 Task: Find connections with filter location Pingshan with filter topic #linkedintrainer with filter profile language Spanish with filter current company GyanSys Inc. with filter school State Board of Technical Education and Training with filter industry Business Consulting and Services with filter service category Product Marketing with filter keywords title Solar Photovoltaic Installer
Action: Mouse moved to (189, 292)
Screenshot: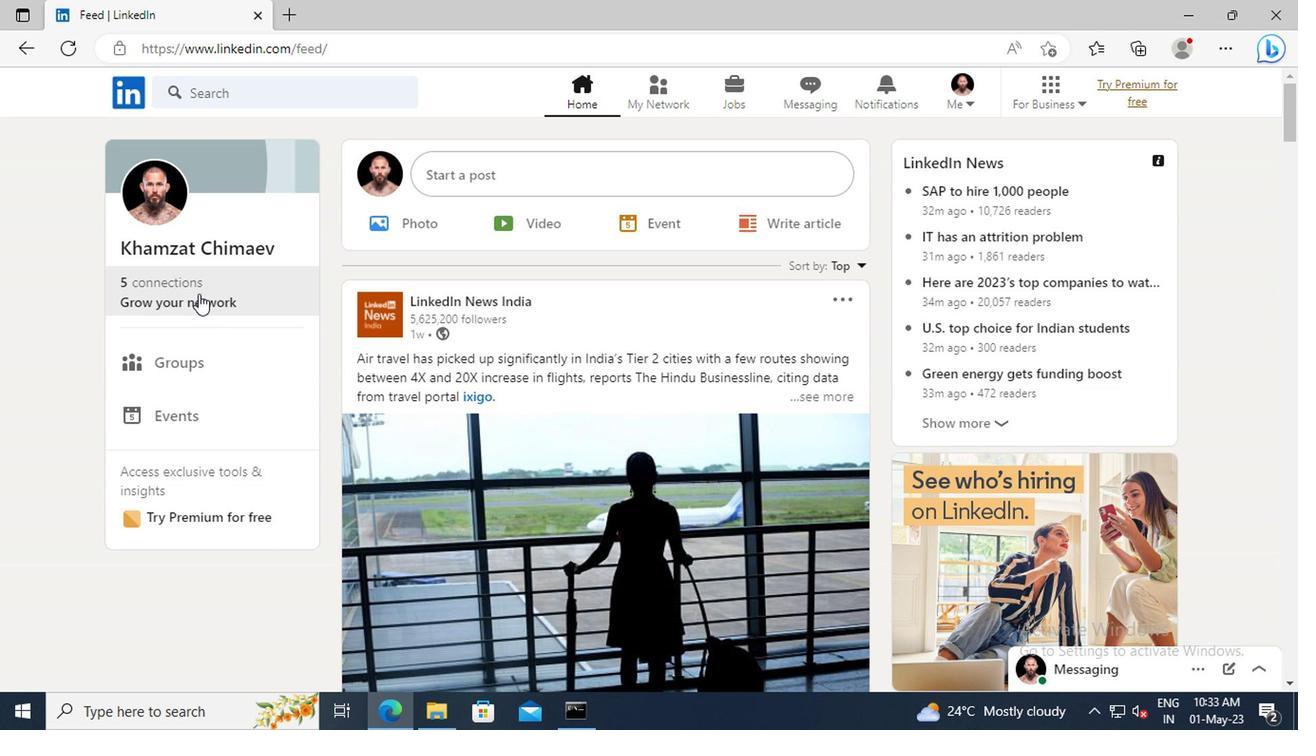 
Action: Mouse pressed left at (189, 292)
Screenshot: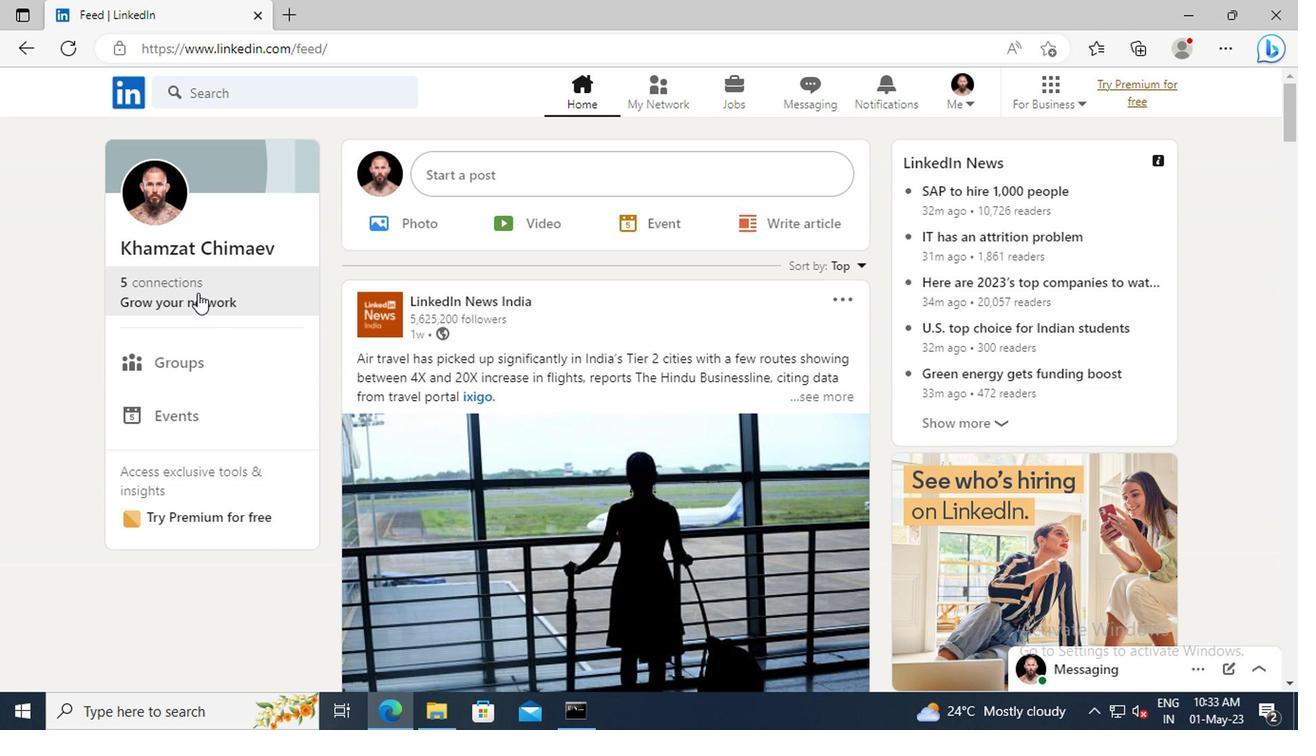 
Action: Mouse moved to (206, 200)
Screenshot: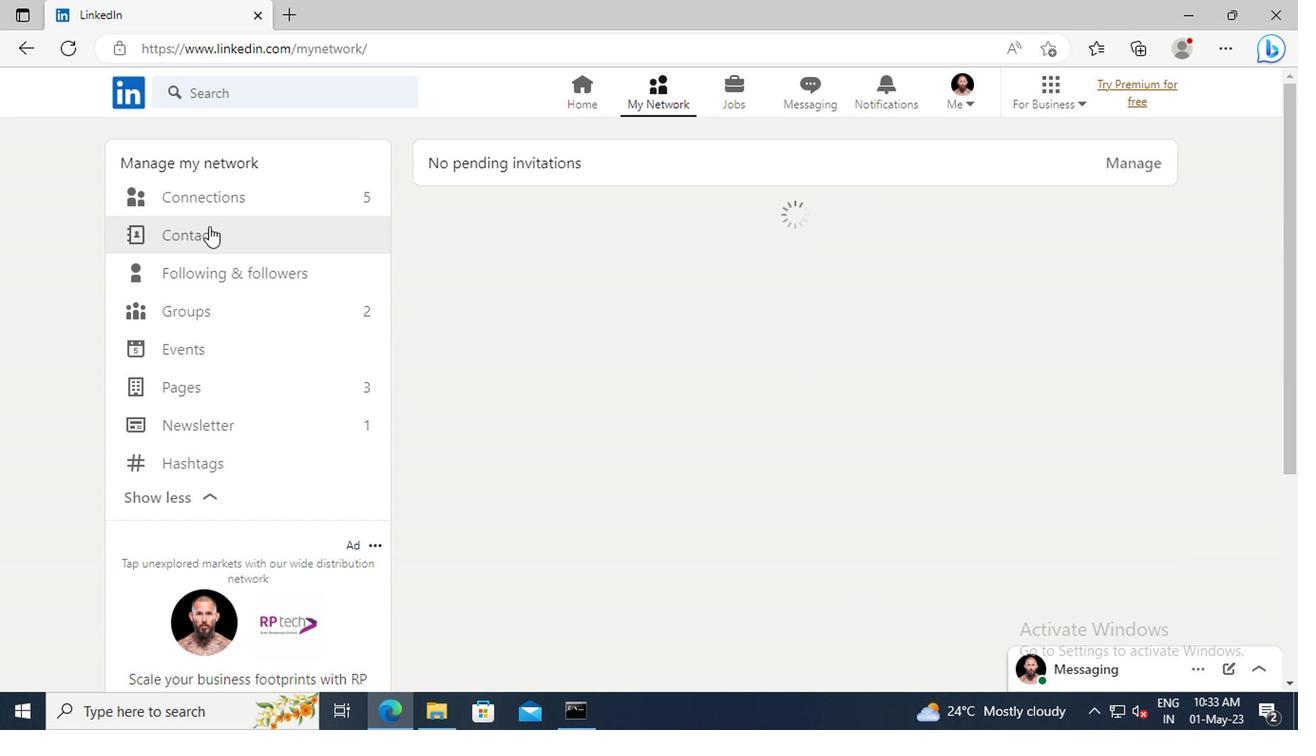 
Action: Mouse pressed left at (206, 200)
Screenshot: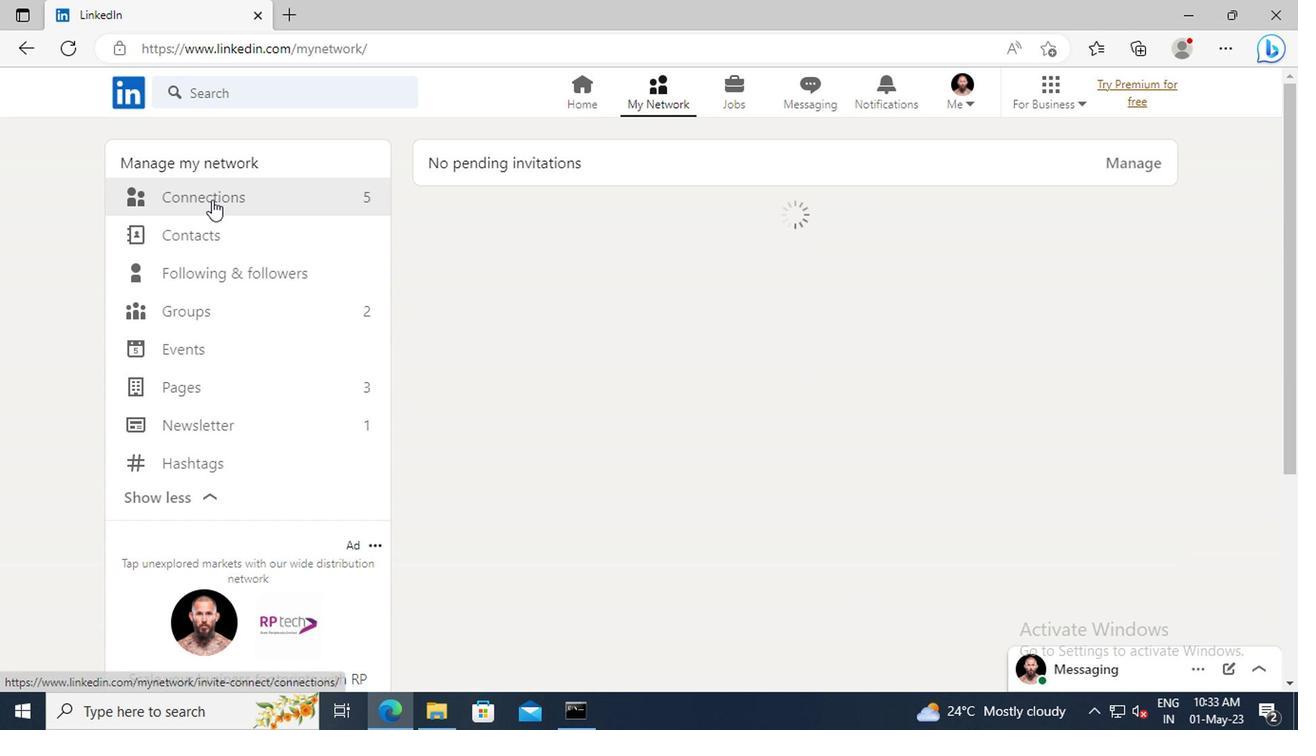 
Action: Mouse moved to (783, 200)
Screenshot: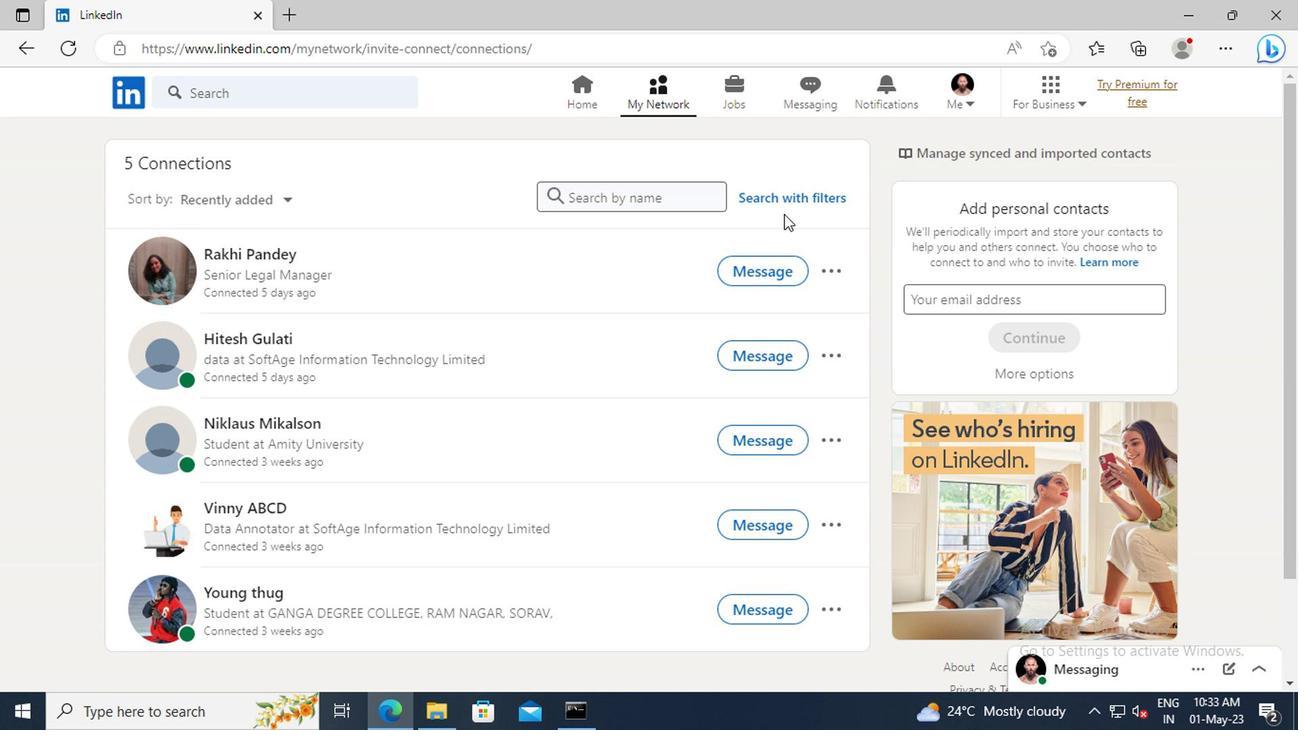 
Action: Mouse pressed left at (783, 200)
Screenshot: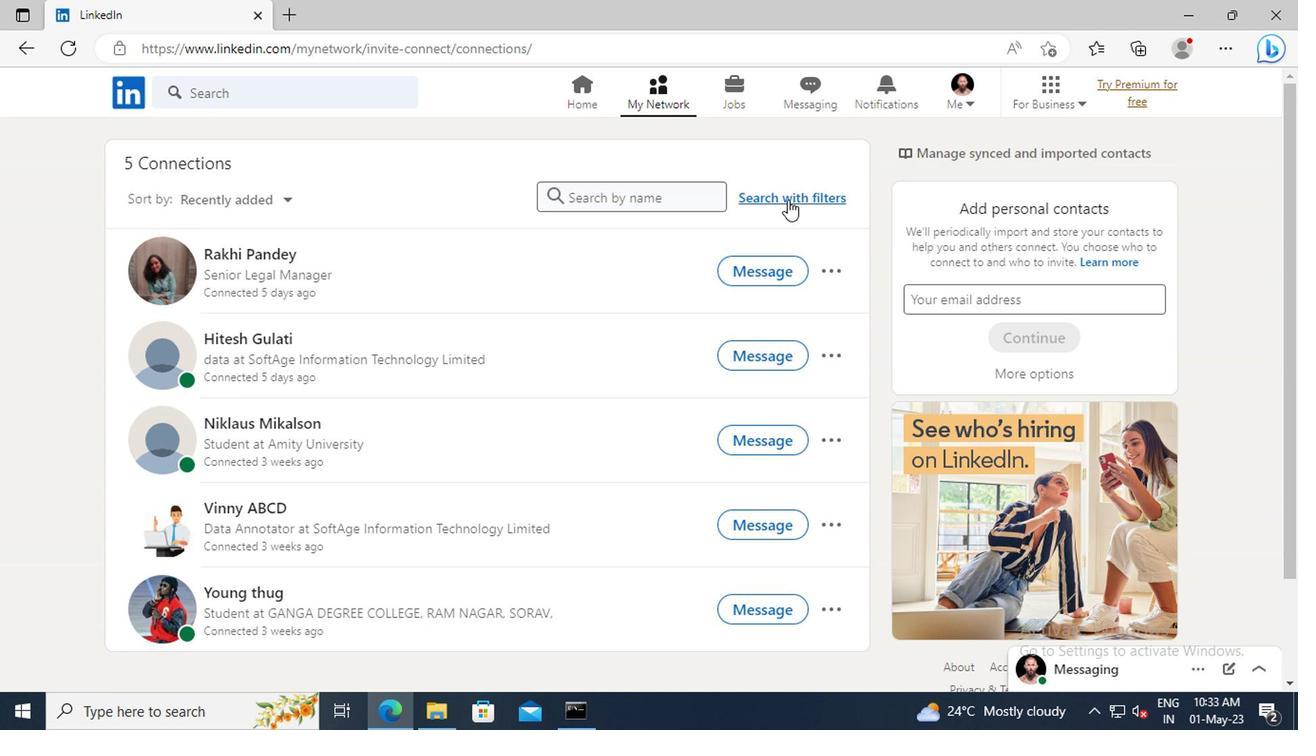 
Action: Mouse moved to (722, 146)
Screenshot: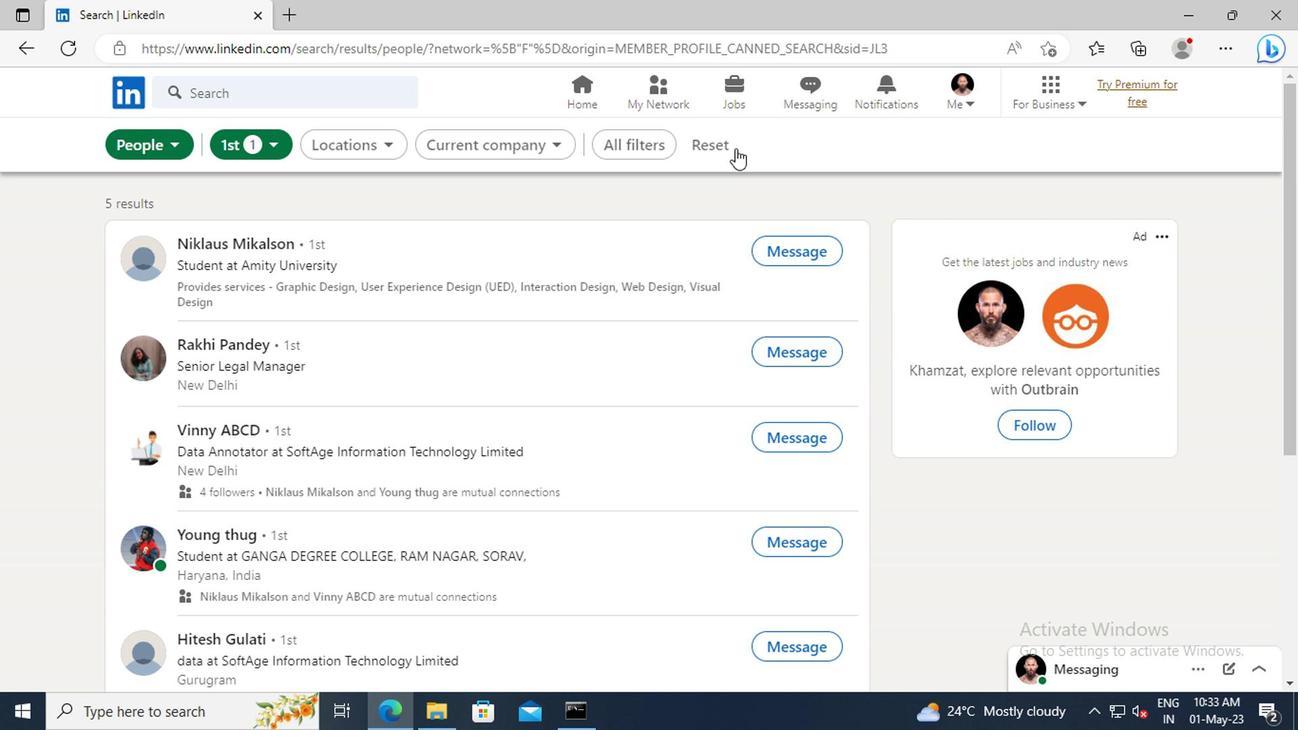
Action: Mouse pressed left at (722, 146)
Screenshot: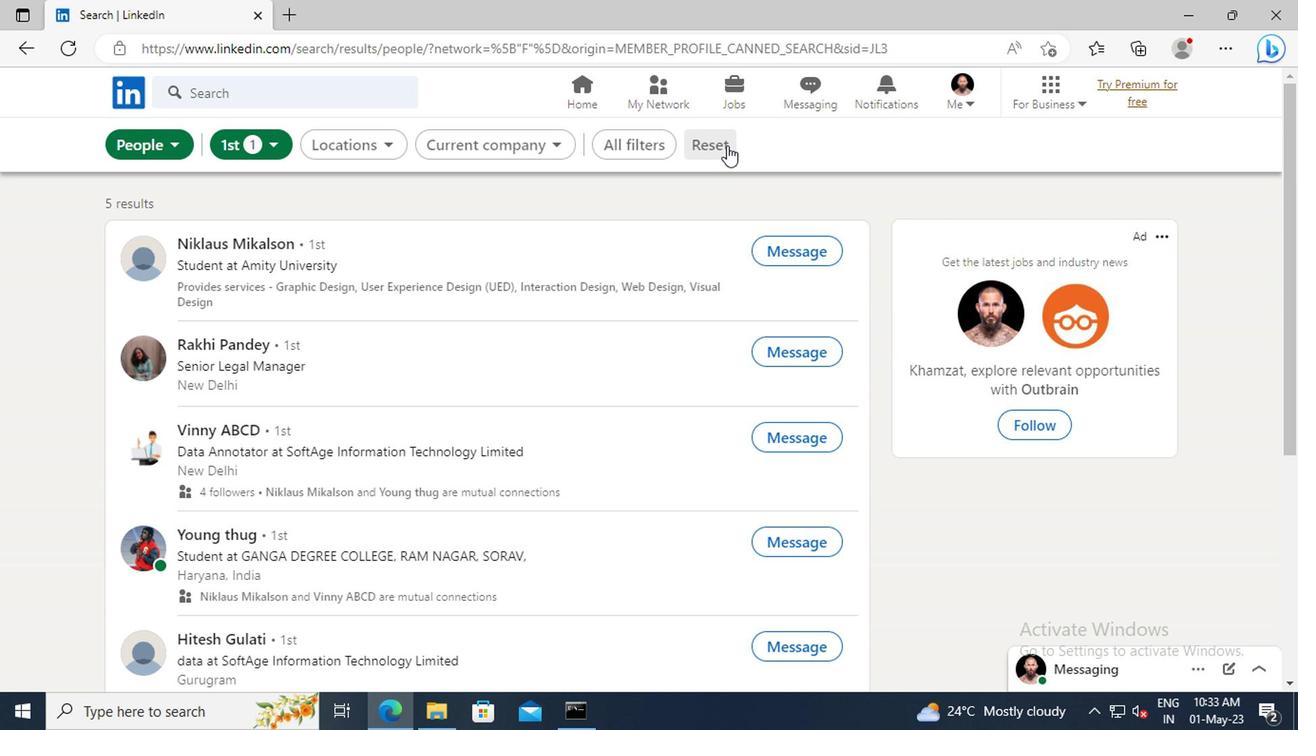 
Action: Mouse moved to (680, 146)
Screenshot: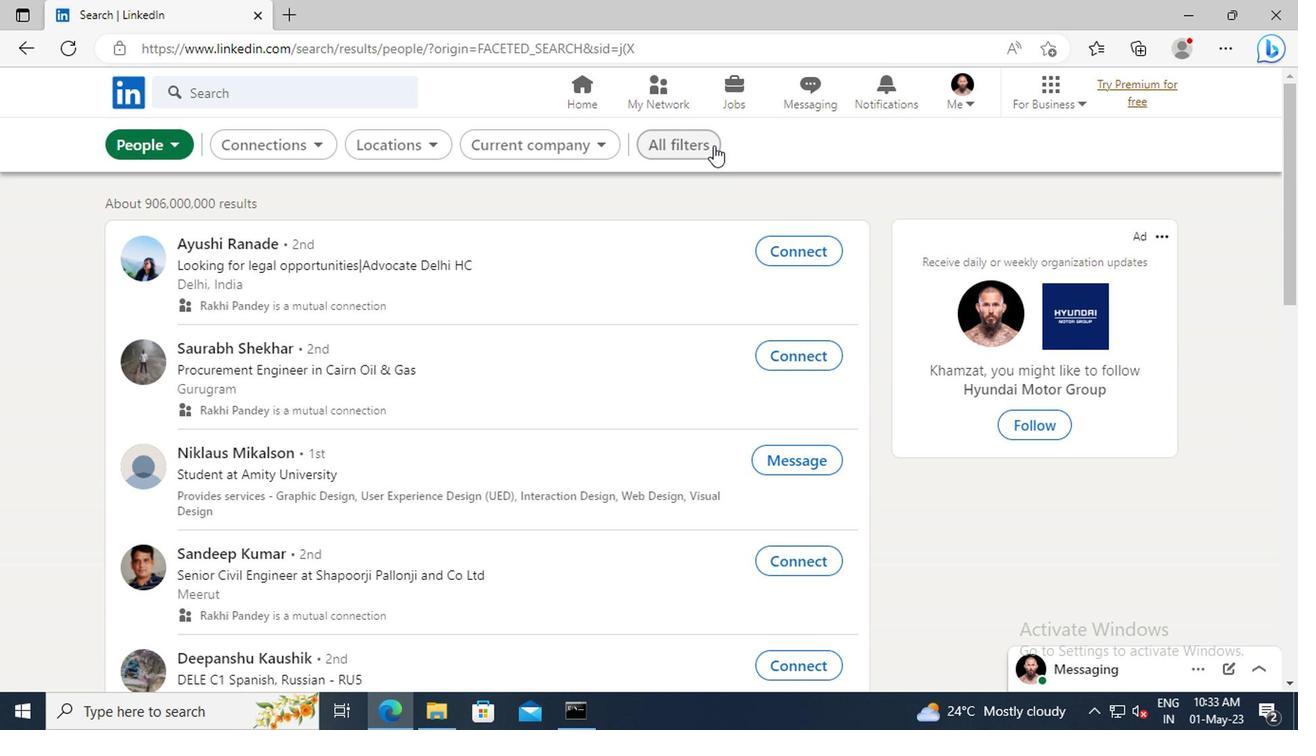 
Action: Mouse pressed left at (680, 146)
Screenshot: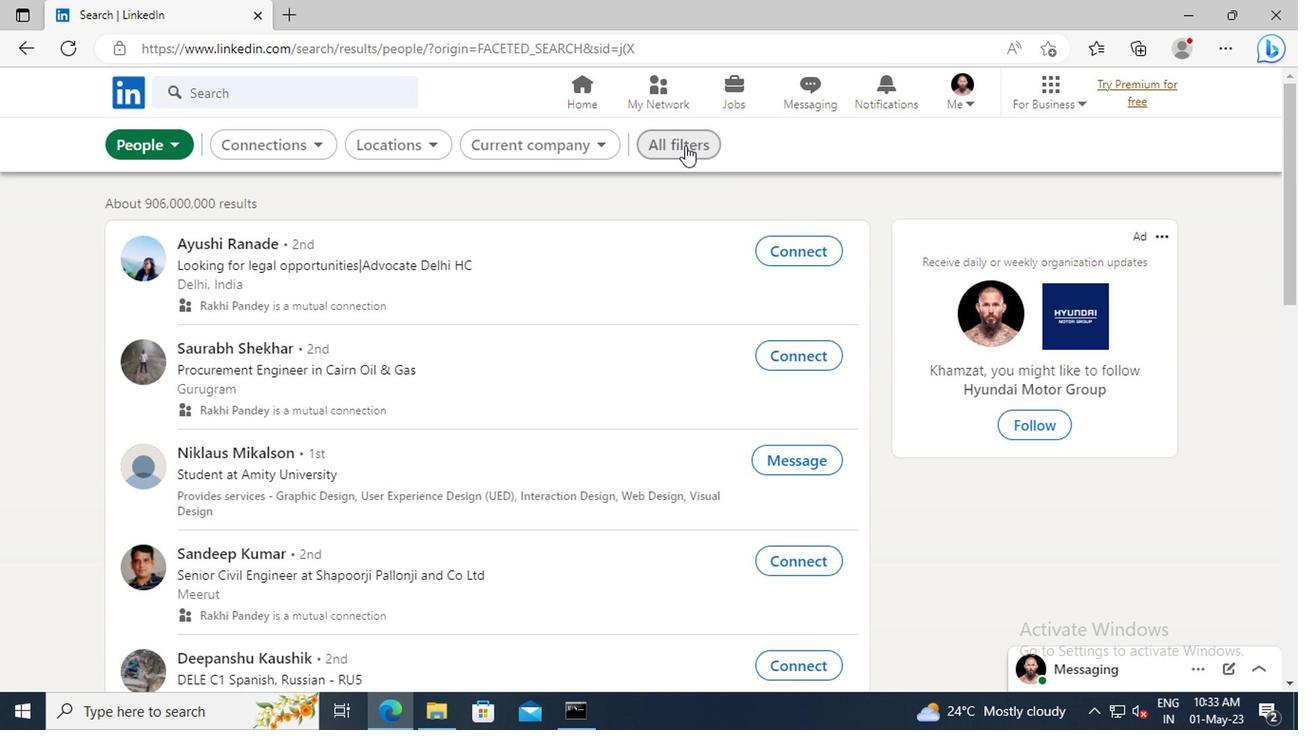 
Action: Mouse moved to (1048, 334)
Screenshot: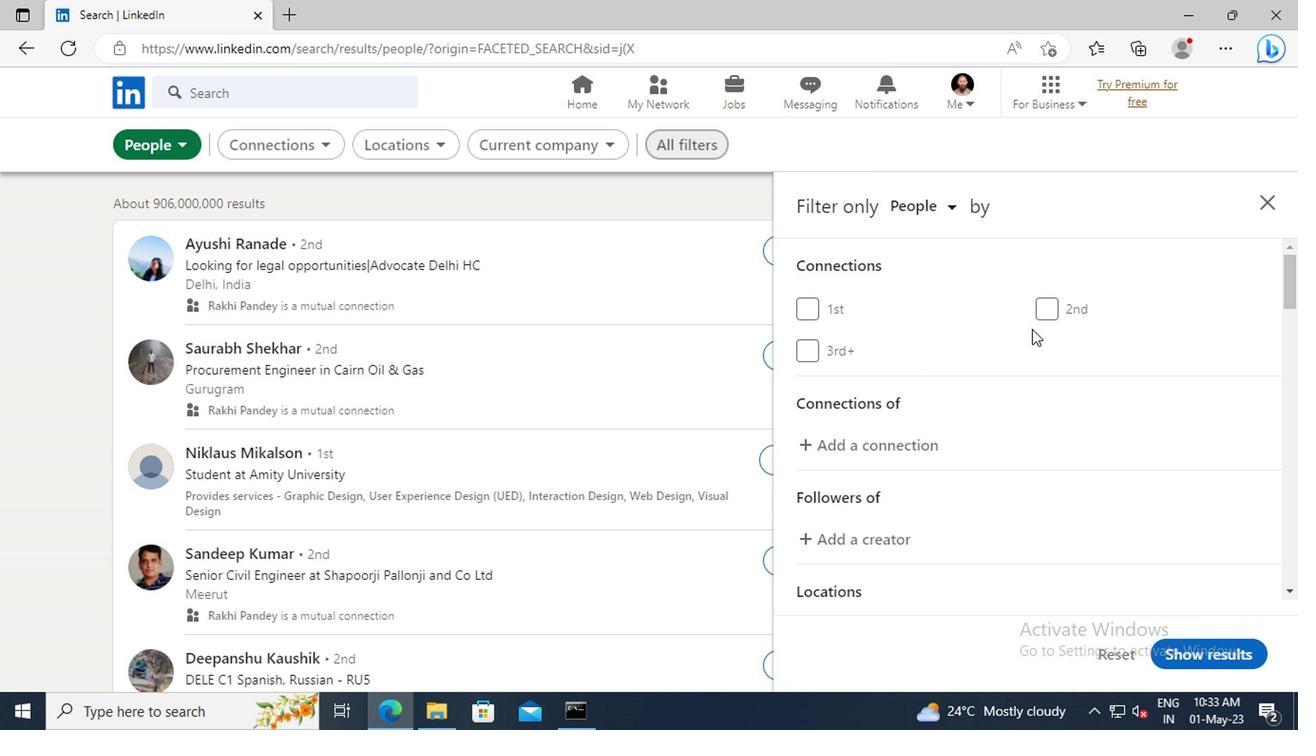 
Action: Mouse scrolled (1048, 332) with delta (0, -1)
Screenshot: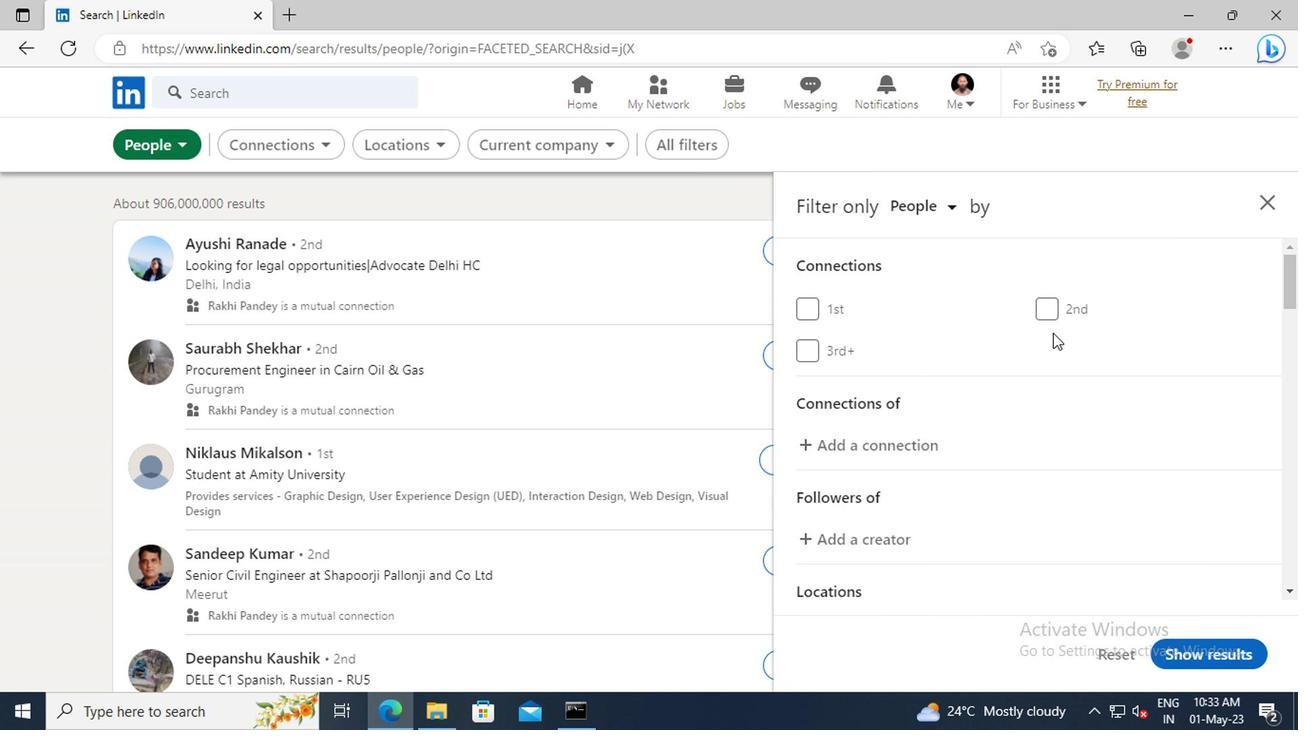 
Action: Mouse scrolled (1048, 332) with delta (0, -1)
Screenshot: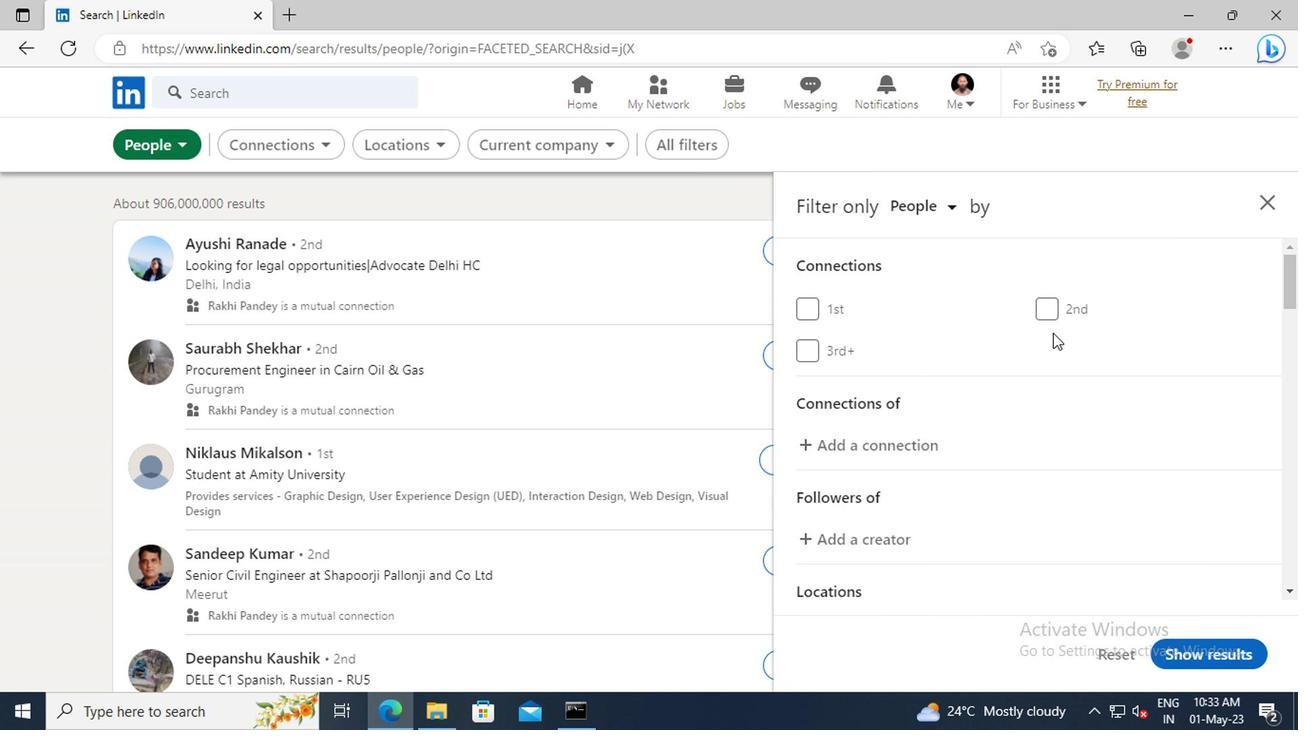 
Action: Mouse scrolled (1048, 332) with delta (0, -1)
Screenshot: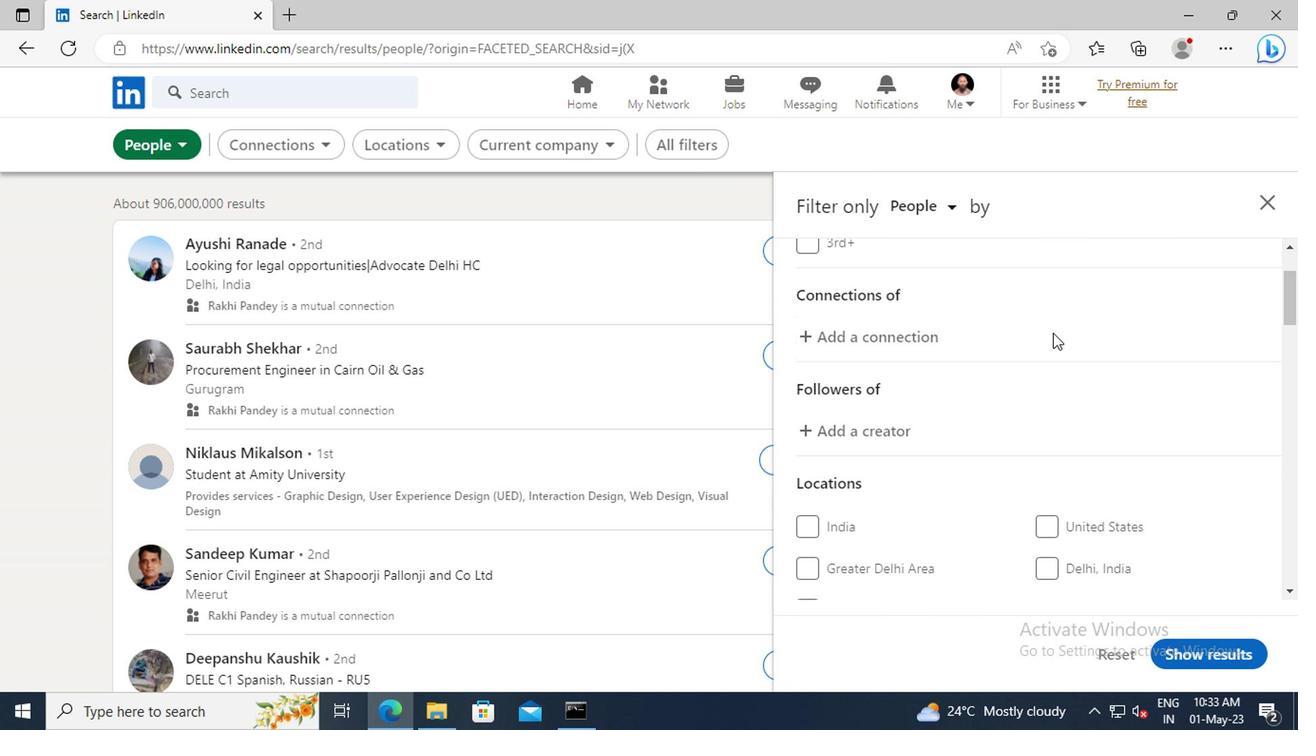 
Action: Mouse scrolled (1048, 332) with delta (0, -1)
Screenshot: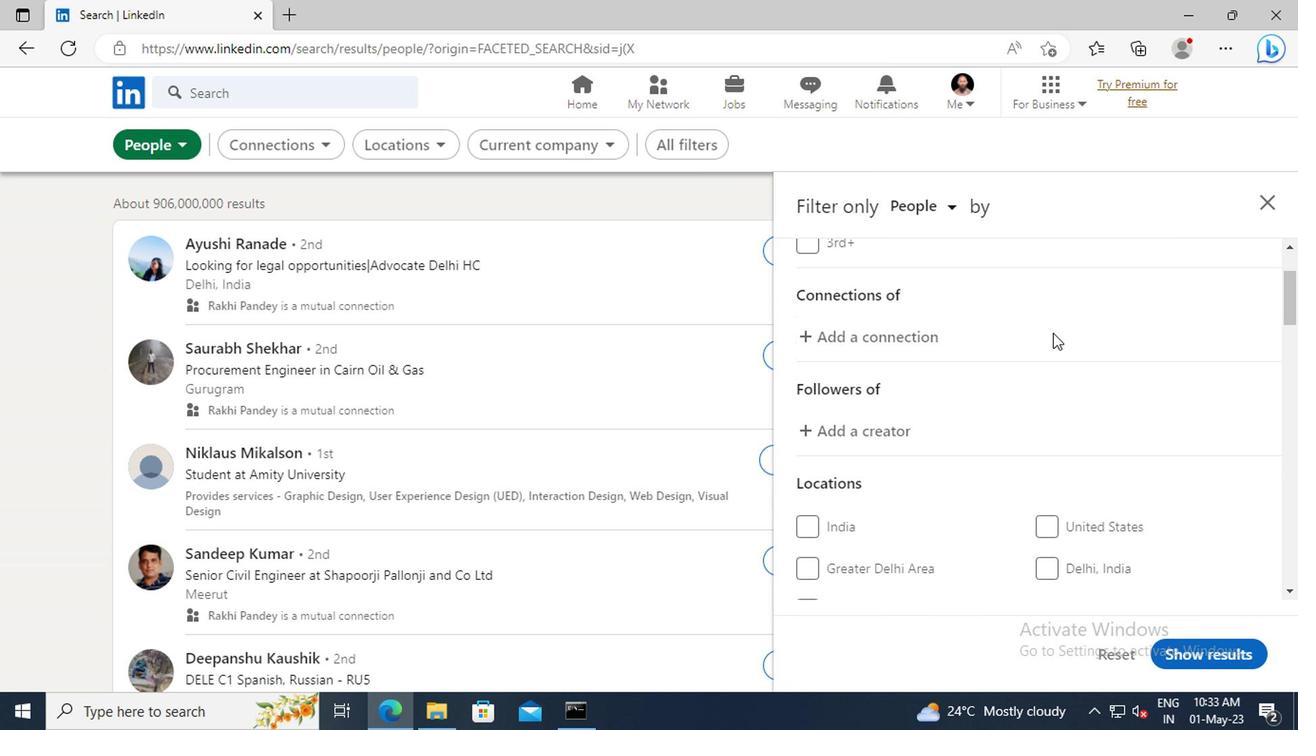 
Action: Mouse scrolled (1048, 332) with delta (0, -1)
Screenshot: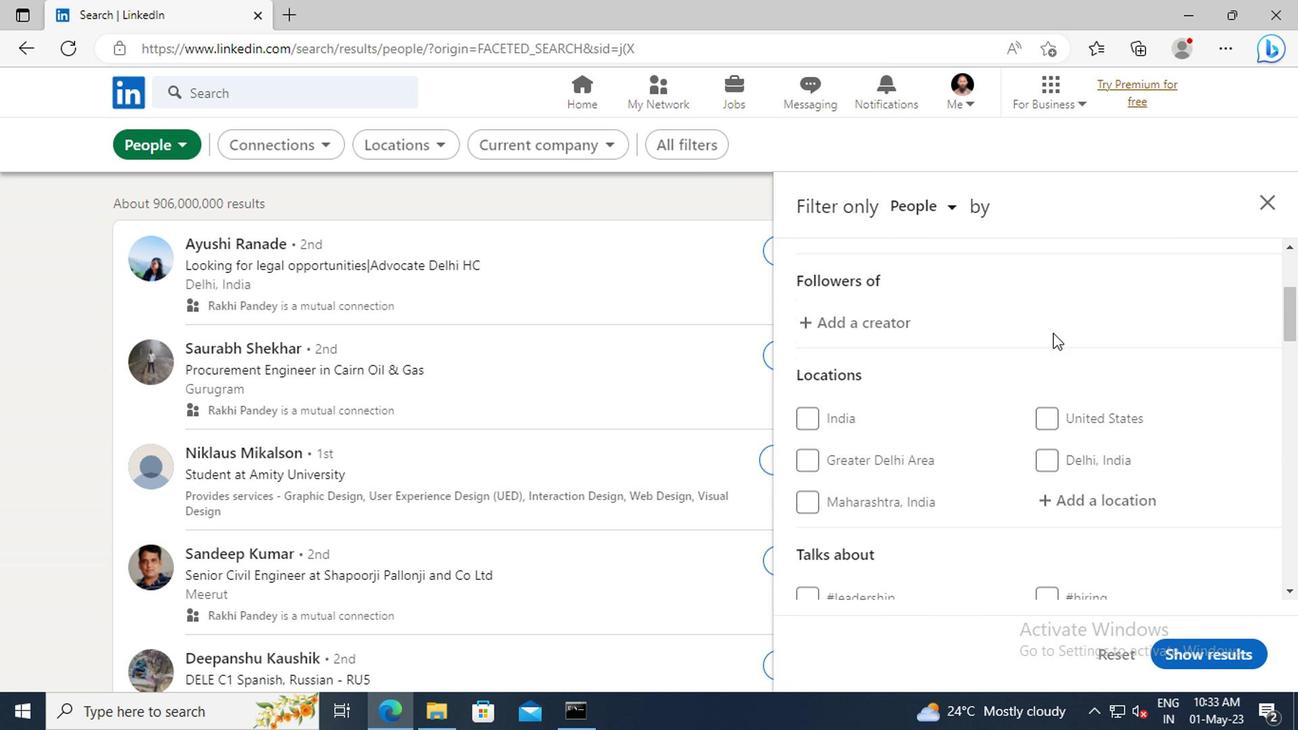 
Action: Mouse scrolled (1048, 332) with delta (0, -1)
Screenshot: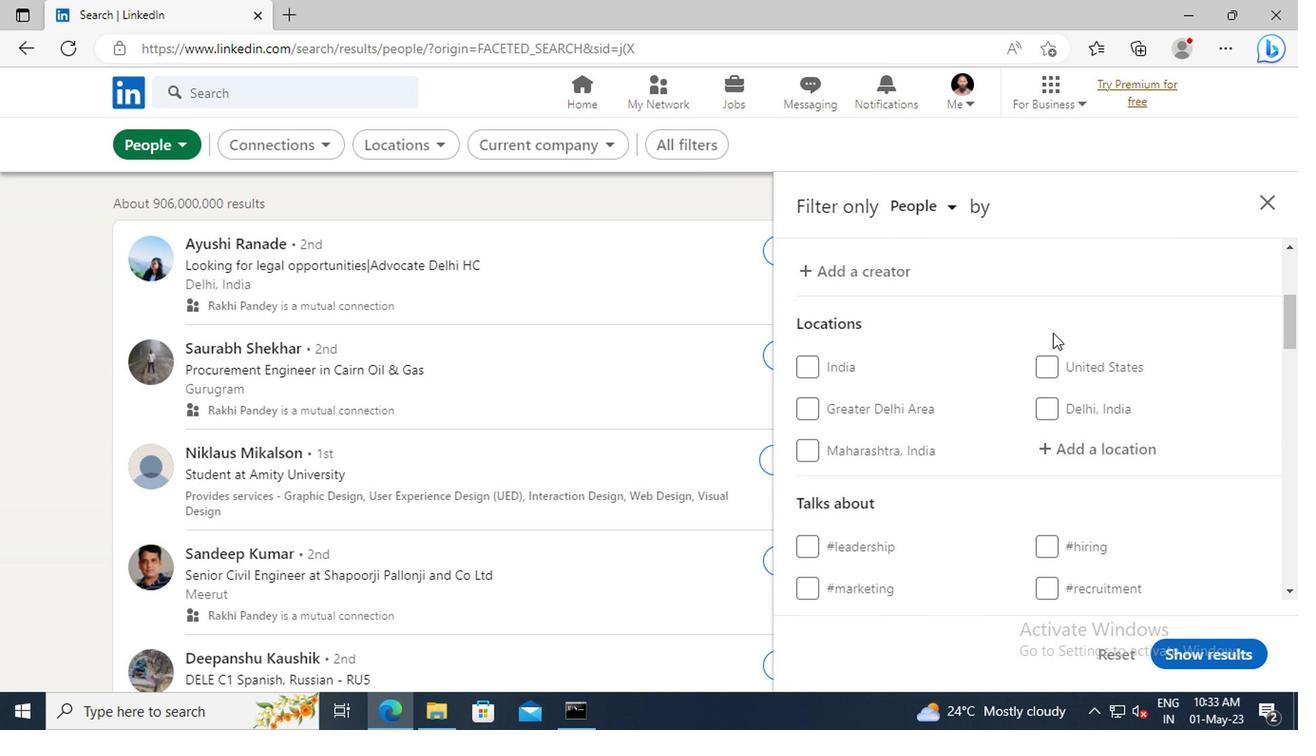 
Action: Mouse scrolled (1048, 332) with delta (0, -1)
Screenshot: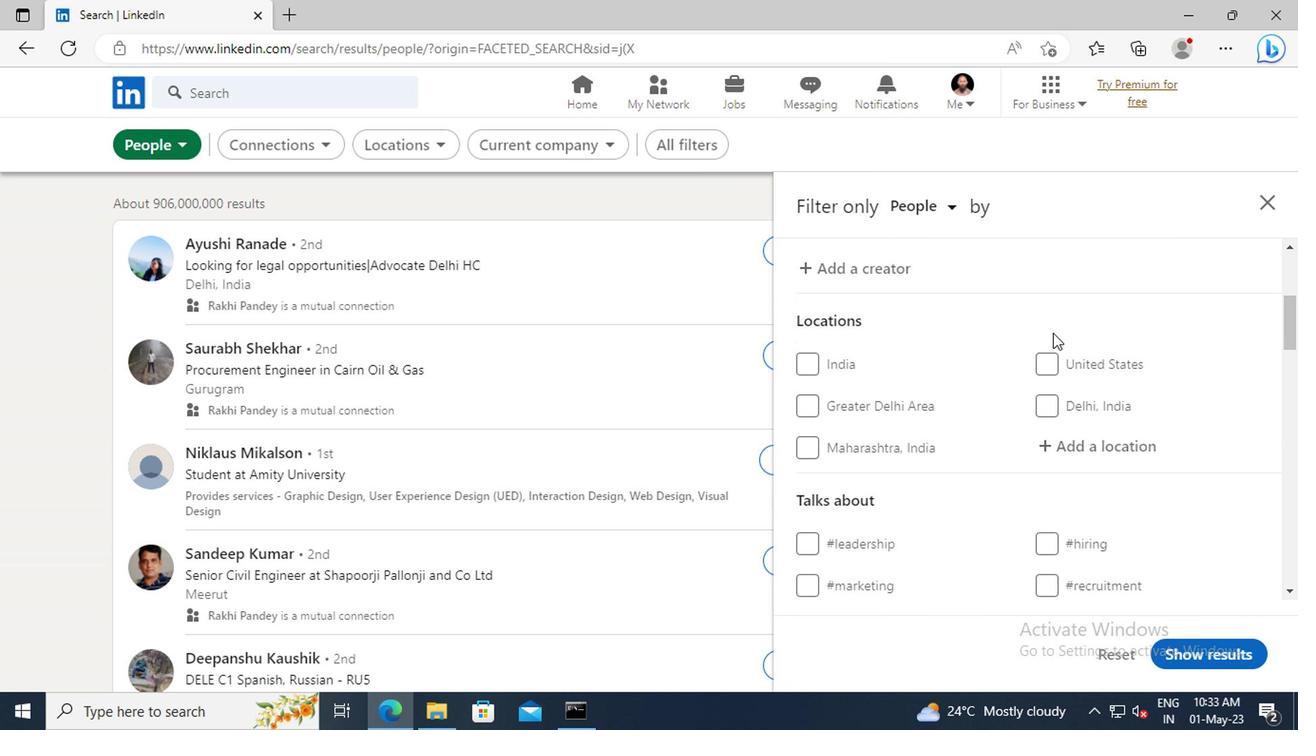 
Action: Mouse moved to (1053, 349)
Screenshot: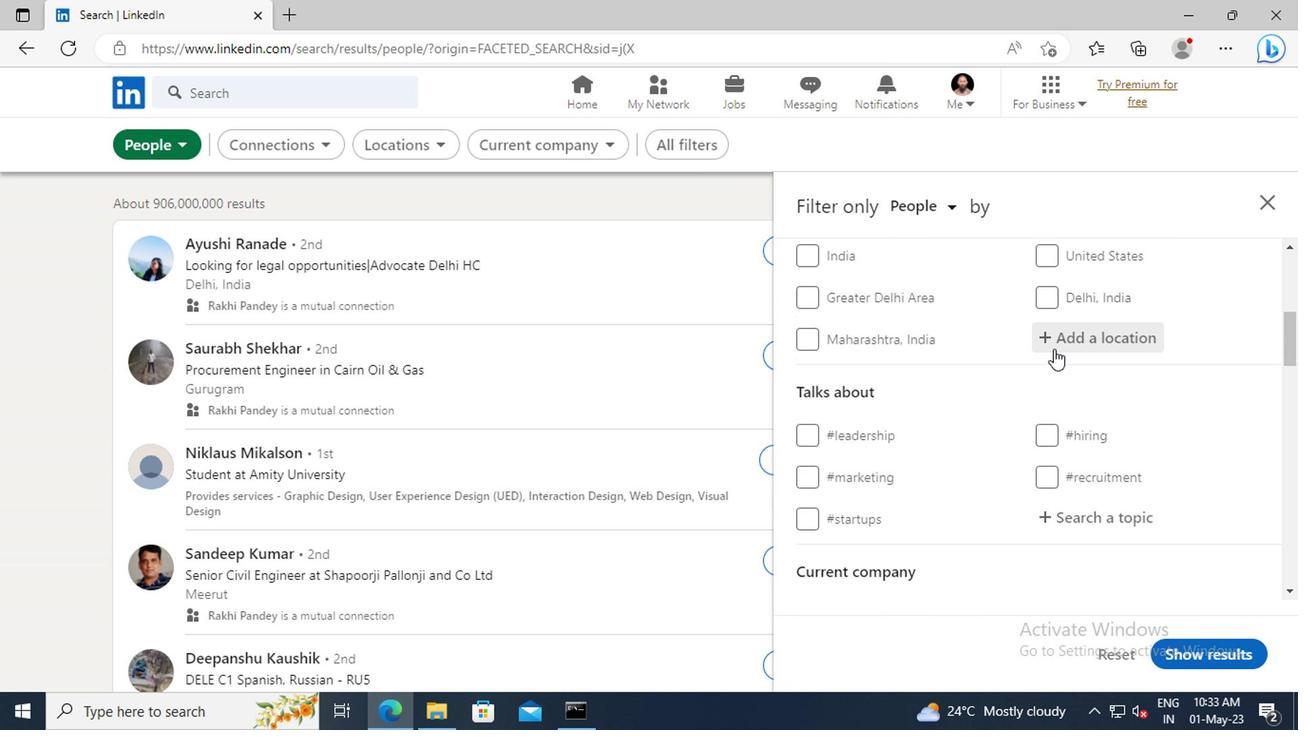 
Action: Mouse pressed left at (1053, 349)
Screenshot: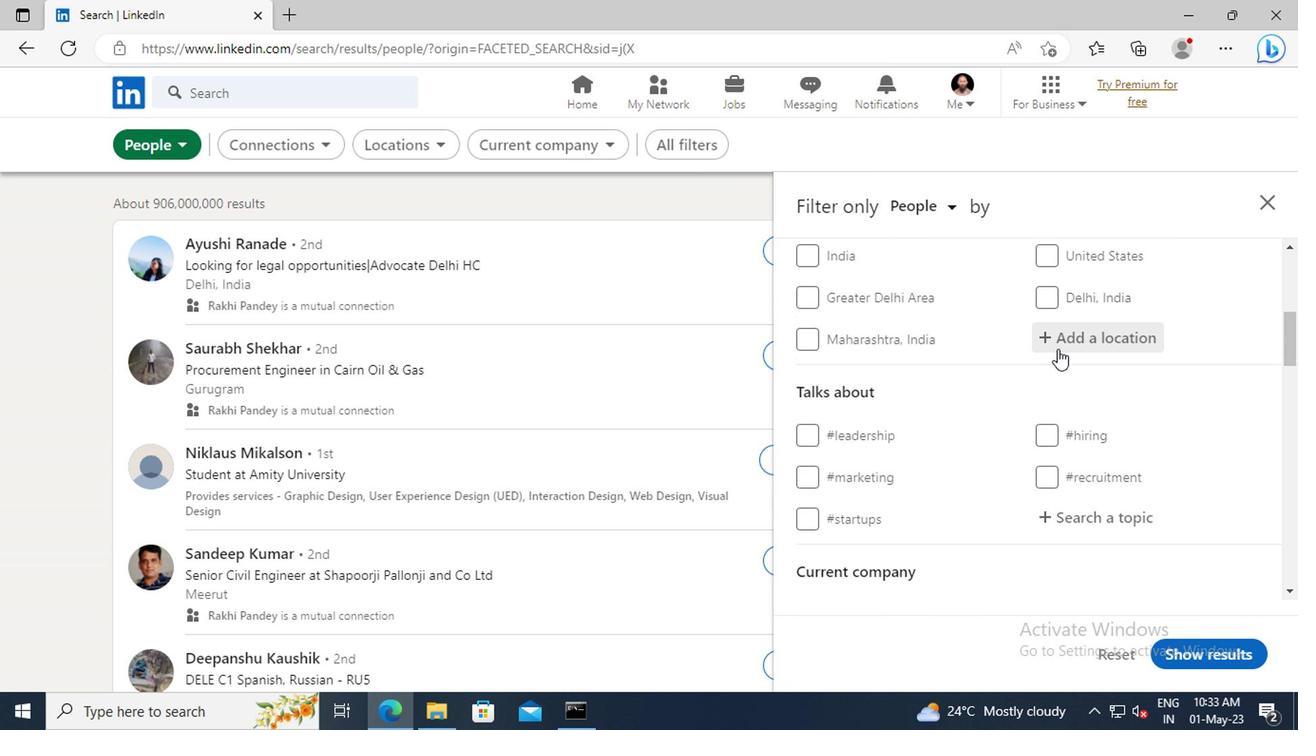 
Action: Key pressed <Key.shift>PINGSHAN<Key.enter>
Screenshot: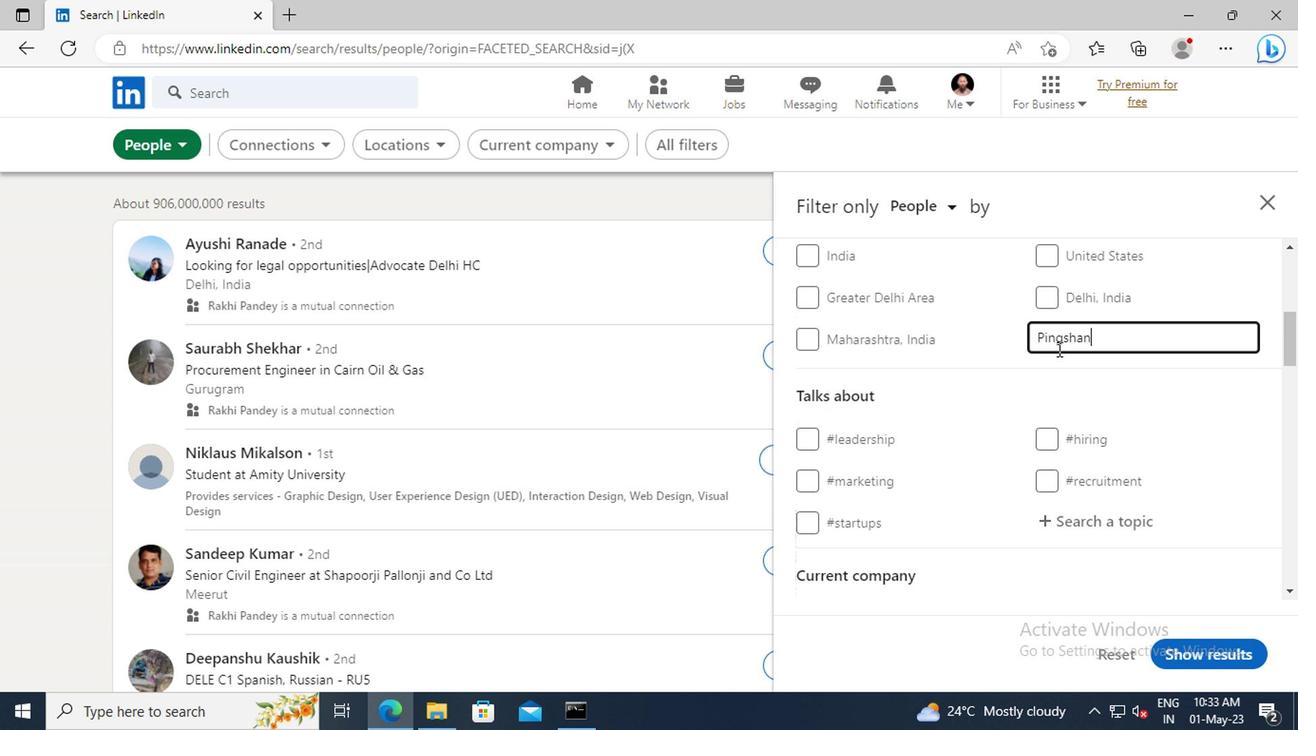 
Action: Mouse scrolled (1053, 348) with delta (0, 0)
Screenshot: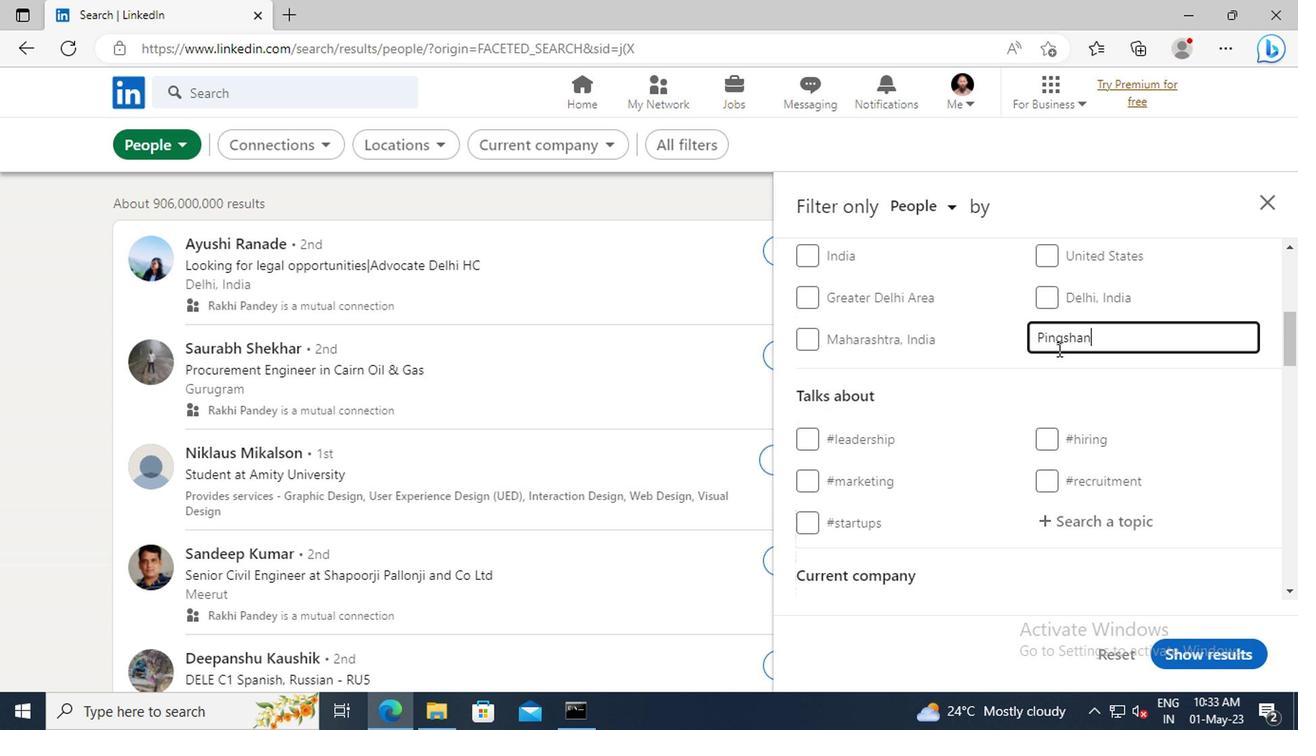 
Action: Mouse scrolled (1053, 348) with delta (0, 0)
Screenshot: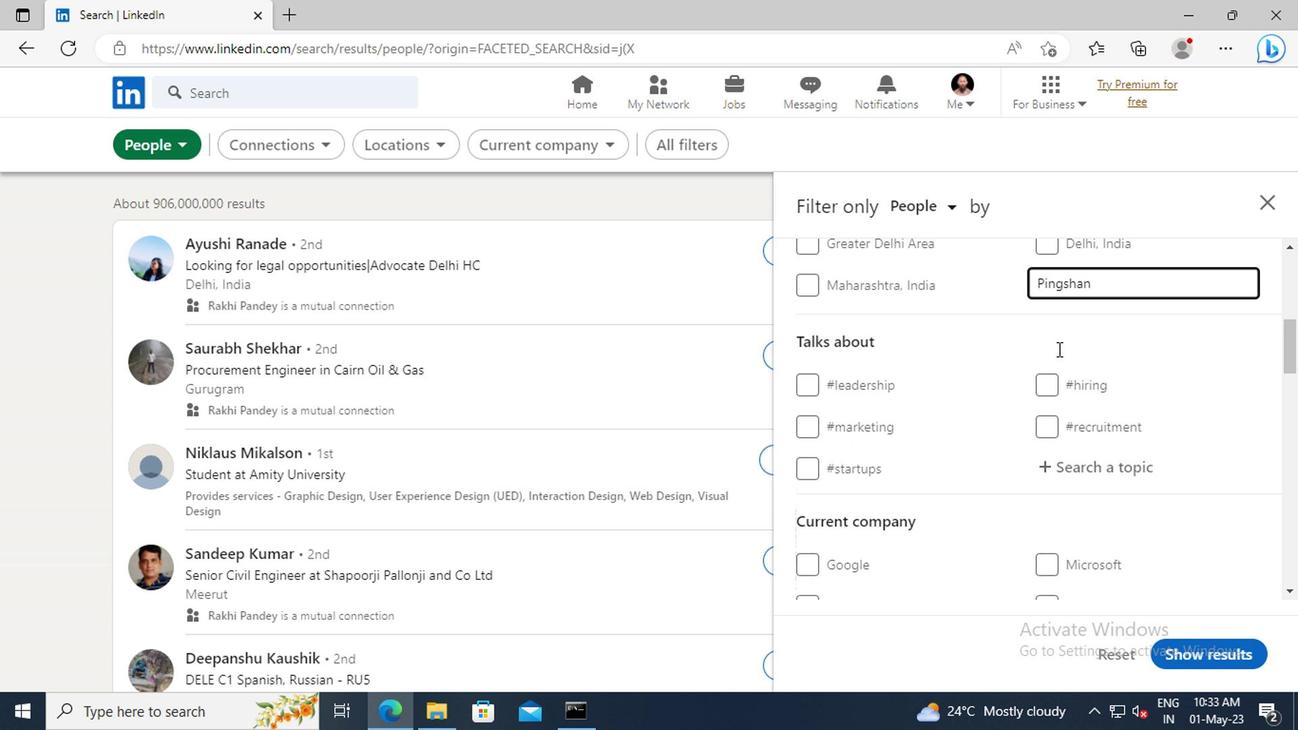 
Action: Mouse moved to (1052, 409)
Screenshot: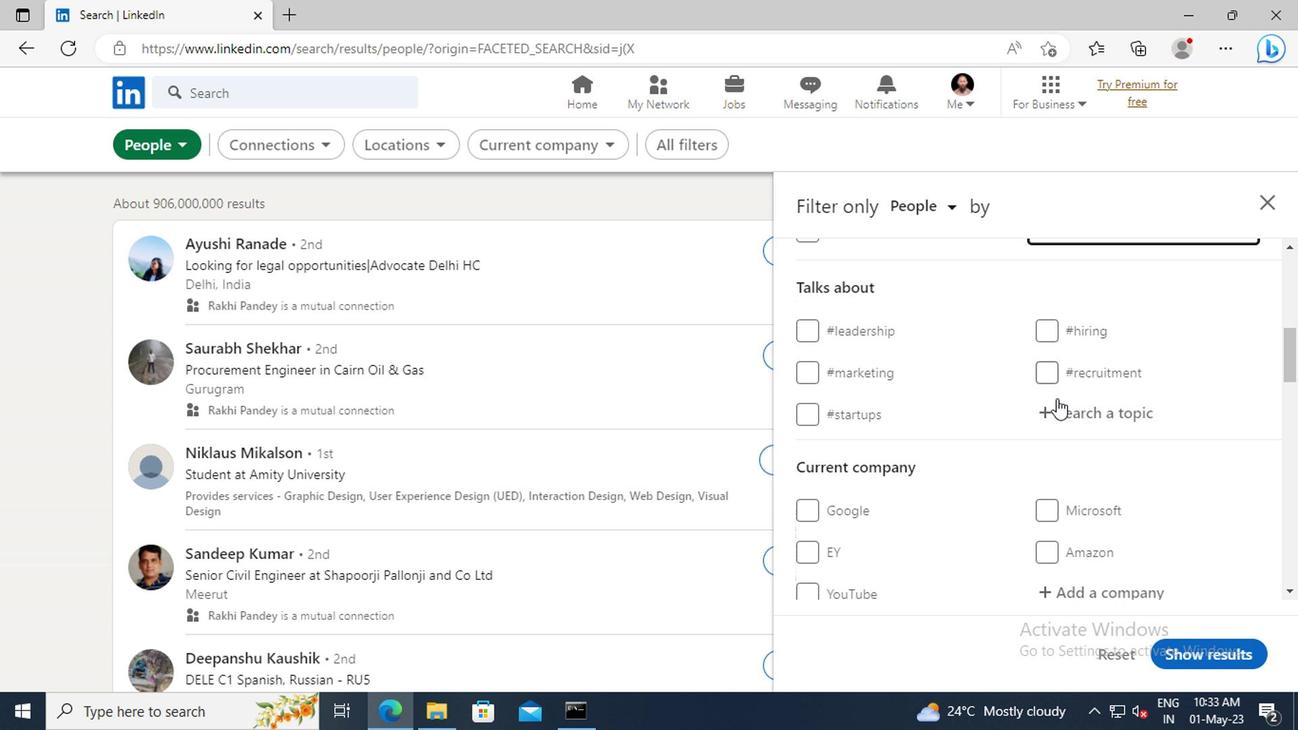 
Action: Mouse pressed left at (1052, 409)
Screenshot: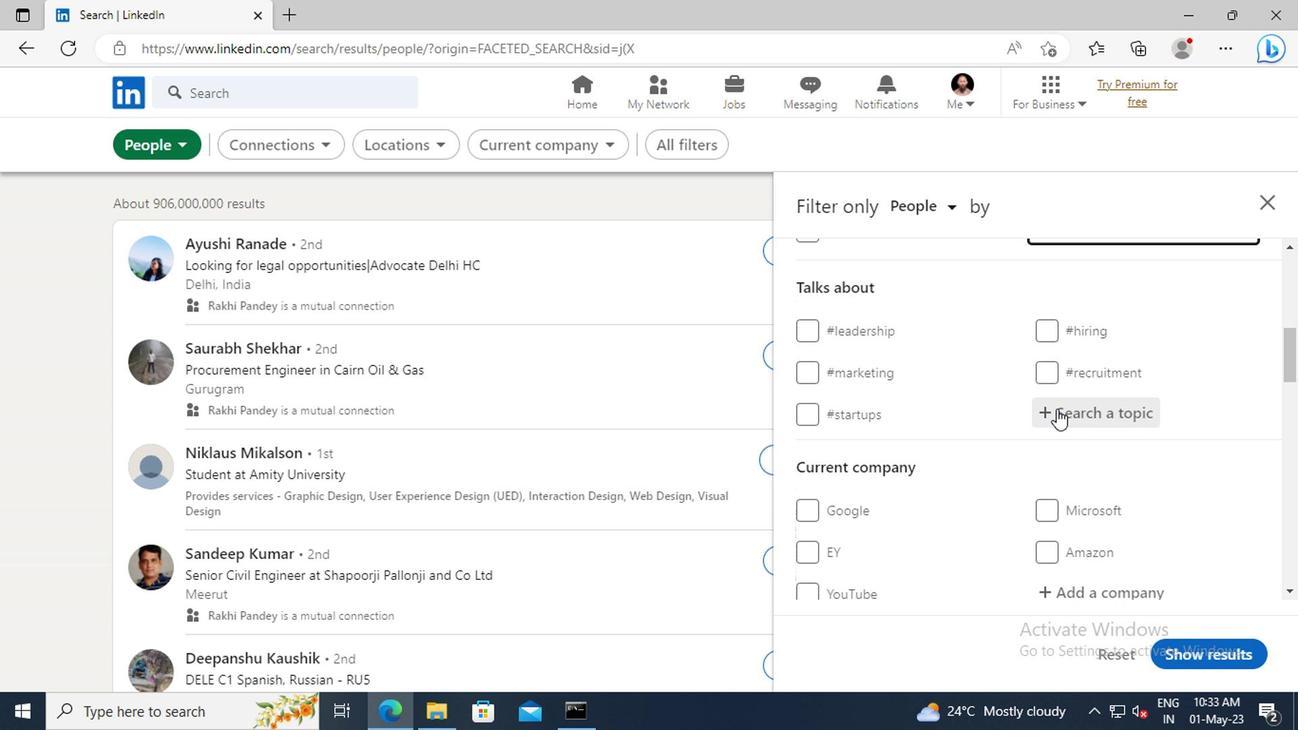 
Action: Key pressed LINKEDINTRAINER
Screenshot: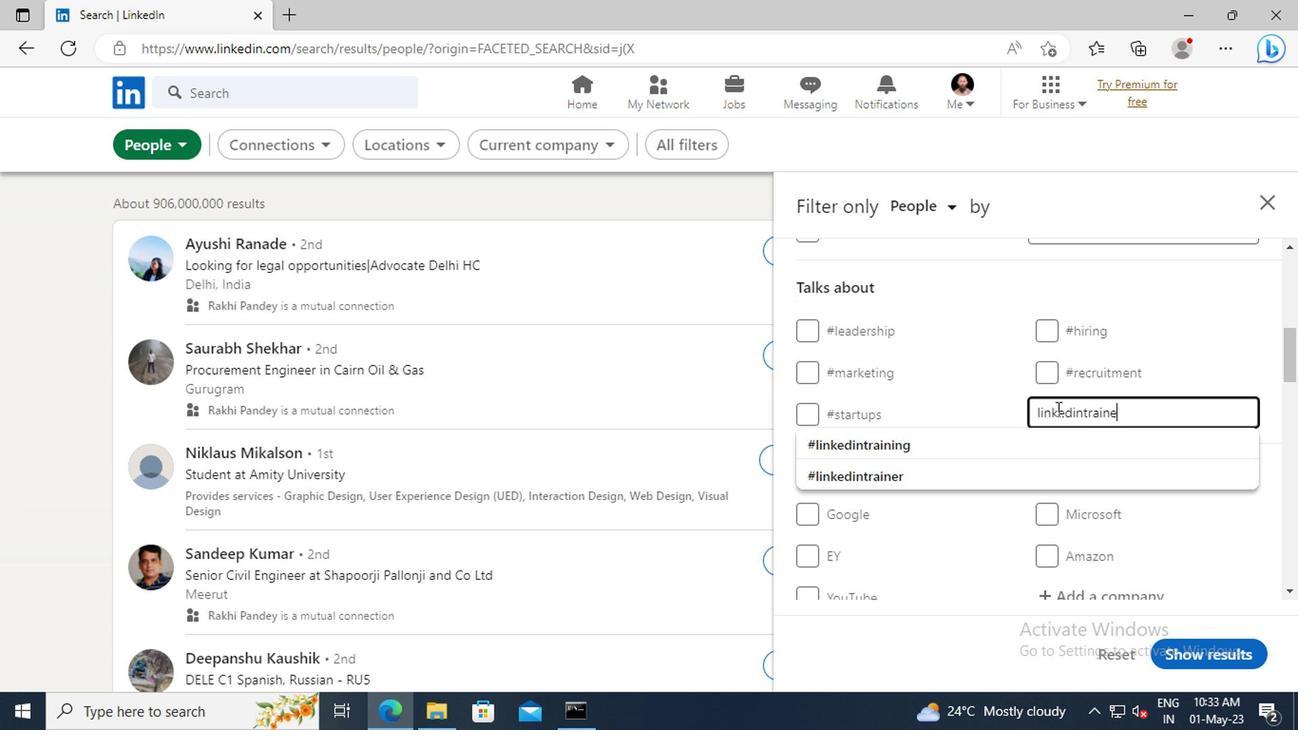 
Action: Mouse moved to (1051, 451)
Screenshot: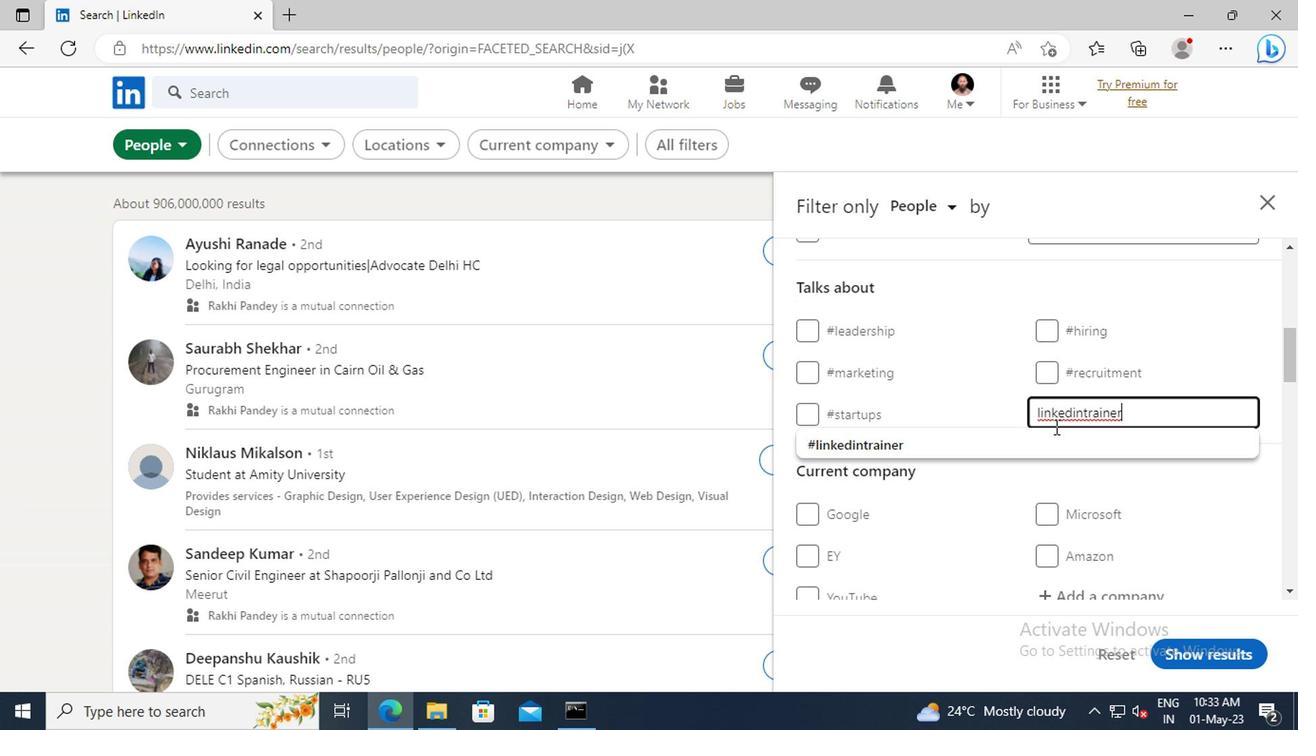 
Action: Mouse pressed left at (1051, 451)
Screenshot: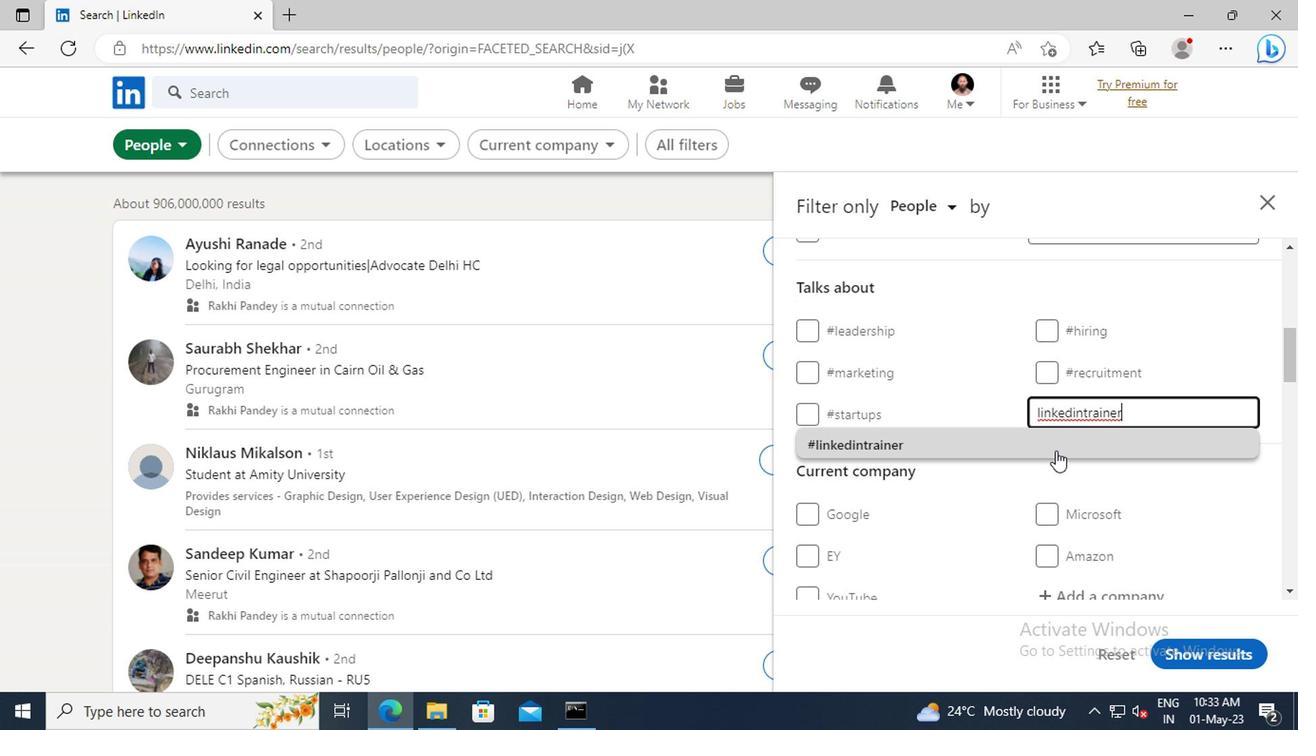 
Action: Mouse scrolled (1051, 450) with delta (0, -1)
Screenshot: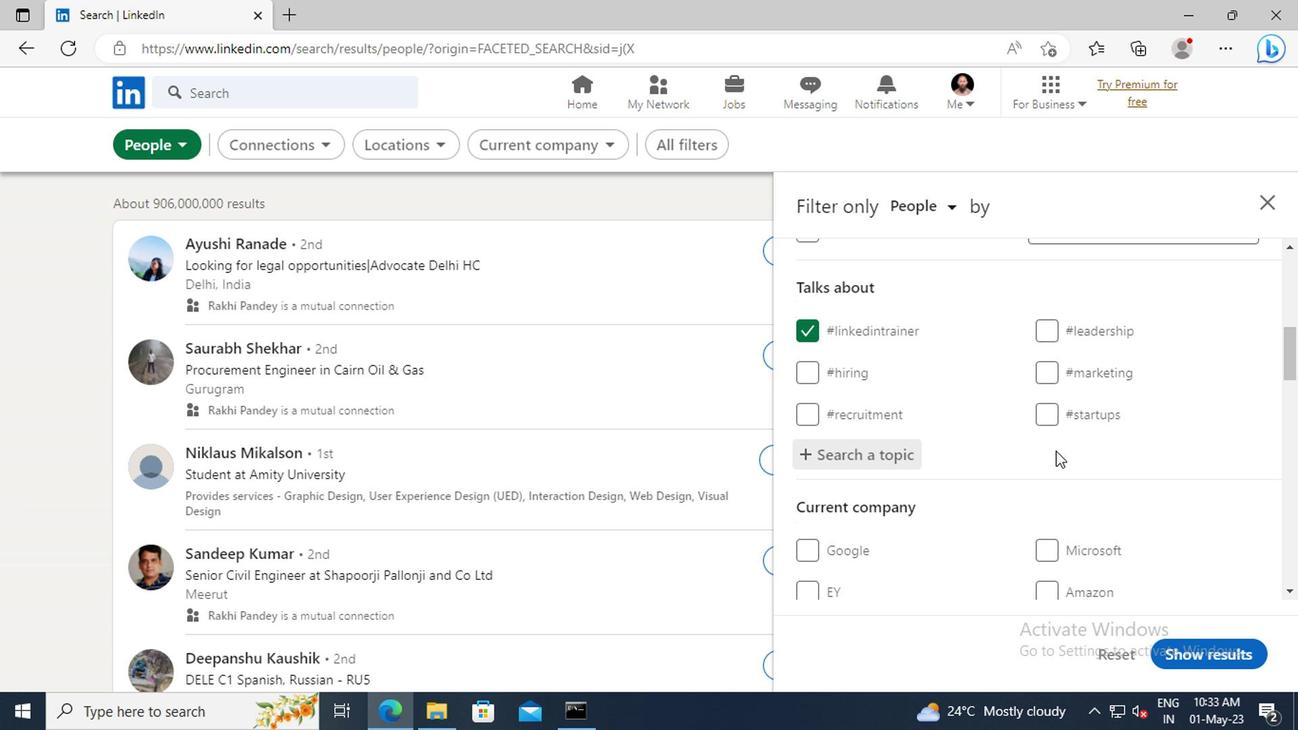 
Action: Mouse scrolled (1051, 450) with delta (0, -1)
Screenshot: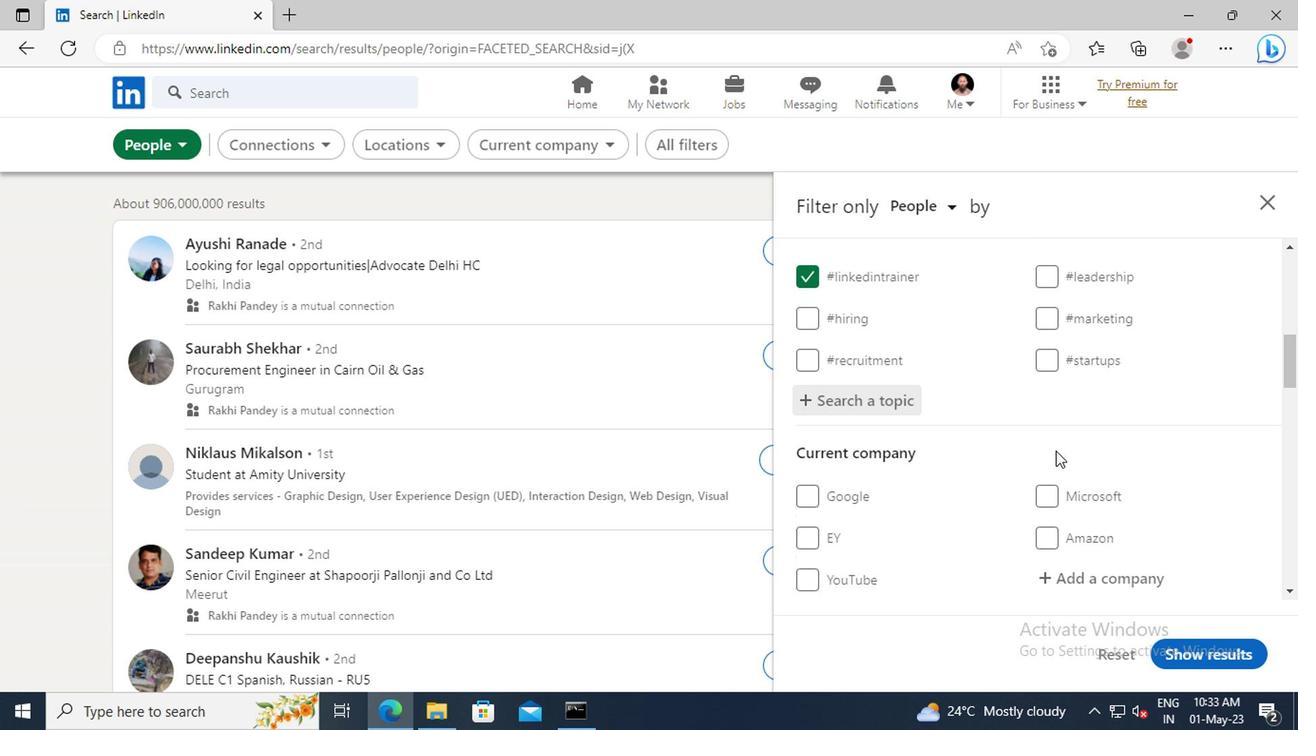 
Action: Mouse scrolled (1051, 450) with delta (0, -1)
Screenshot: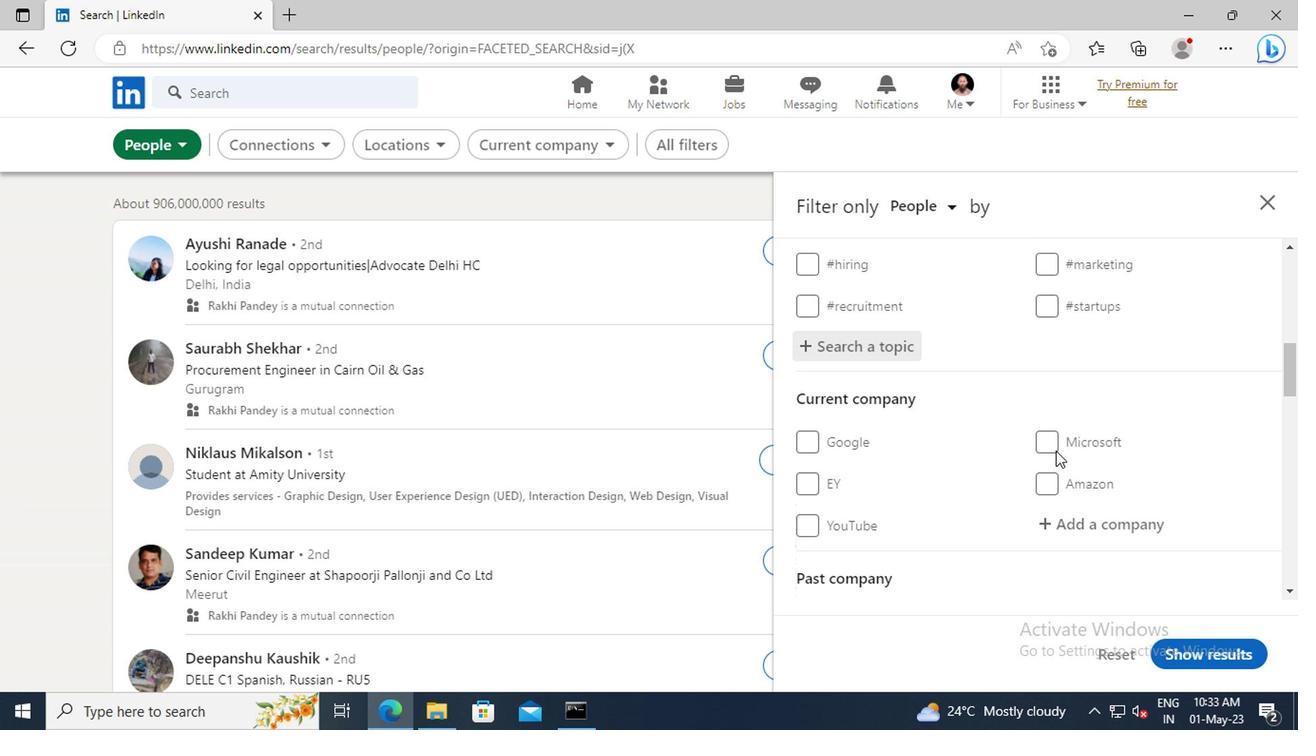 
Action: Mouse scrolled (1051, 450) with delta (0, -1)
Screenshot: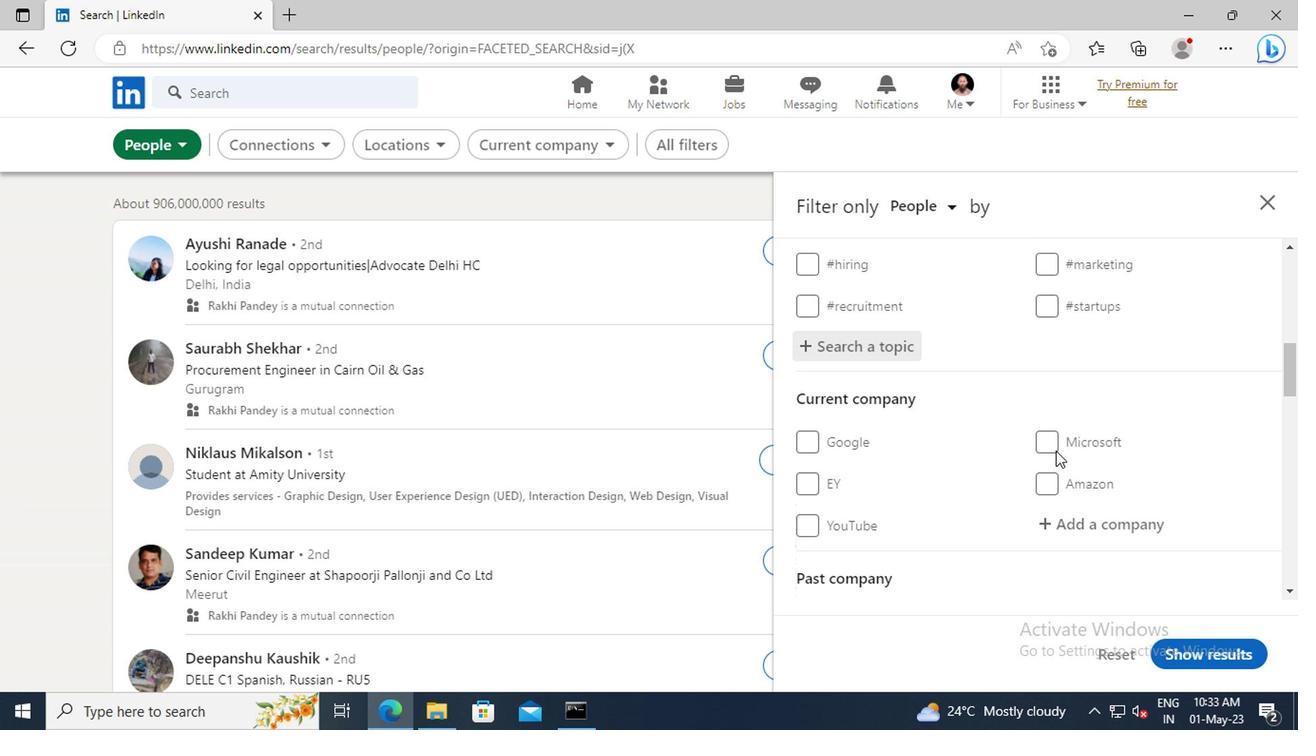 
Action: Mouse scrolled (1051, 450) with delta (0, -1)
Screenshot: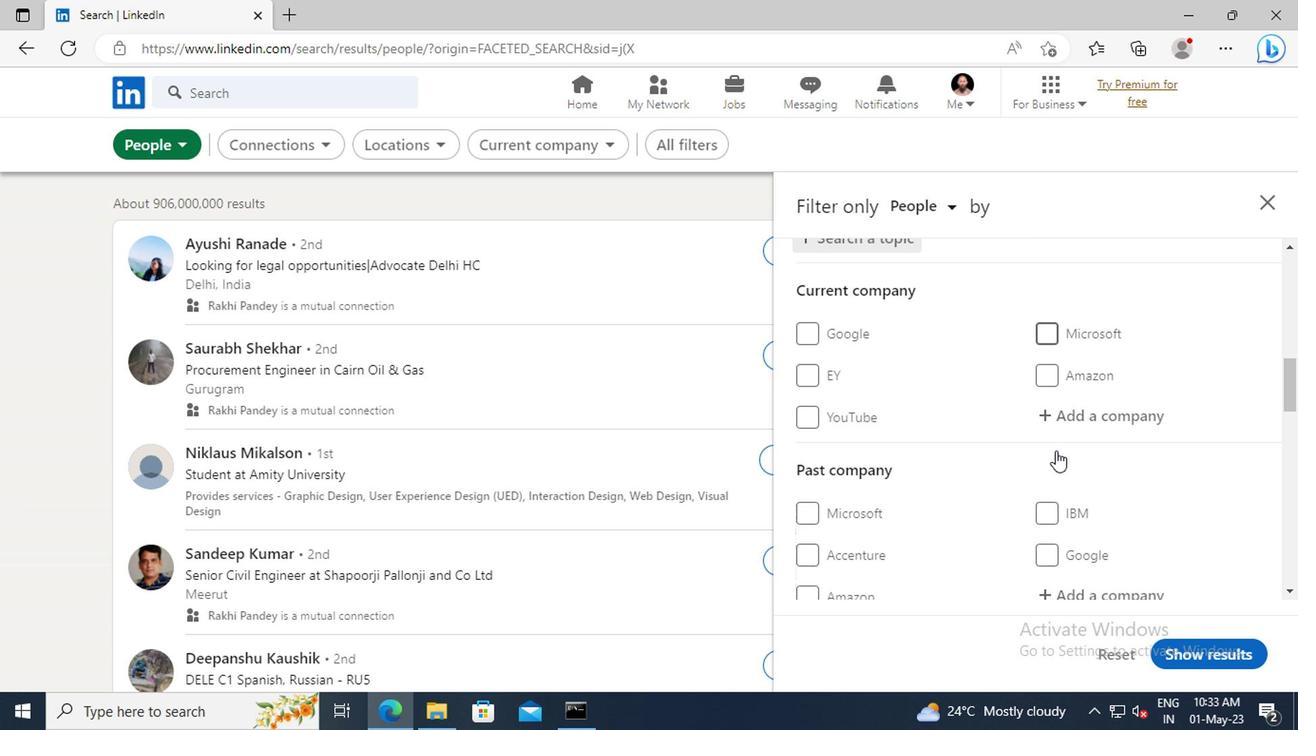 
Action: Mouse scrolled (1051, 450) with delta (0, -1)
Screenshot: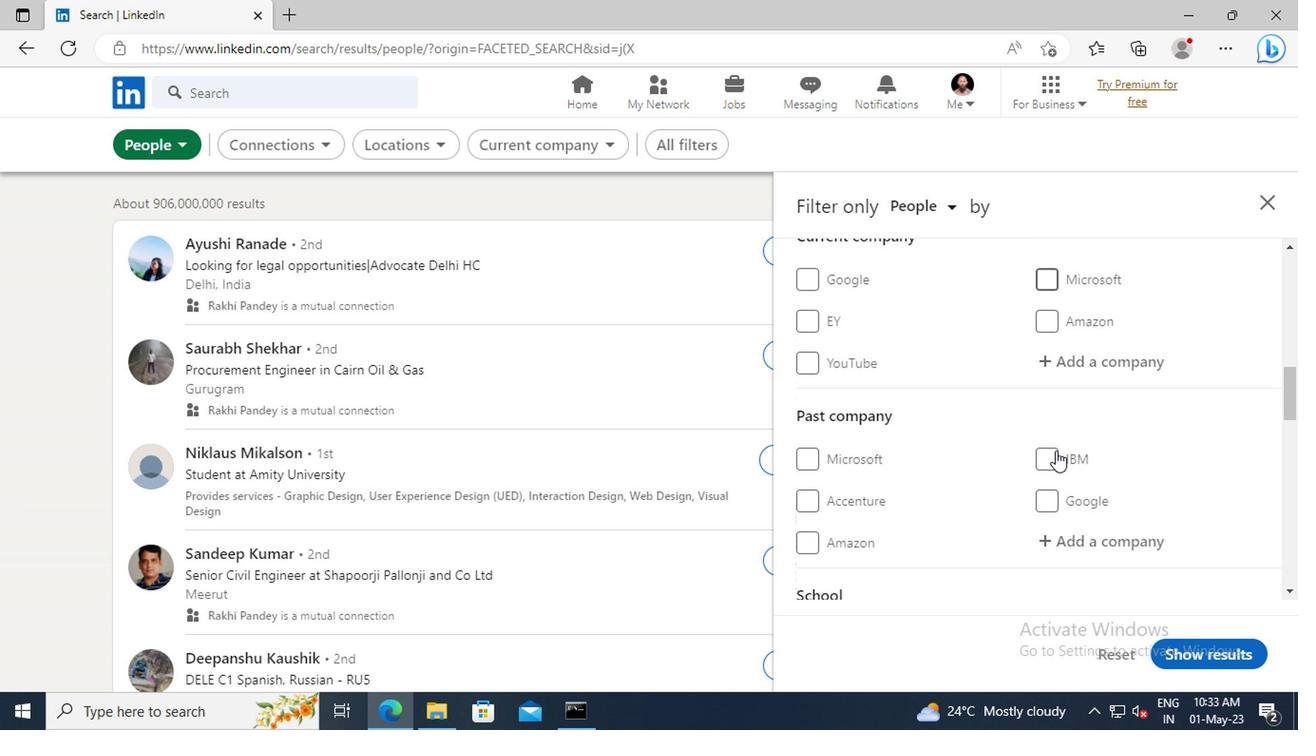 
Action: Mouse scrolled (1051, 450) with delta (0, -1)
Screenshot: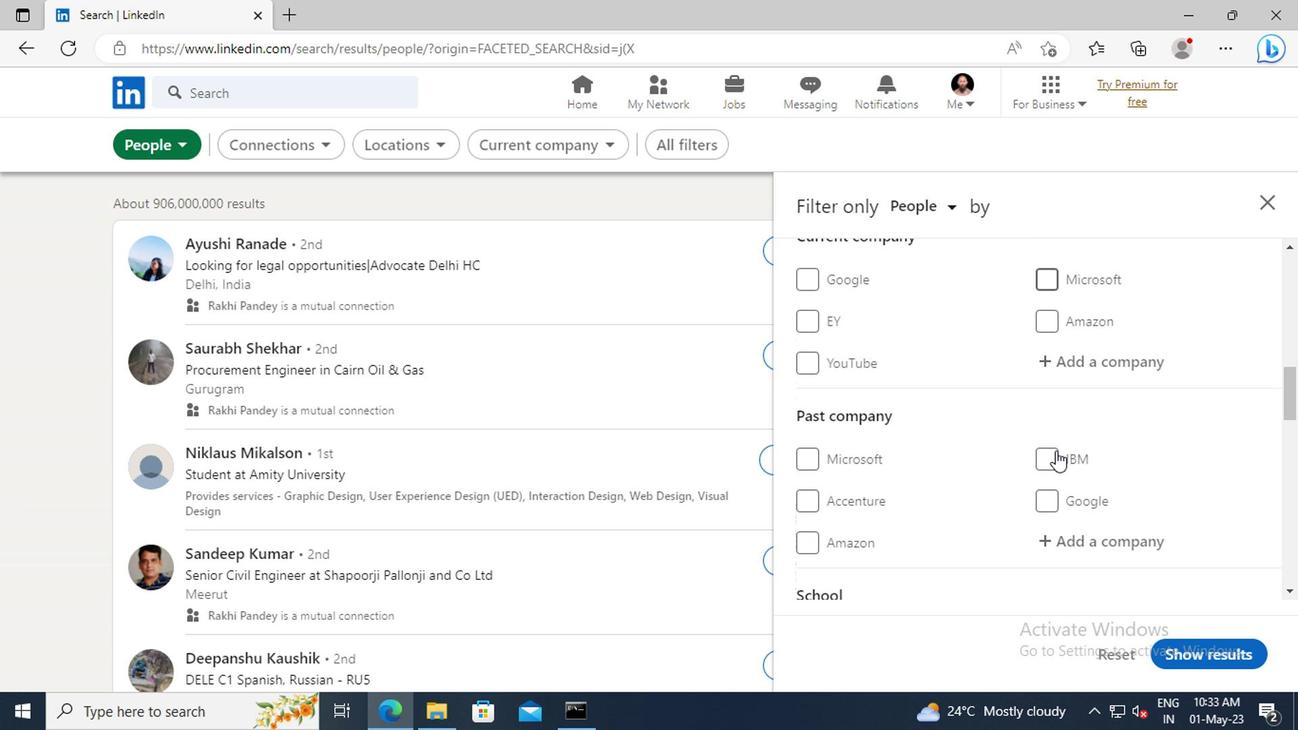 
Action: Mouse scrolled (1051, 450) with delta (0, -1)
Screenshot: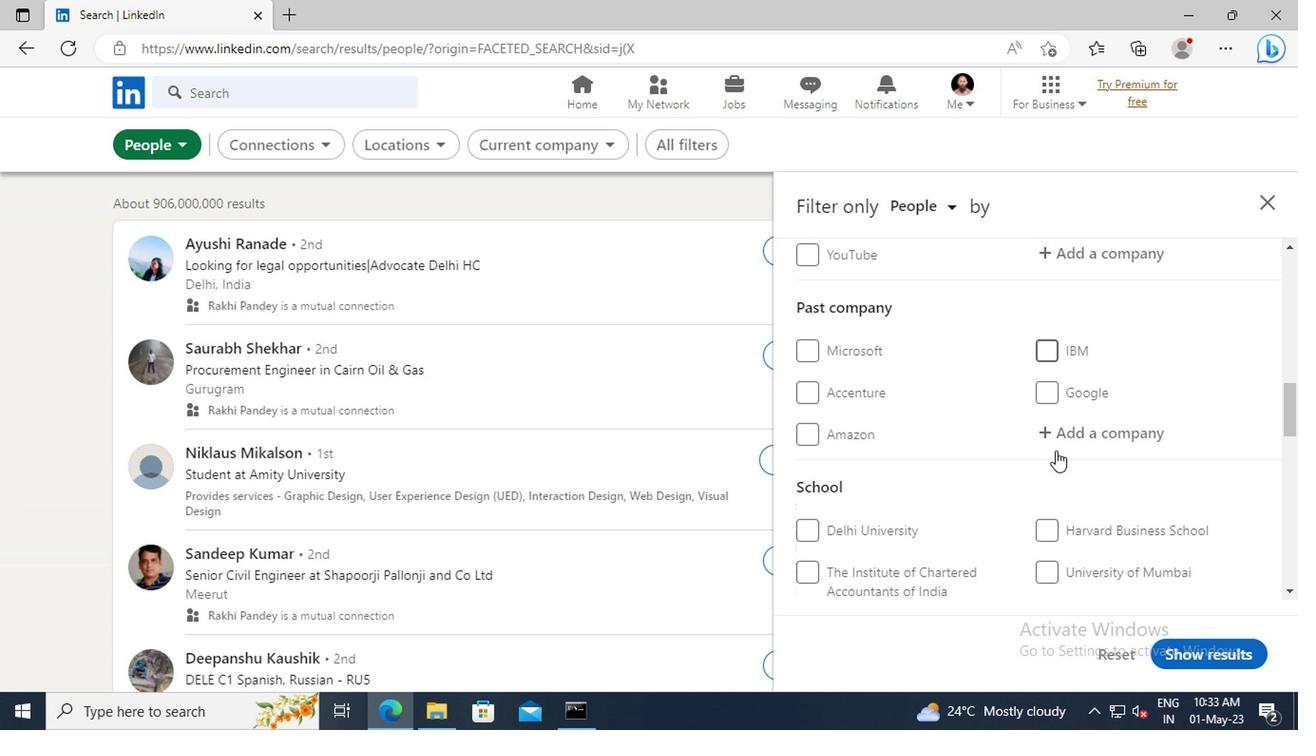 
Action: Mouse scrolled (1051, 450) with delta (0, -1)
Screenshot: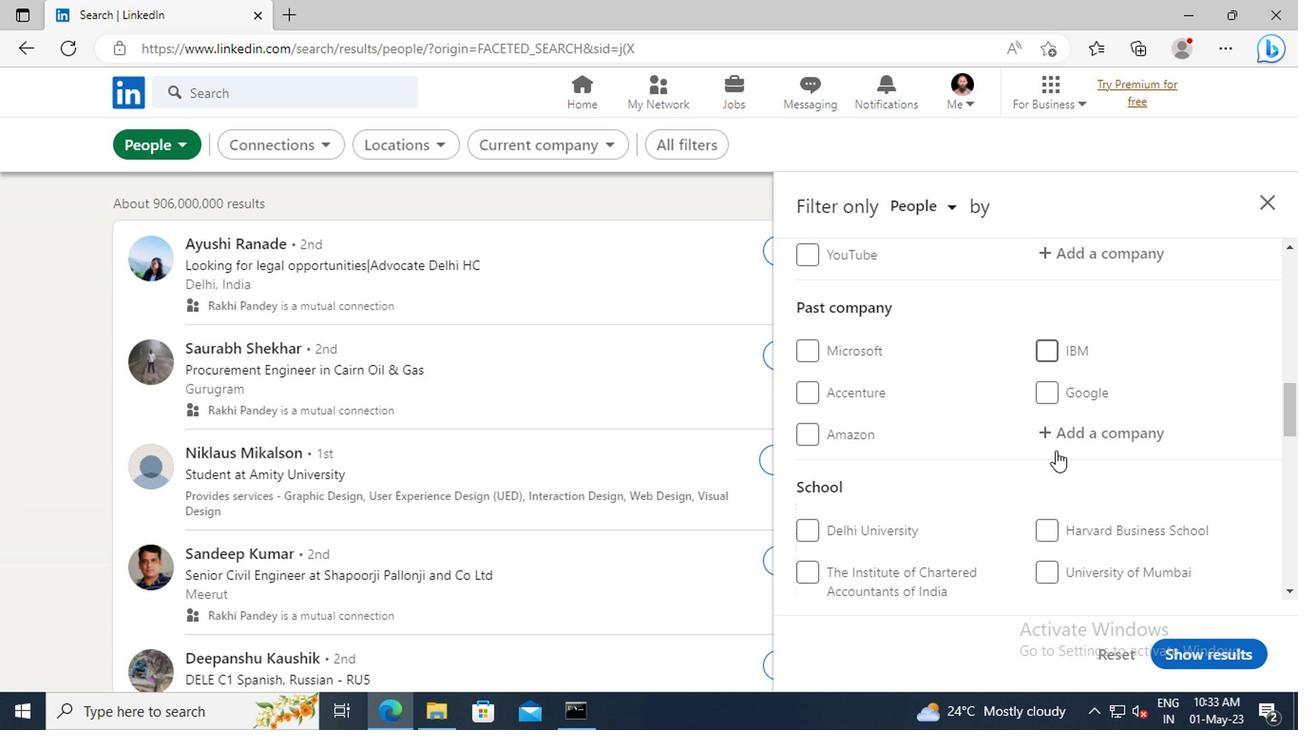 
Action: Mouse scrolled (1051, 450) with delta (0, -1)
Screenshot: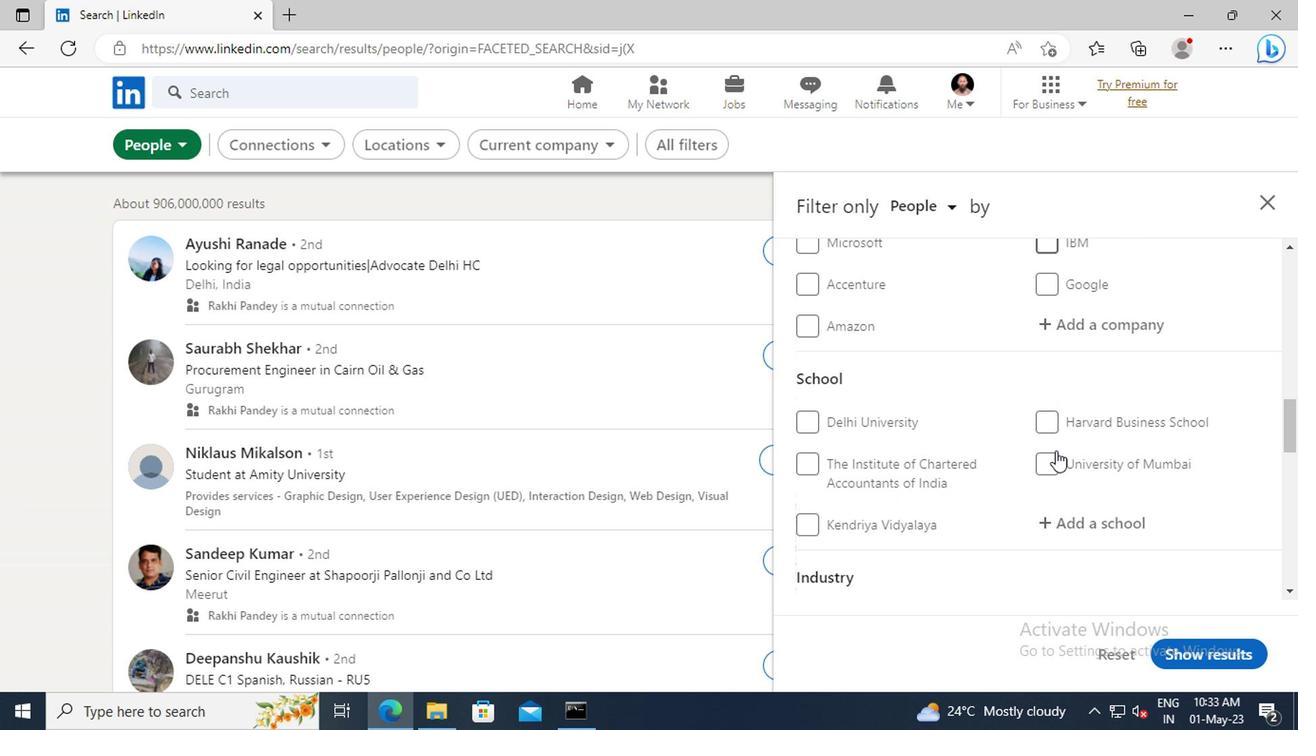 
Action: Mouse scrolled (1051, 450) with delta (0, -1)
Screenshot: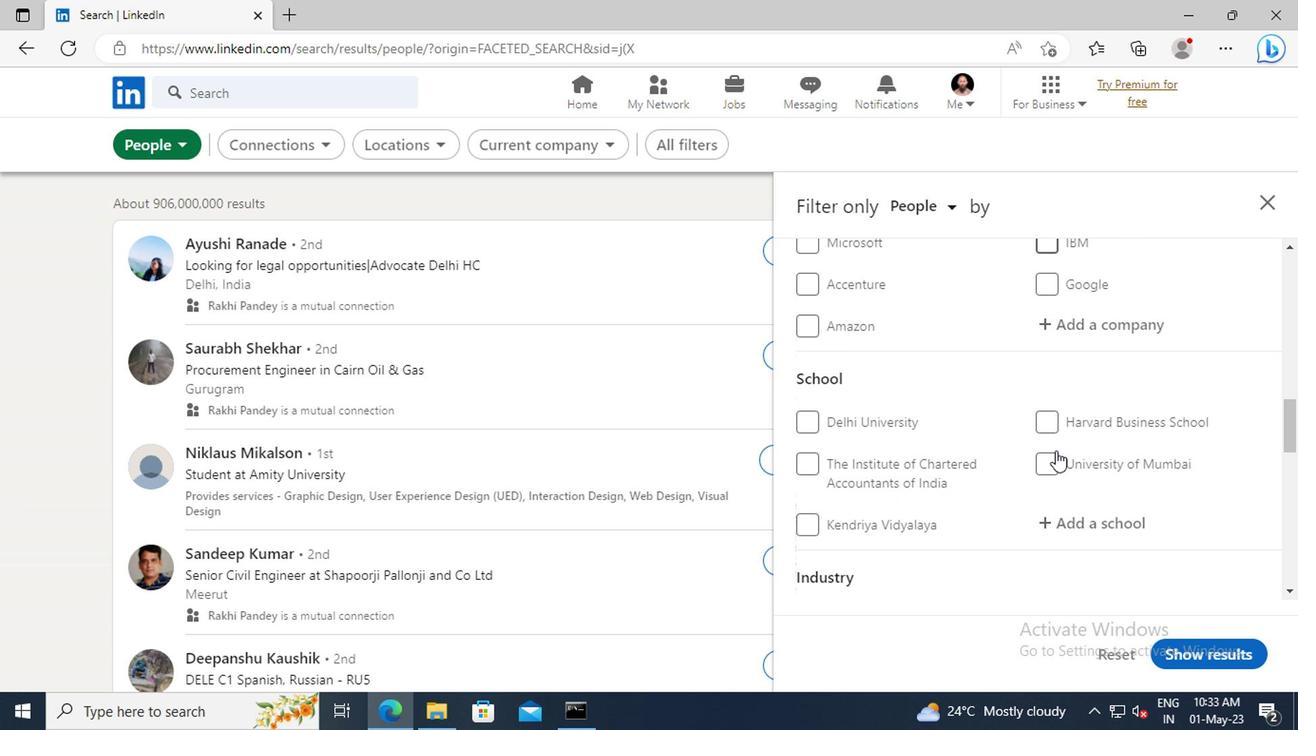 
Action: Mouse scrolled (1051, 450) with delta (0, -1)
Screenshot: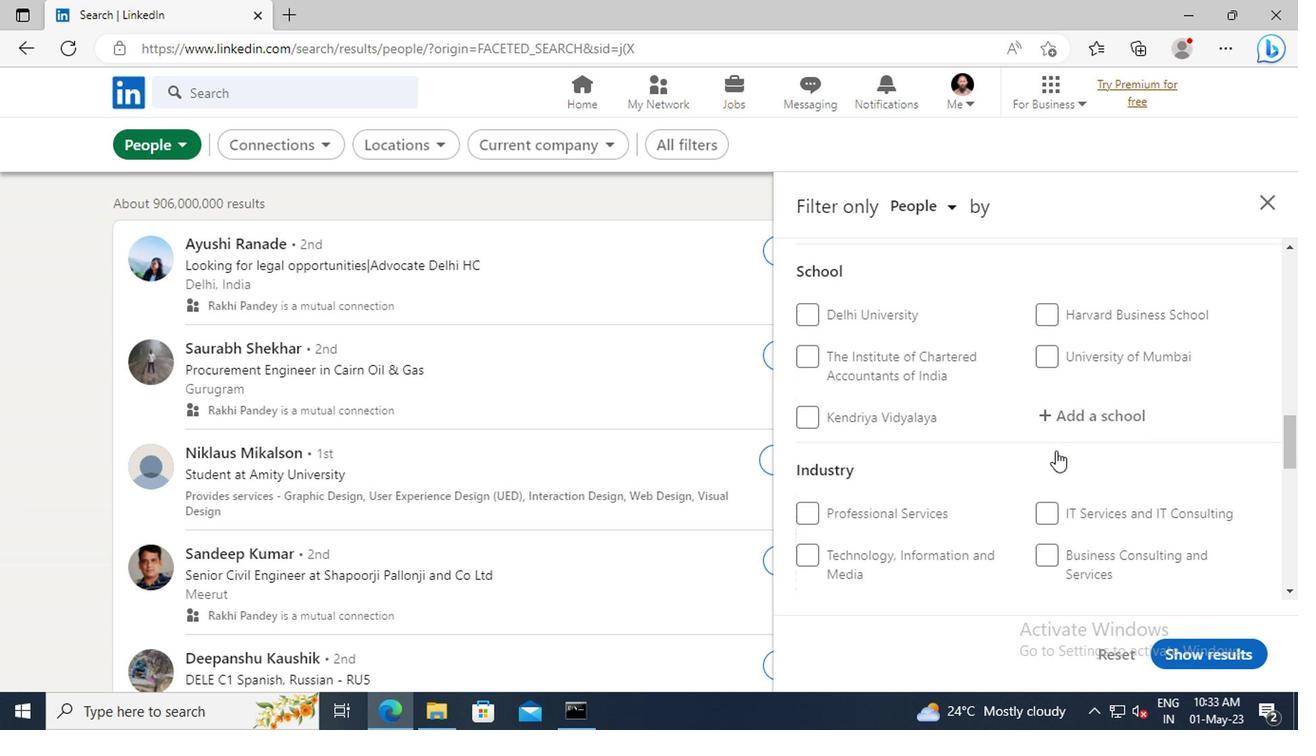 
Action: Mouse scrolled (1051, 450) with delta (0, -1)
Screenshot: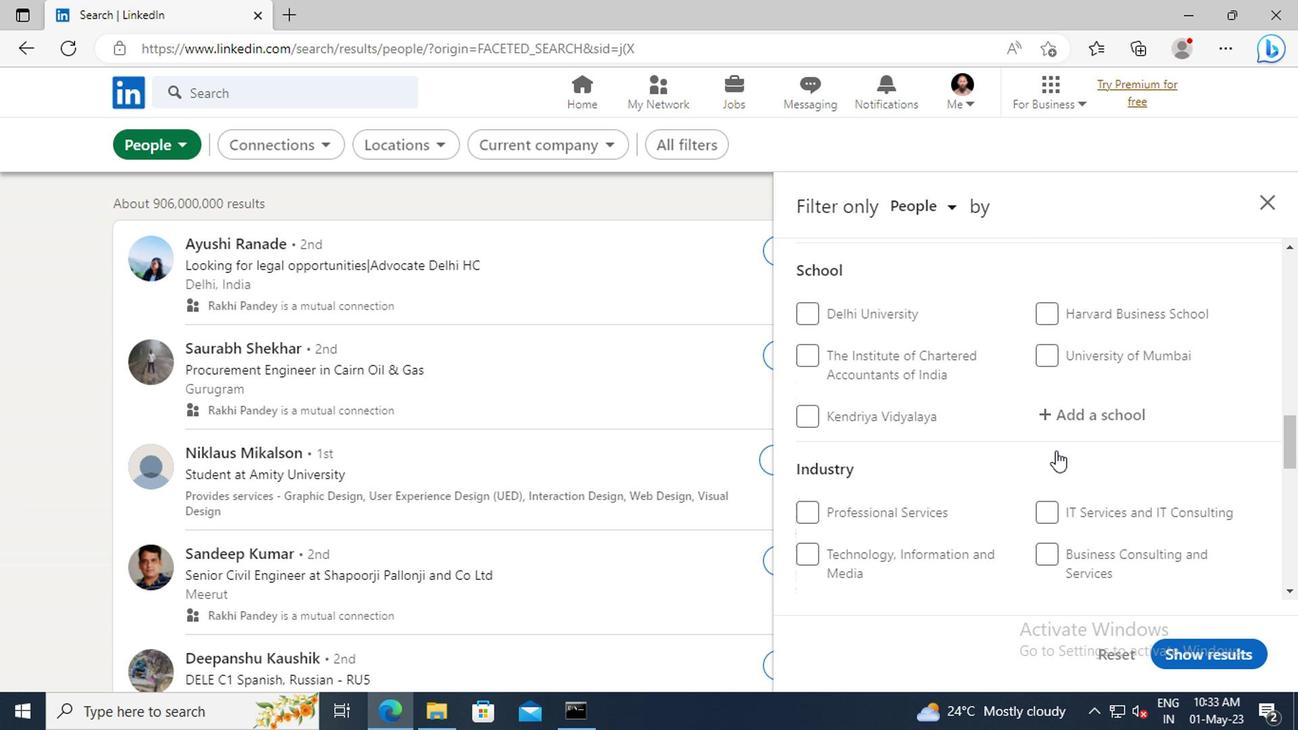 
Action: Mouse scrolled (1051, 450) with delta (0, -1)
Screenshot: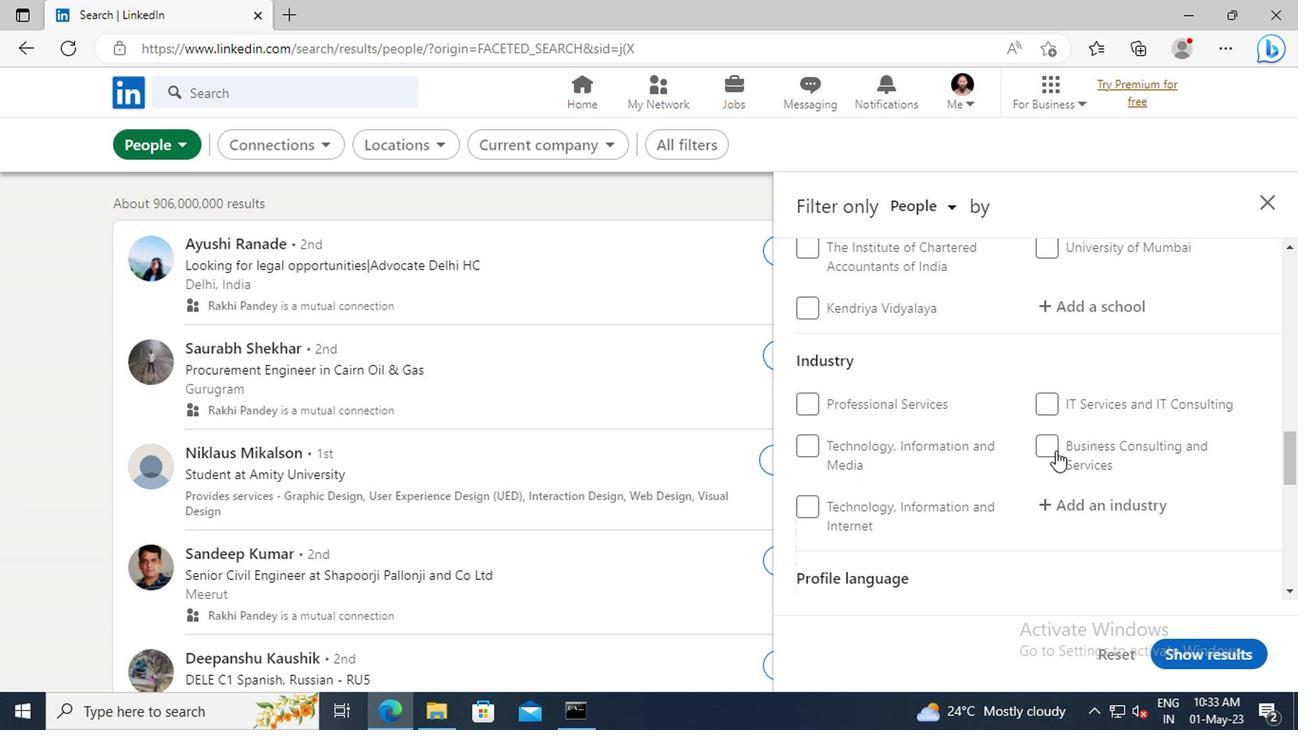 
Action: Mouse scrolled (1051, 450) with delta (0, -1)
Screenshot: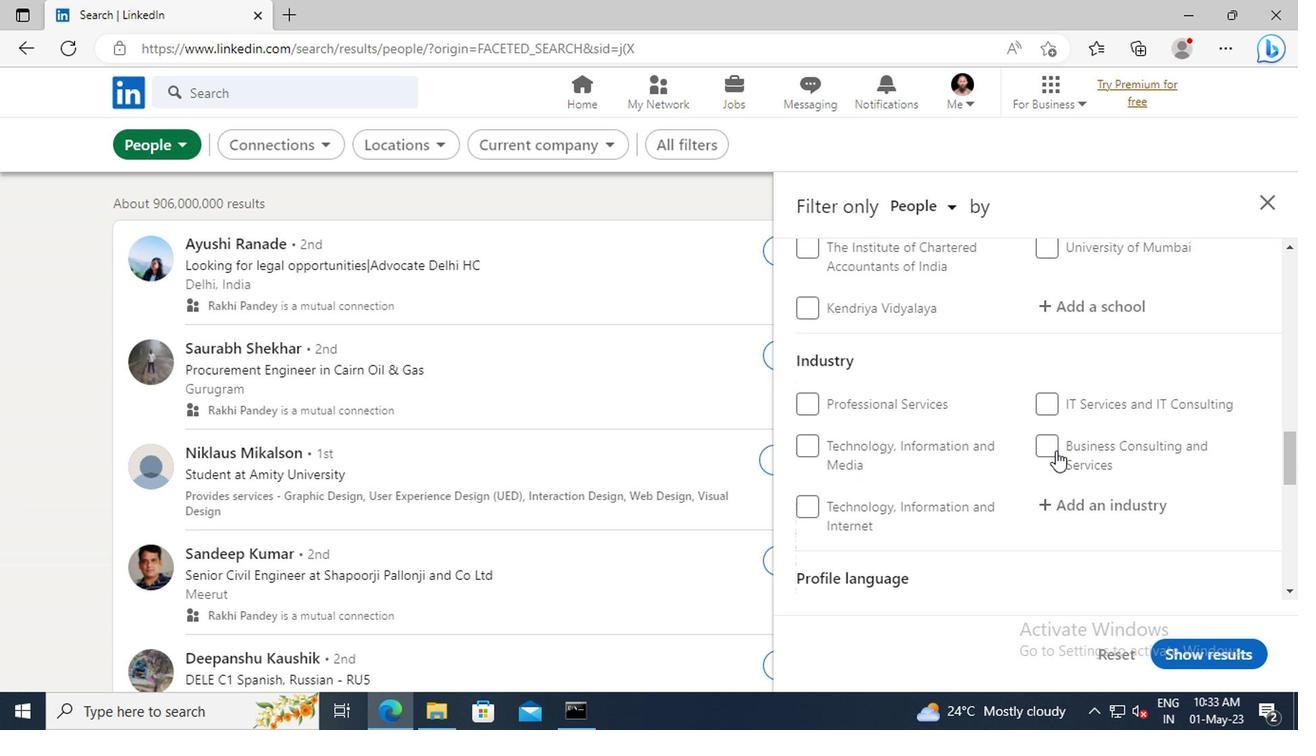
Action: Mouse scrolled (1051, 450) with delta (0, -1)
Screenshot: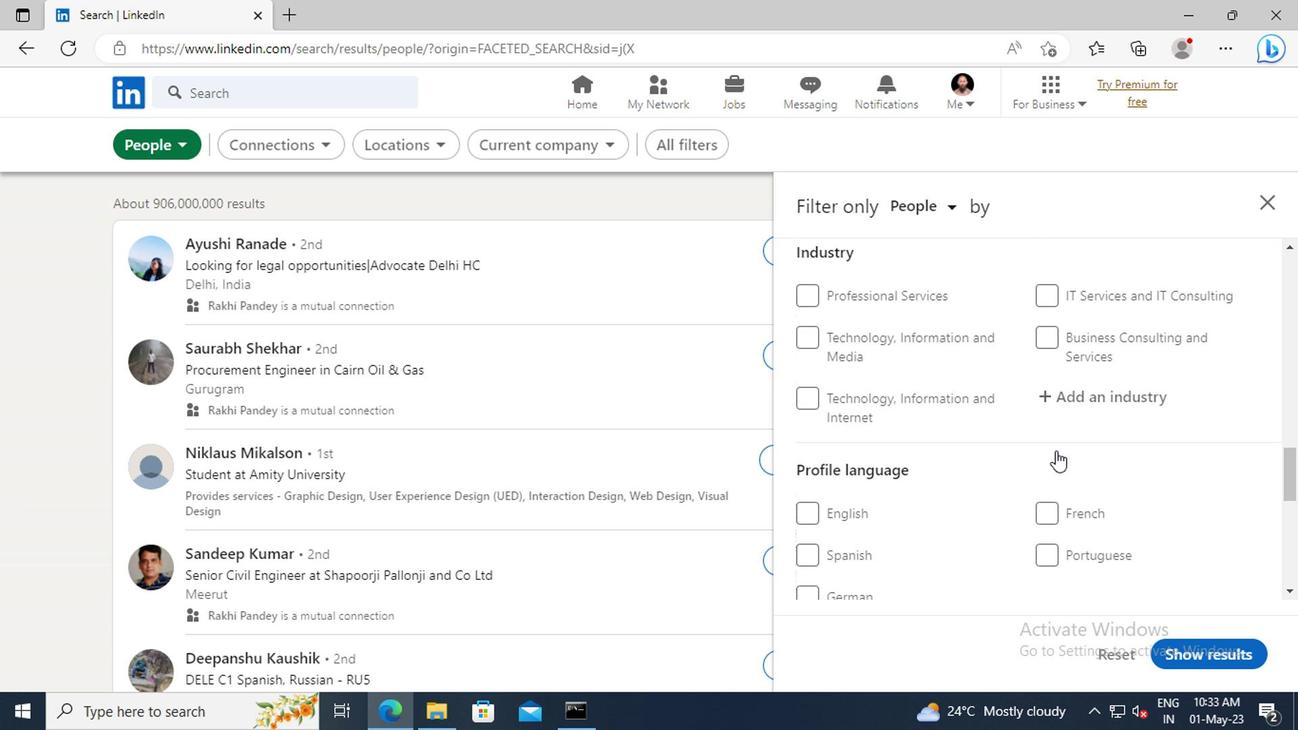 
Action: Mouse moved to (805, 503)
Screenshot: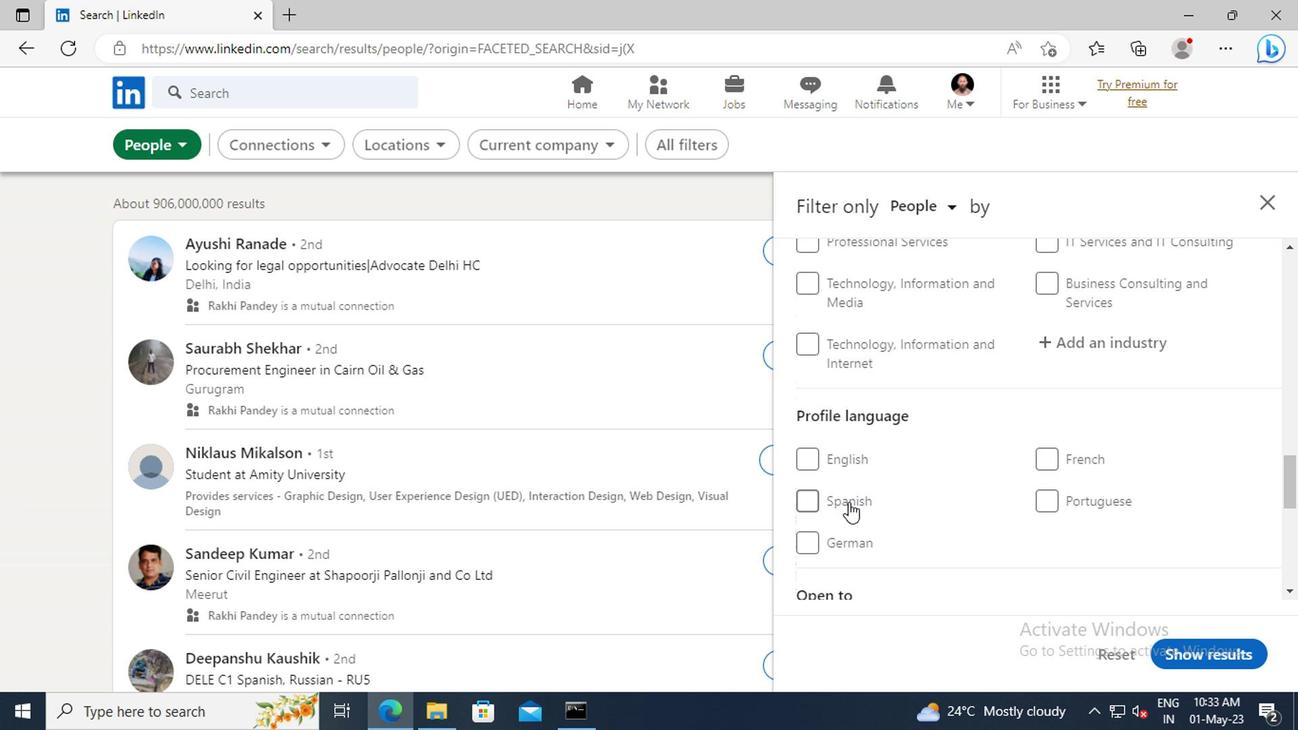 
Action: Mouse pressed left at (805, 503)
Screenshot: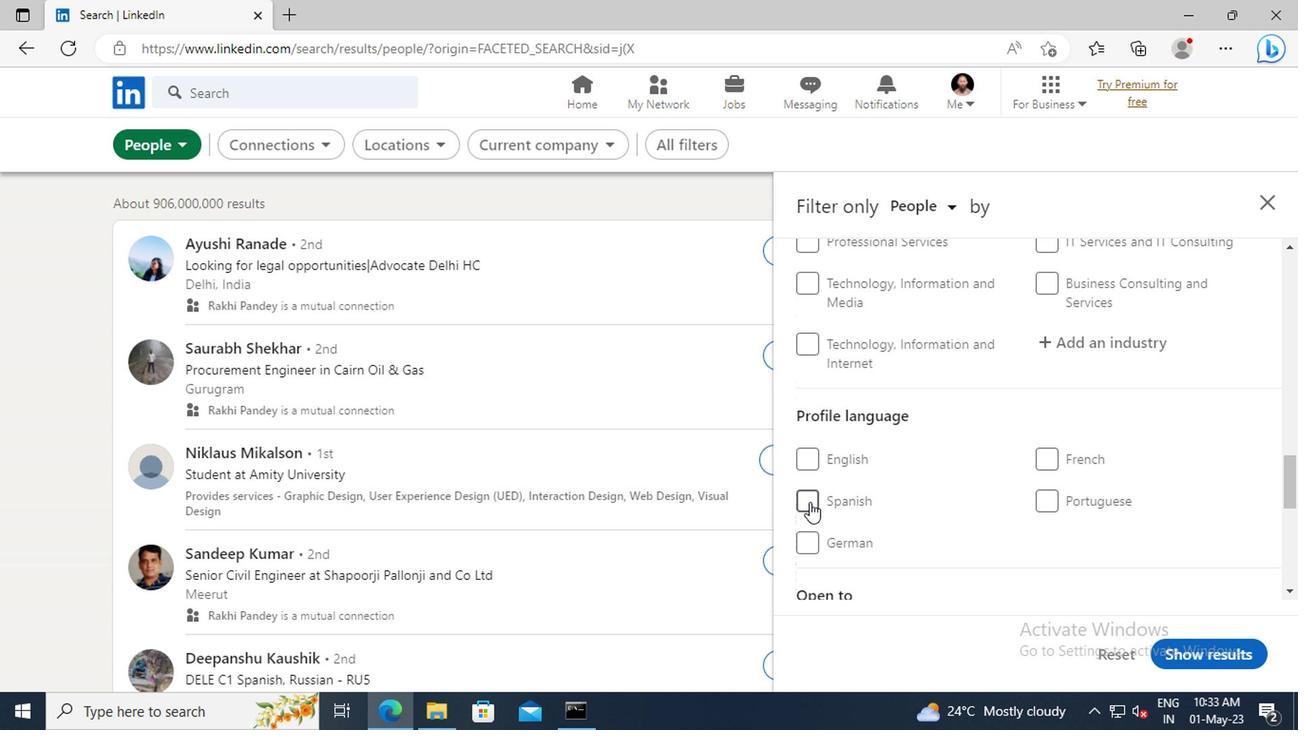 
Action: Mouse moved to (1095, 478)
Screenshot: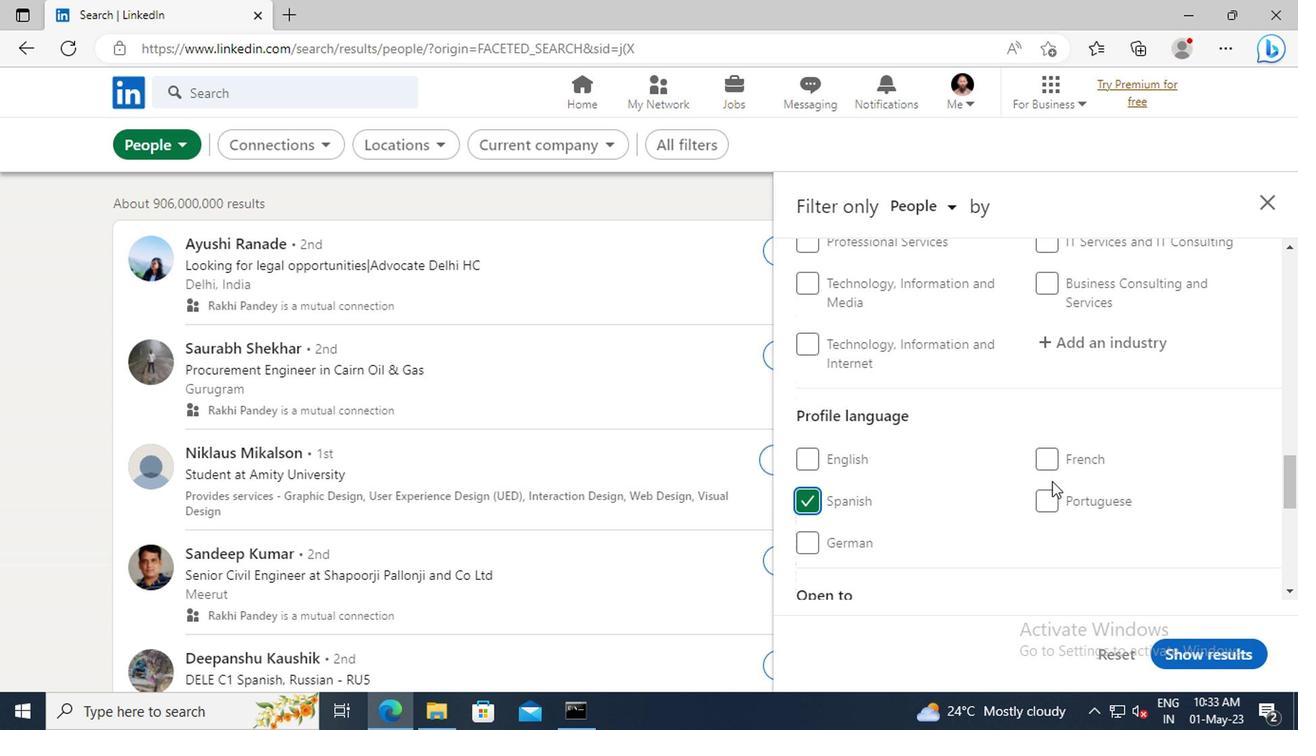 
Action: Mouse scrolled (1095, 478) with delta (0, 0)
Screenshot: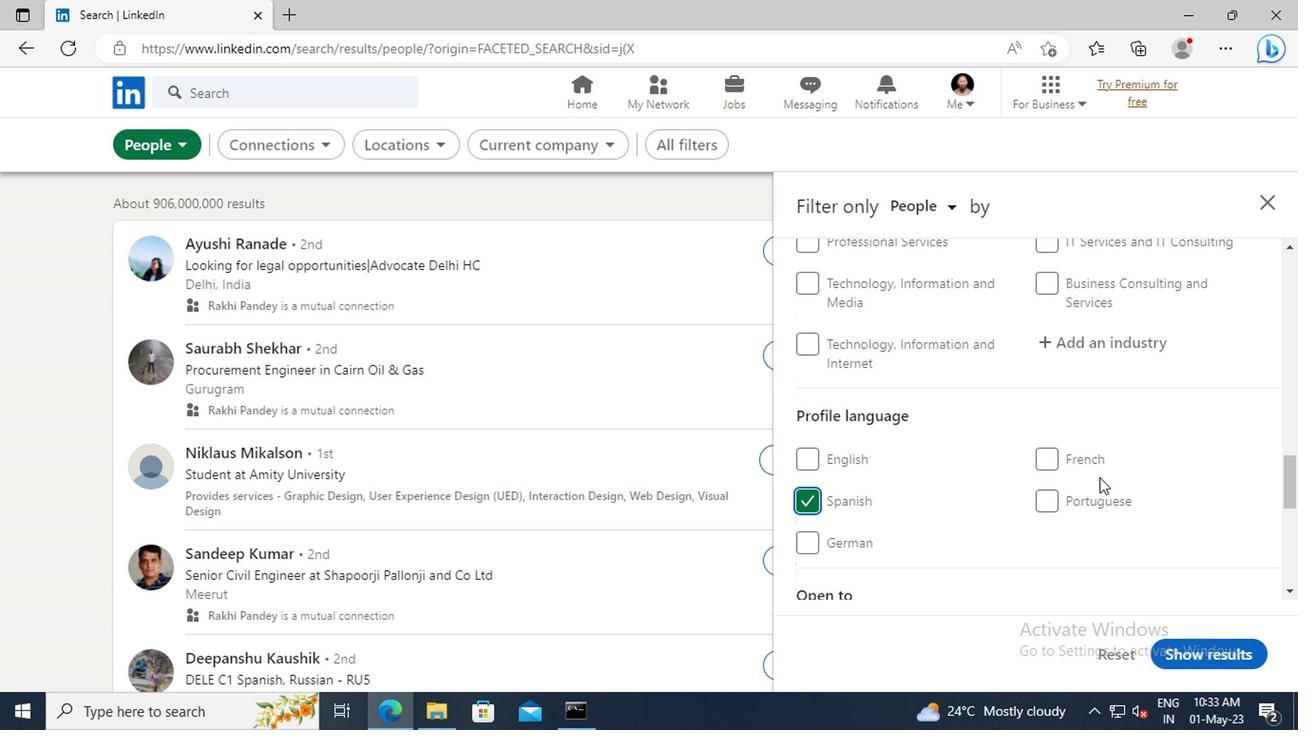 
Action: Mouse scrolled (1095, 478) with delta (0, 0)
Screenshot: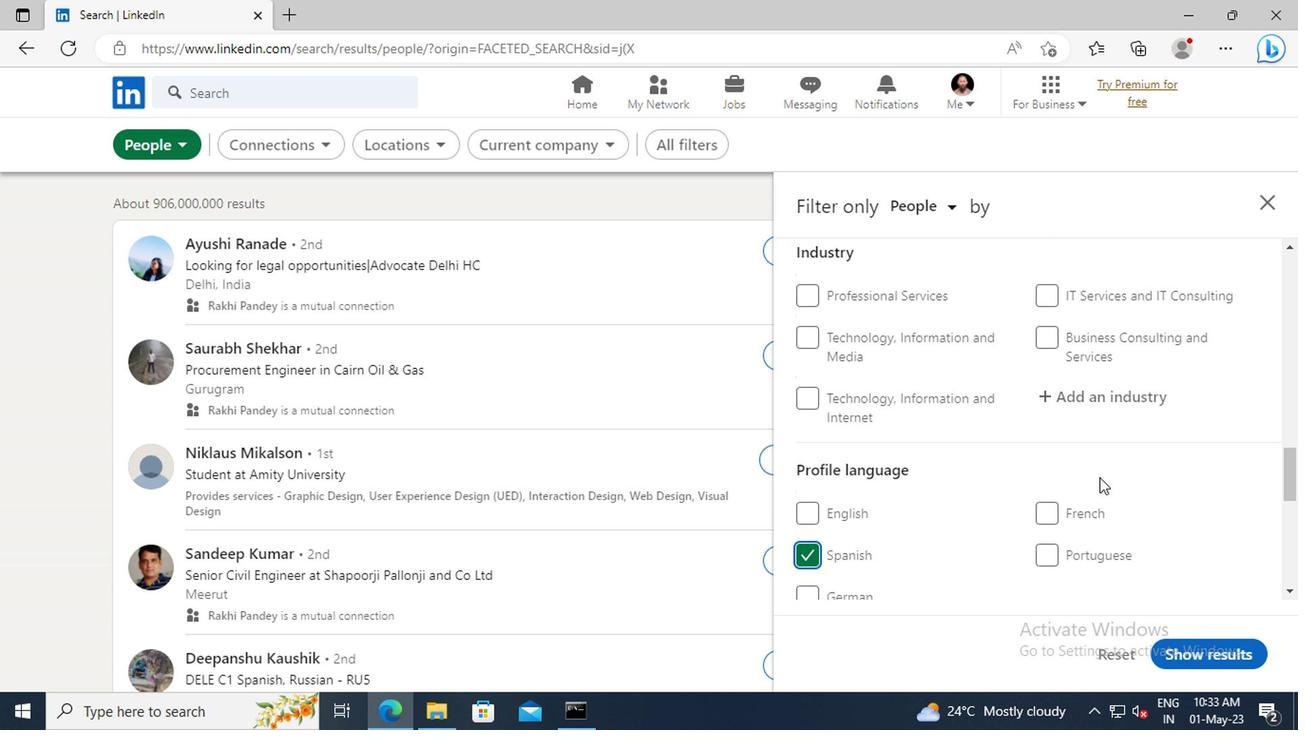 
Action: Mouse scrolled (1095, 478) with delta (0, 0)
Screenshot: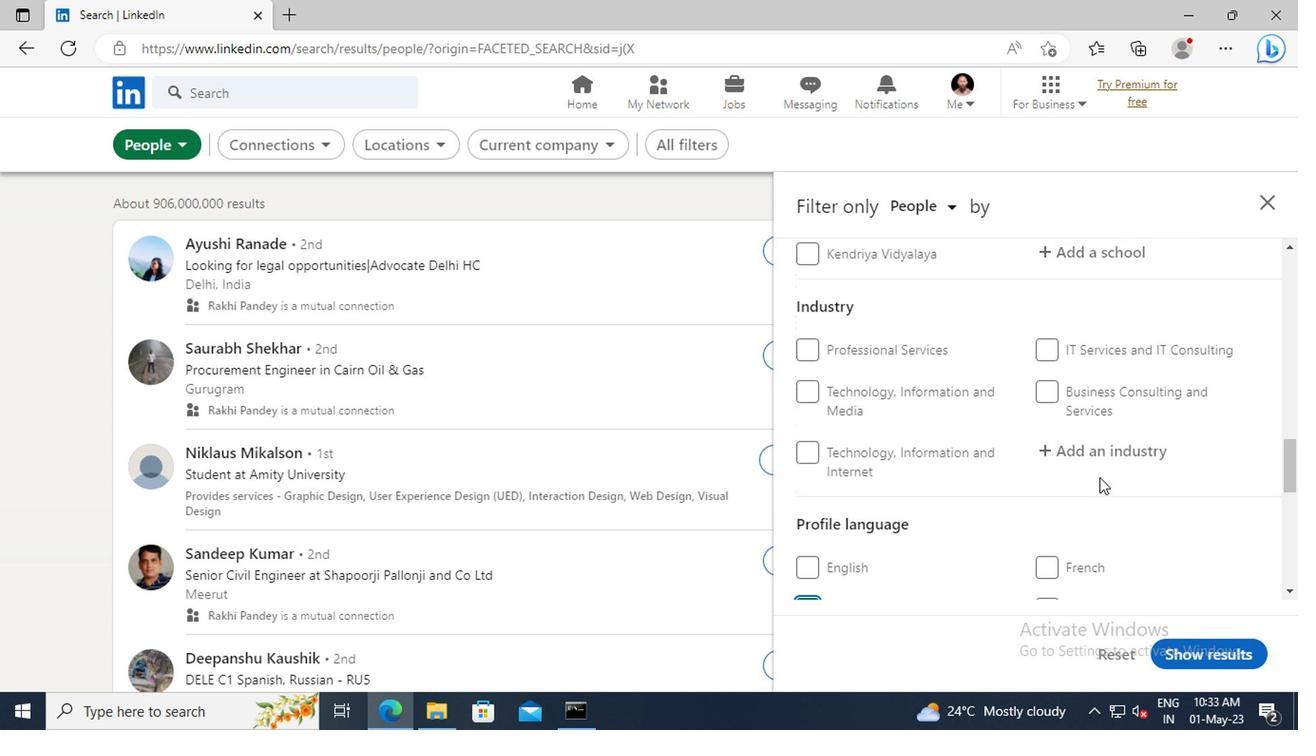 
Action: Mouse scrolled (1095, 478) with delta (0, 0)
Screenshot: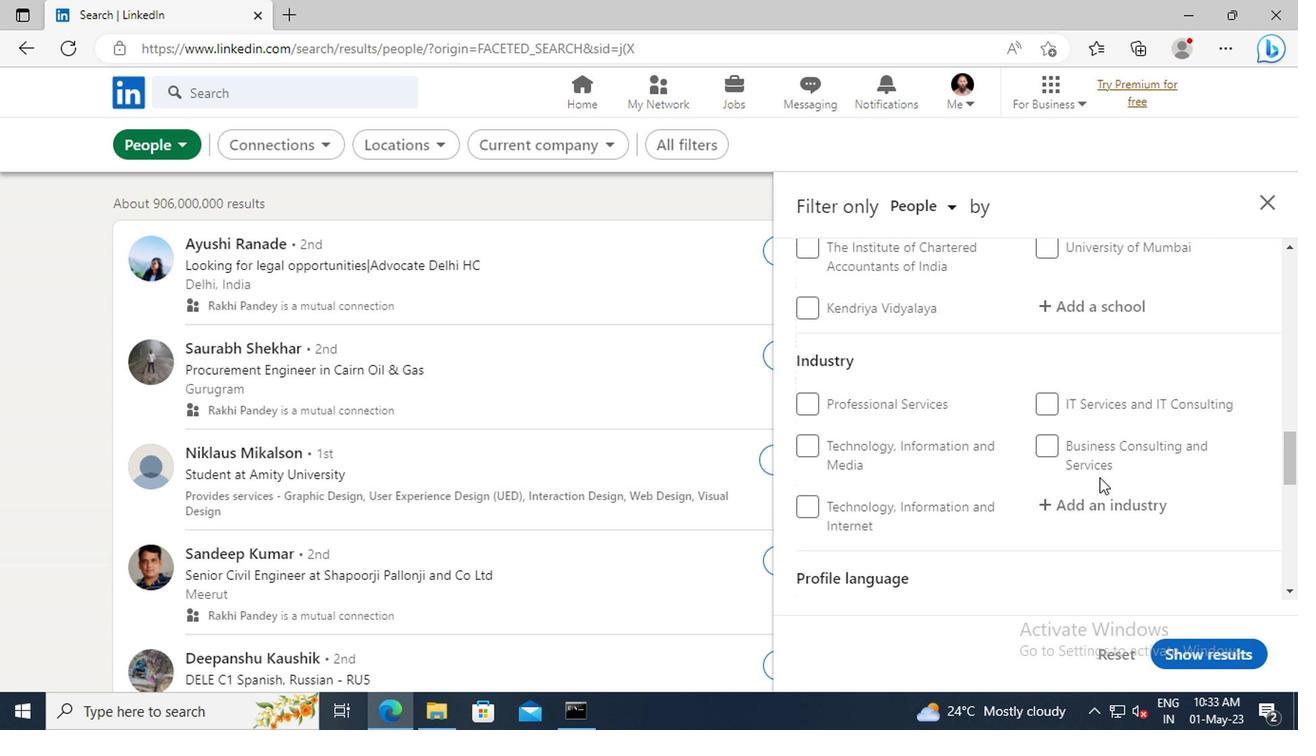 
Action: Mouse scrolled (1095, 478) with delta (0, 0)
Screenshot: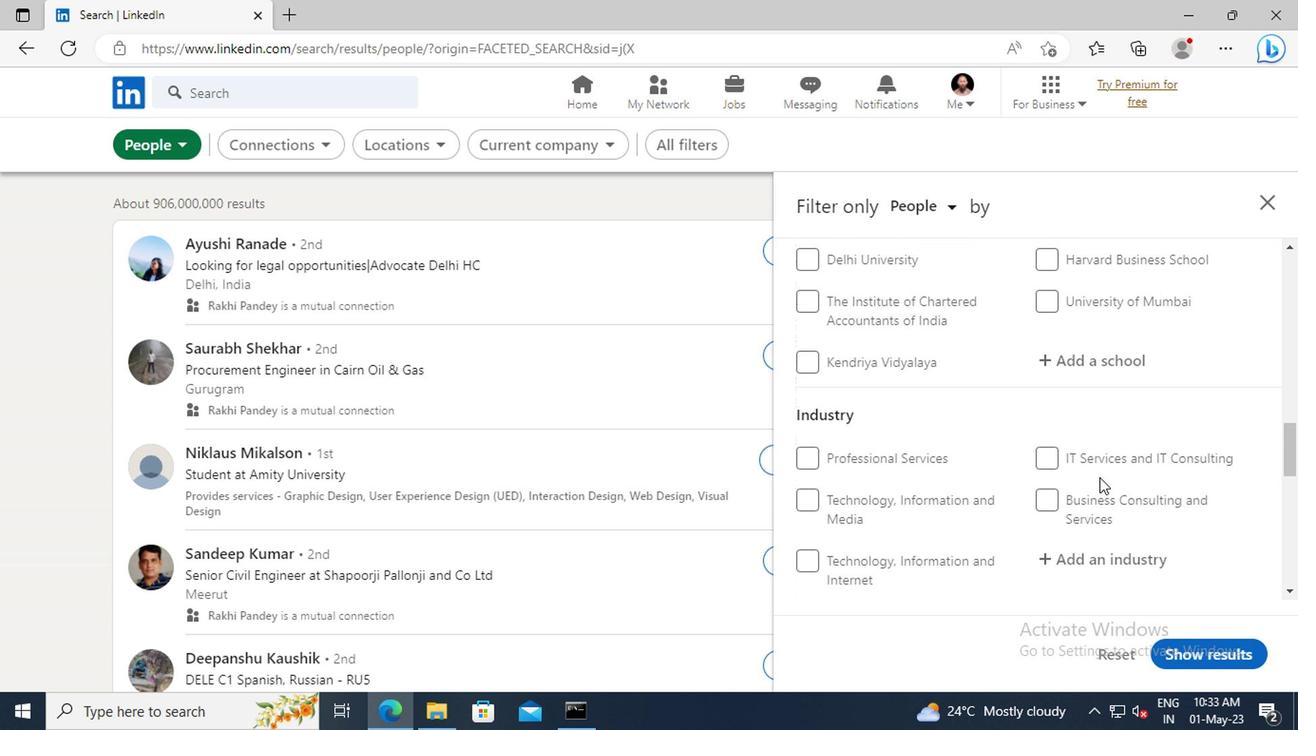 
Action: Mouse scrolled (1095, 478) with delta (0, 0)
Screenshot: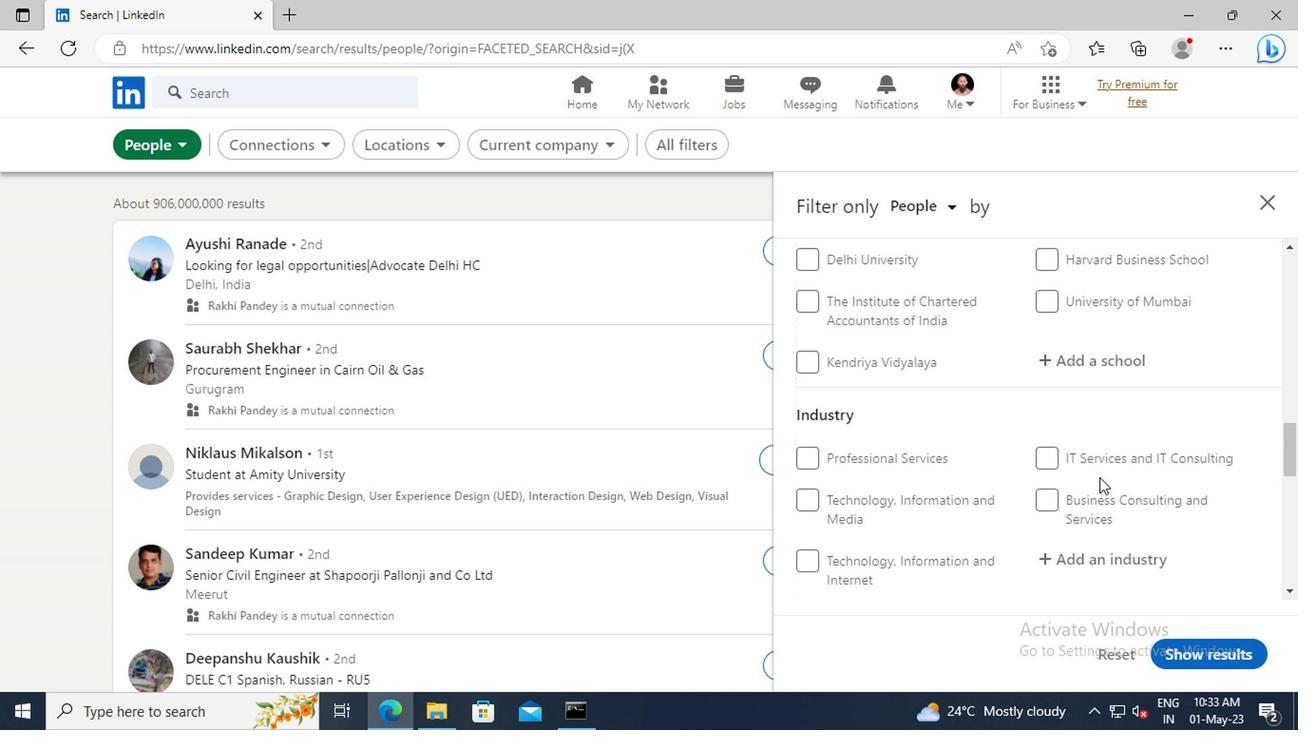 
Action: Mouse scrolled (1095, 478) with delta (0, 0)
Screenshot: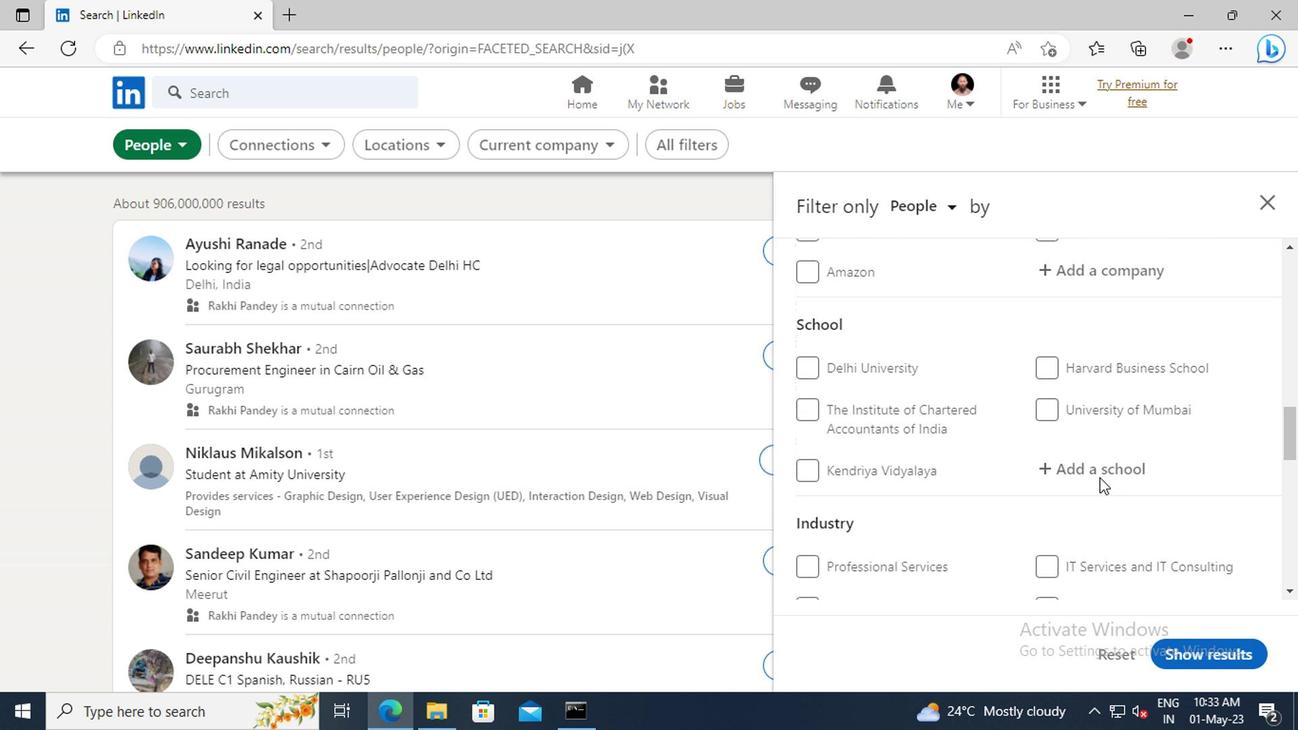 
Action: Mouse scrolled (1095, 478) with delta (0, 0)
Screenshot: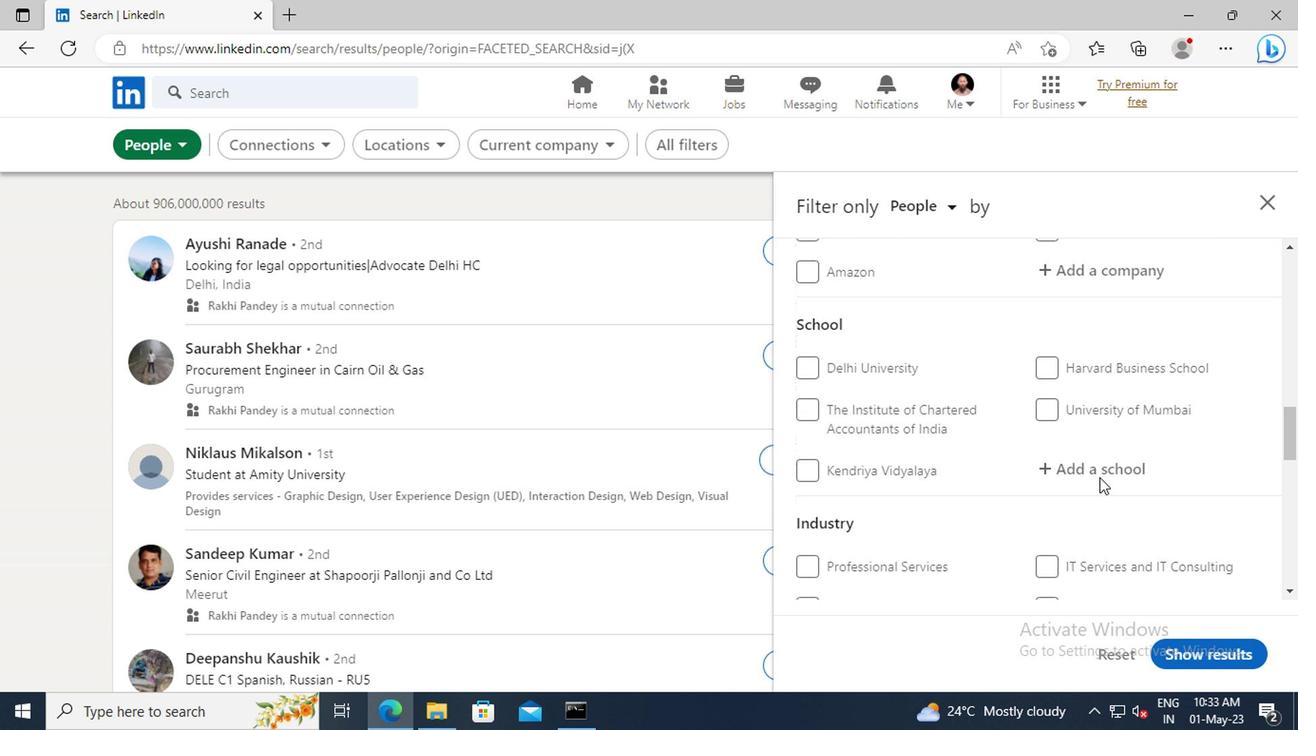
Action: Mouse scrolled (1095, 478) with delta (0, 0)
Screenshot: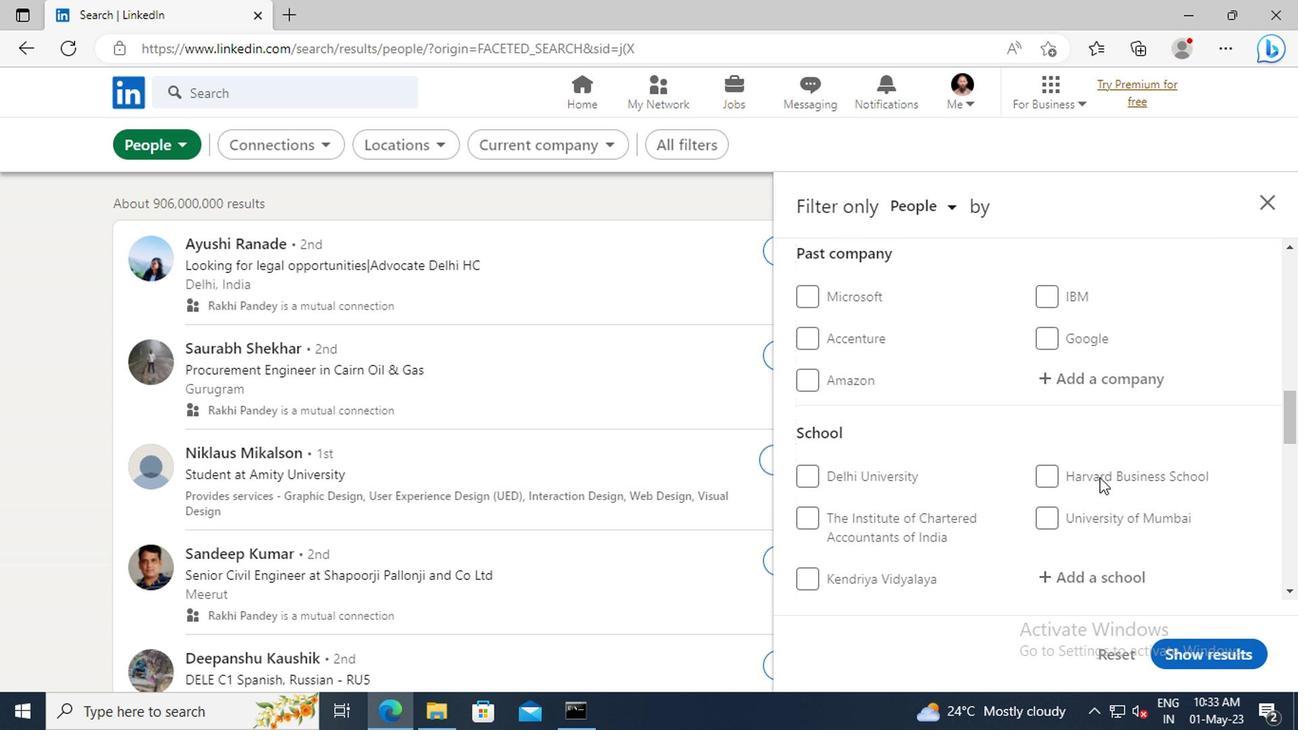 
Action: Mouse scrolled (1095, 478) with delta (0, 0)
Screenshot: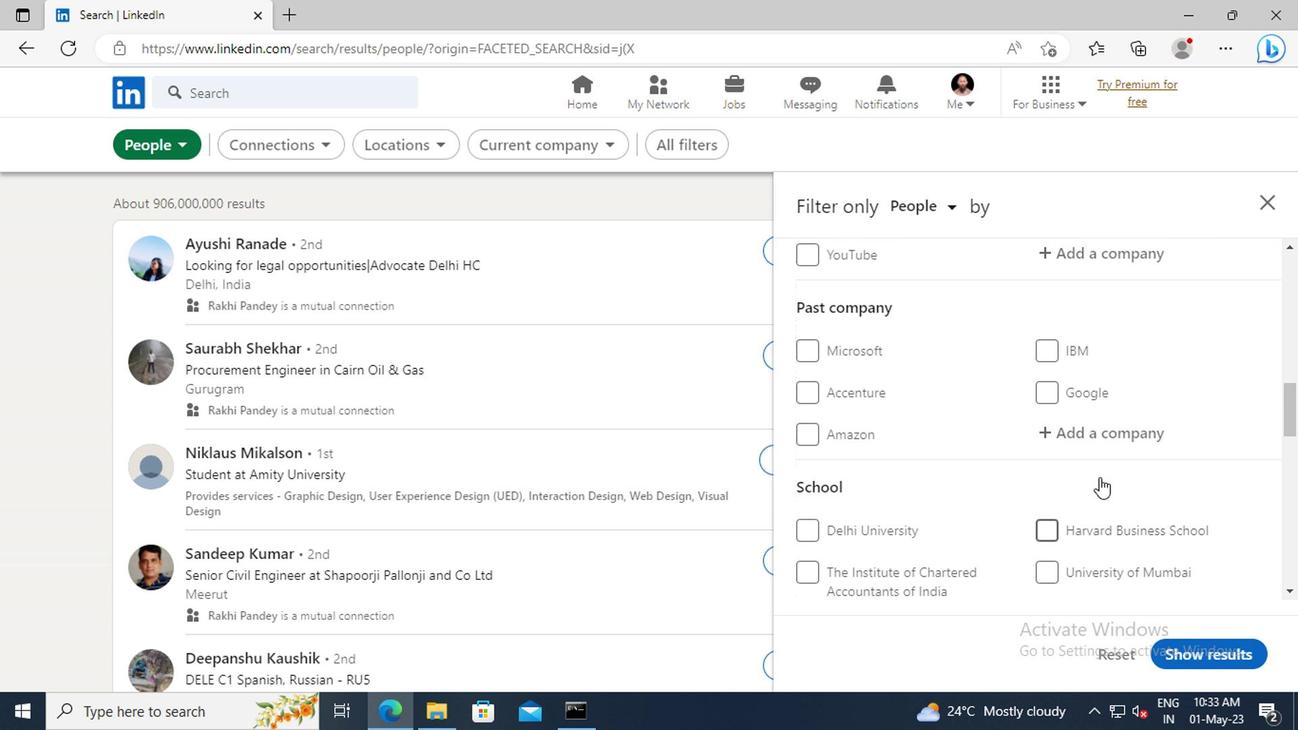 
Action: Mouse moved to (1096, 478)
Screenshot: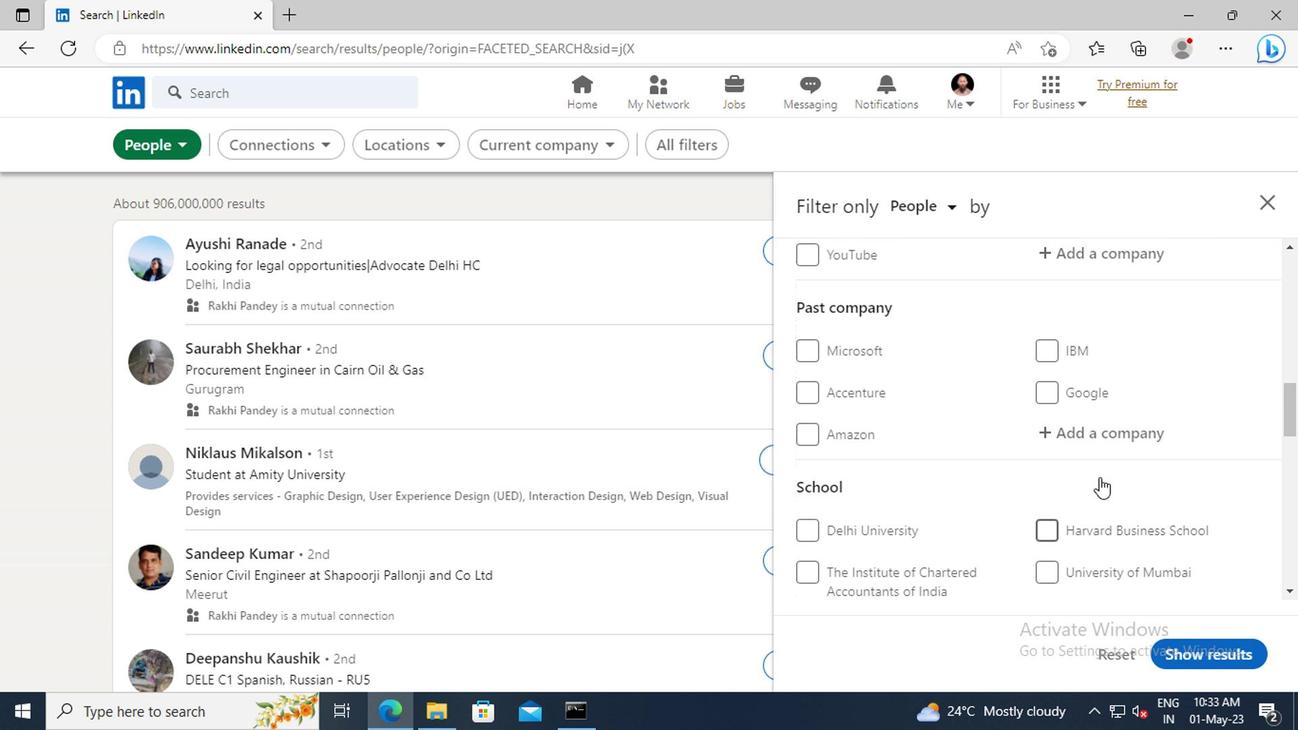 
Action: Mouse scrolled (1096, 478) with delta (0, 0)
Screenshot: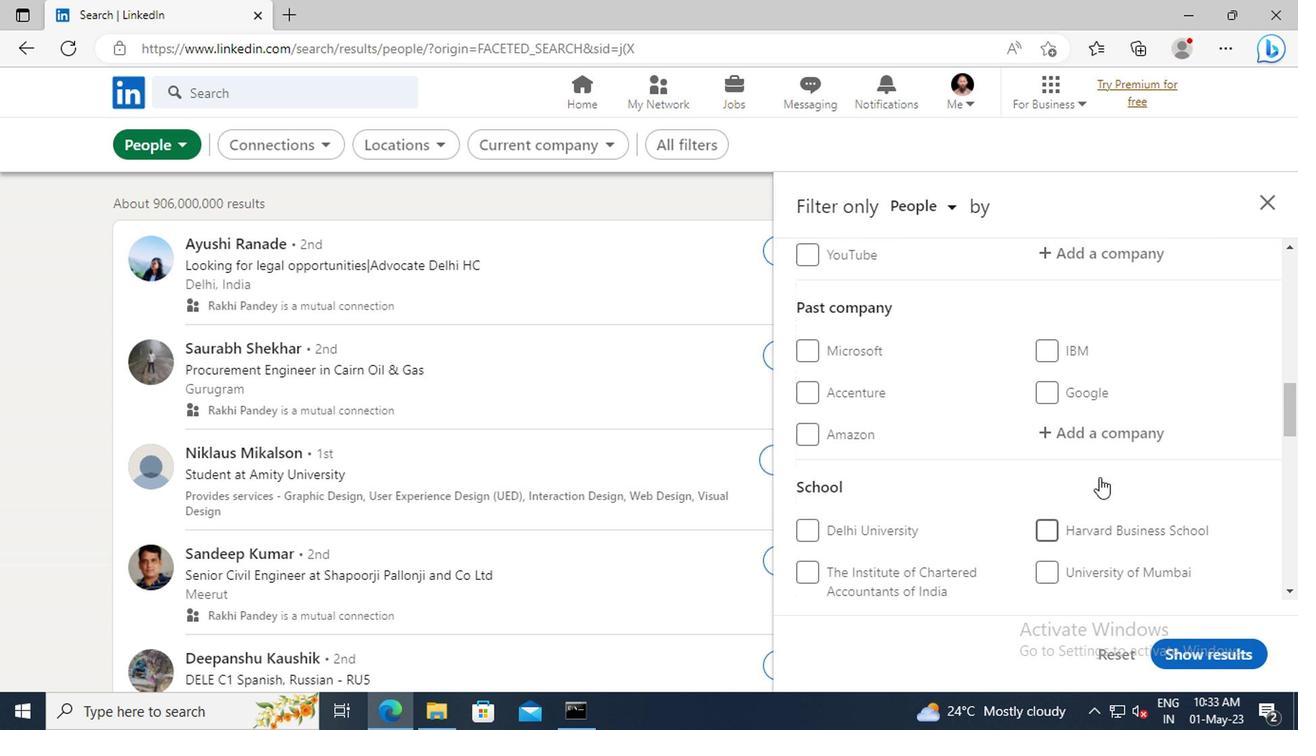 
Action: Mouse scrolled (1096, 478) with delta (0, 0)
Screenshot: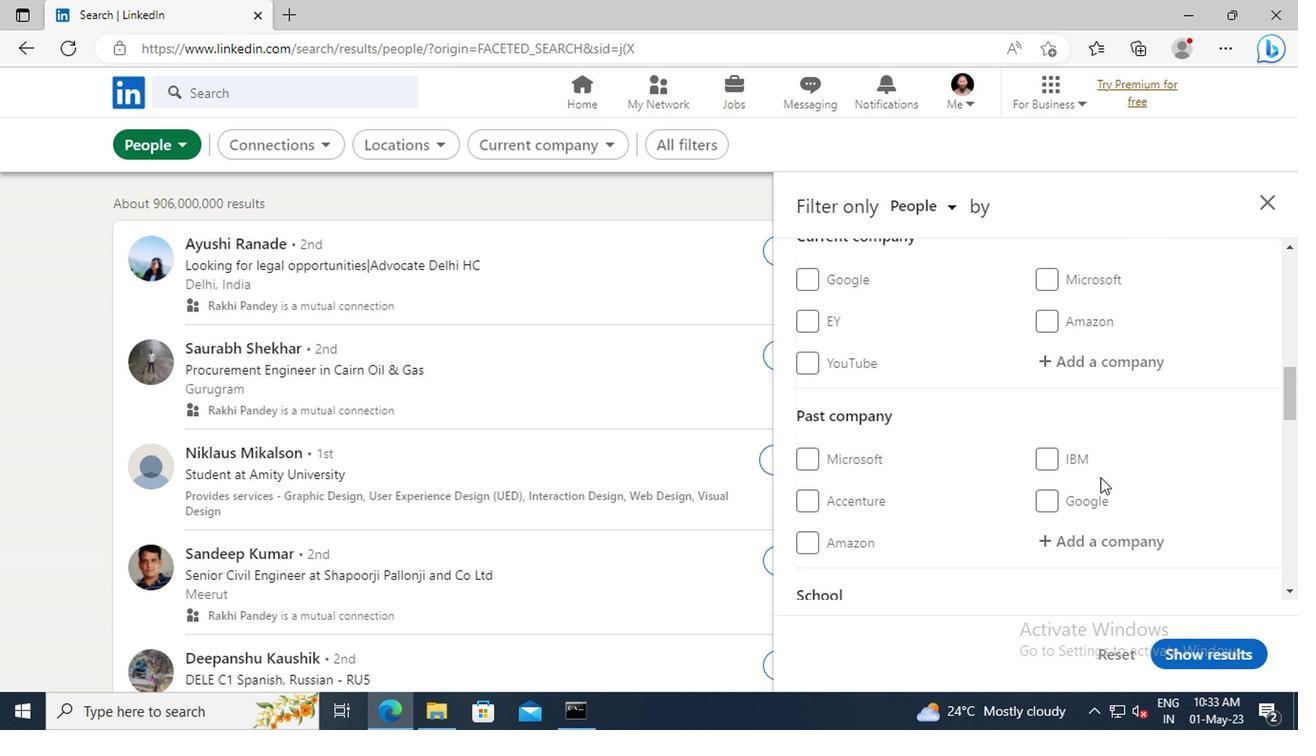 
Action: Mouse moved to (1074, 419)
Screenshot: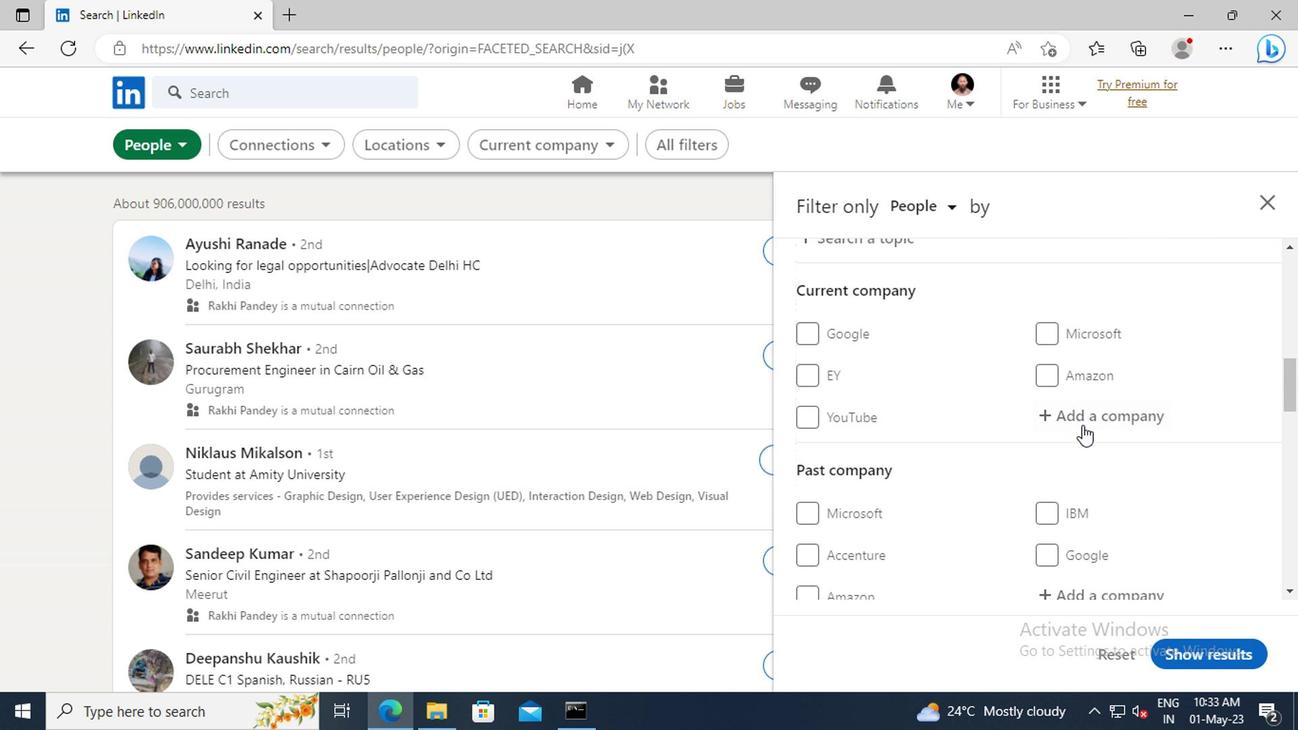
Action: Mouse pressed left at (1074, 419)
Screenshot: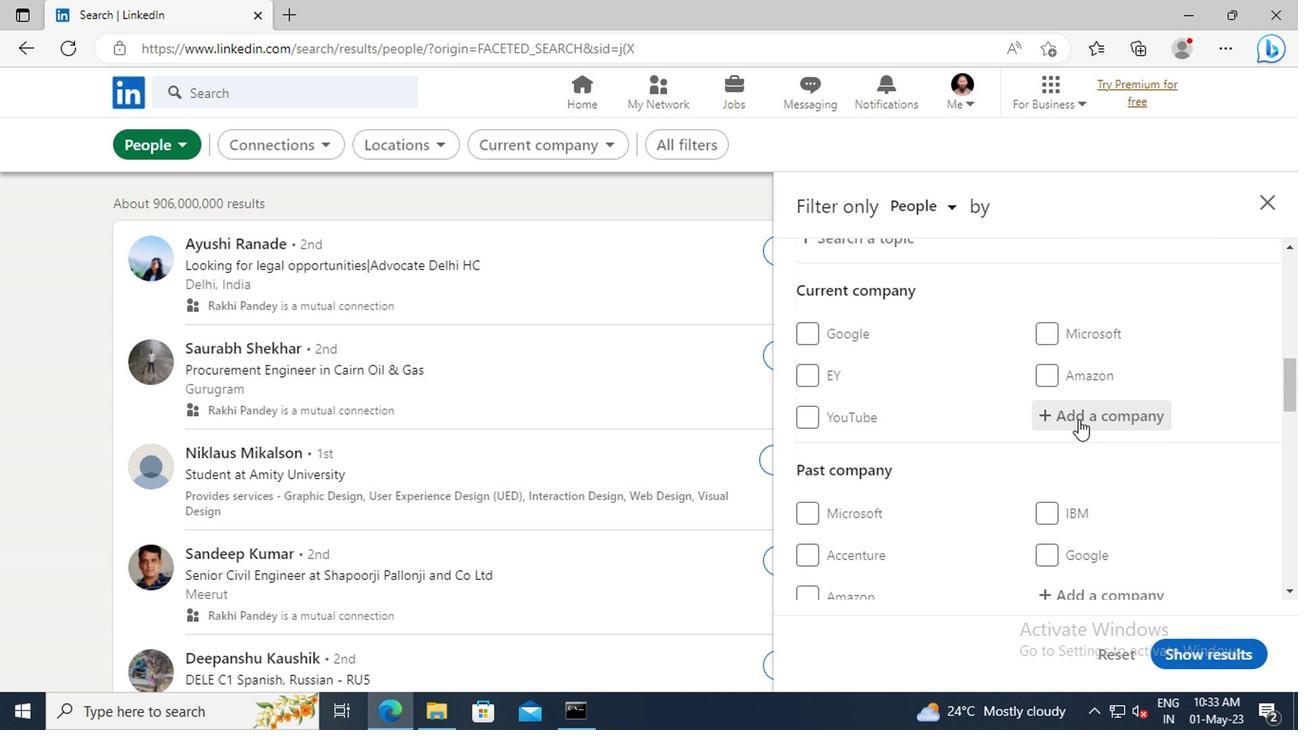 
Action: Key pressed <Key.shift>GYAN<Key.shift>SYS
Screenshot: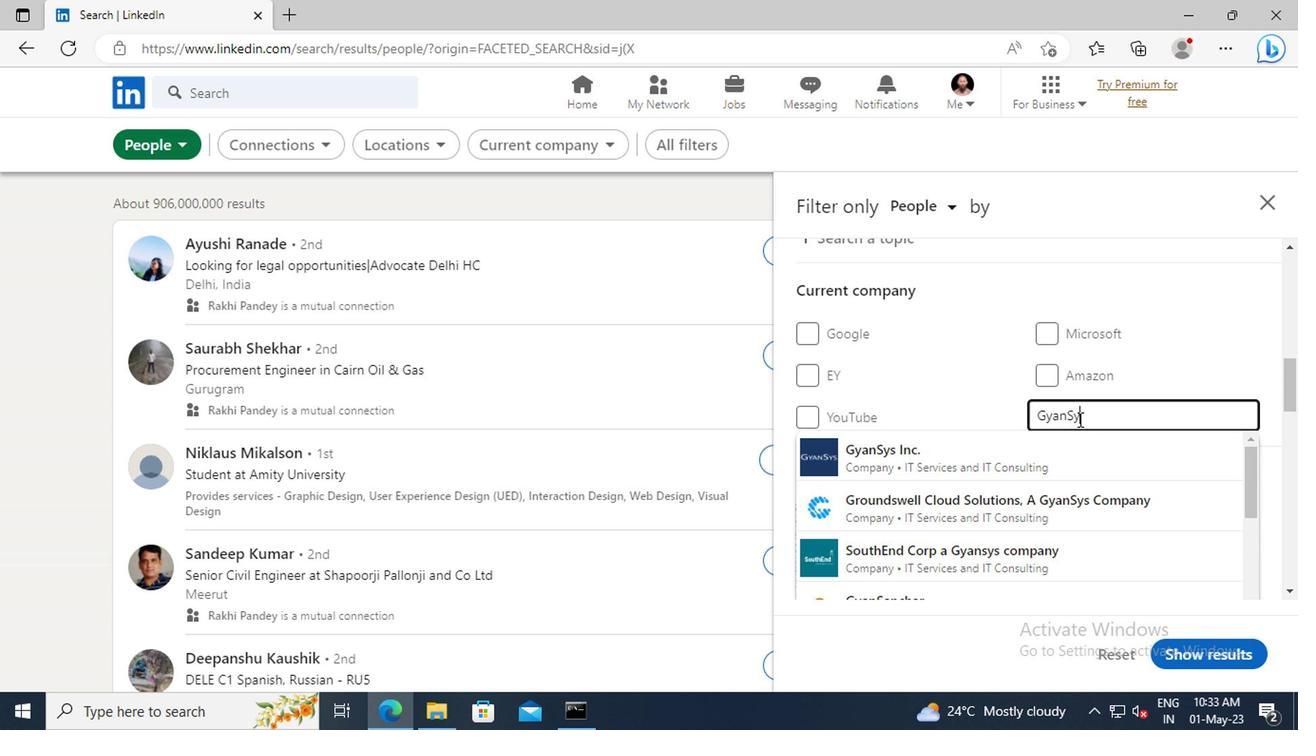 
Action: Mouse moved to (1079, 449)
Screenshot: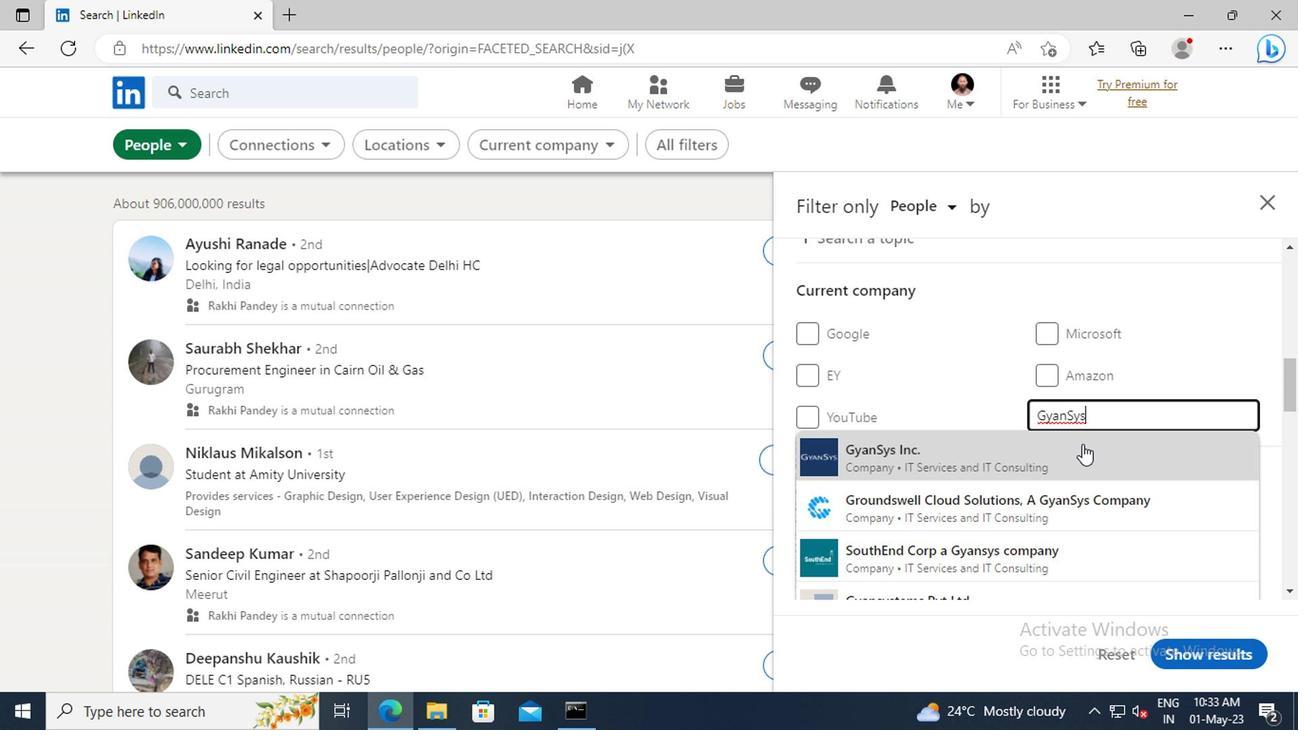 
Action: Mouse pressed left at (1079, 449)
Screenshot: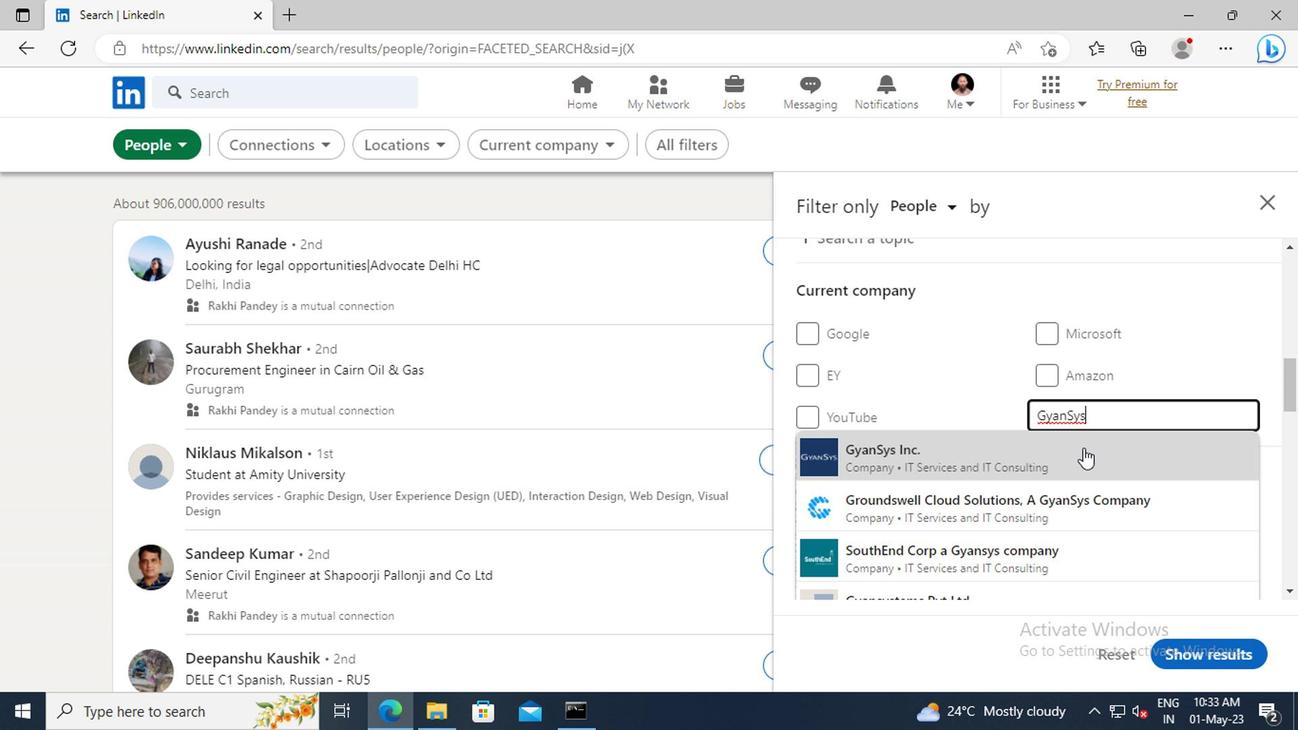 
Action: Mouse scrolled (1079, 448) with delta (0, 0)
Screenshot: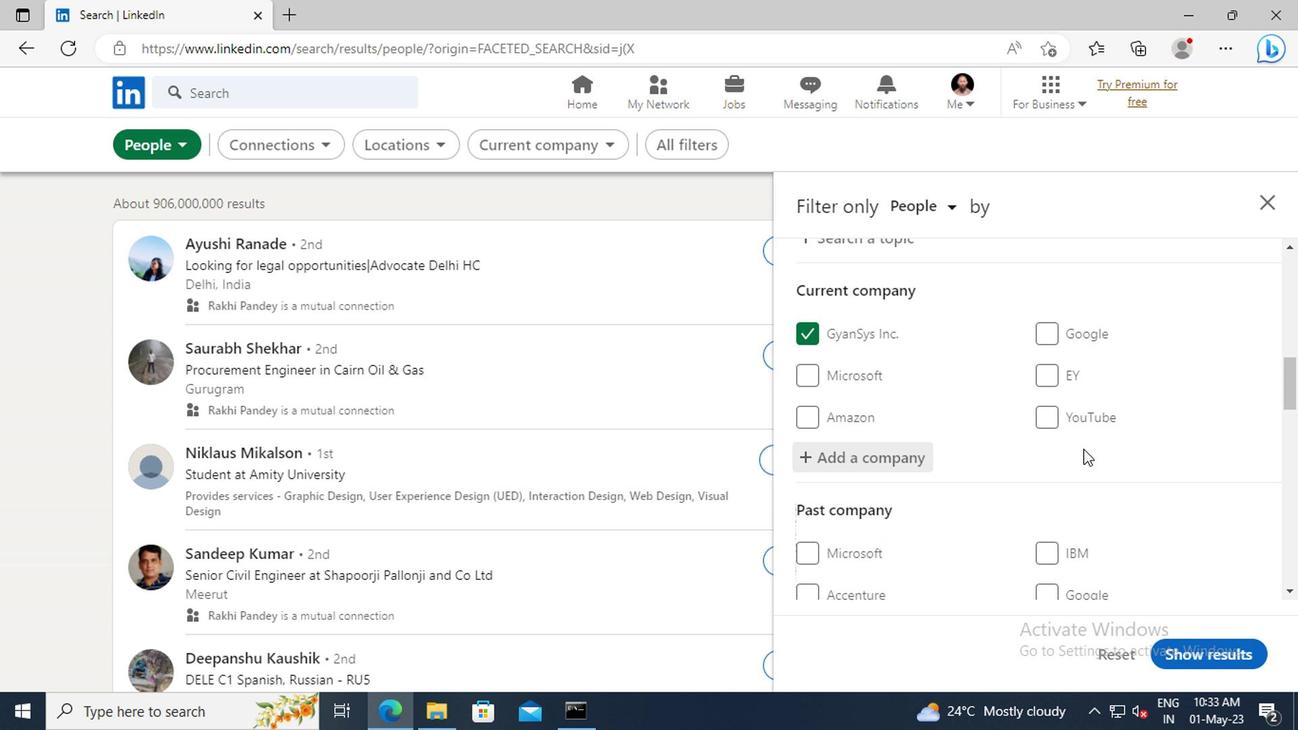 
Action: Mouse scrolled (1079, 448) with delta (0, 0)
Screenshot: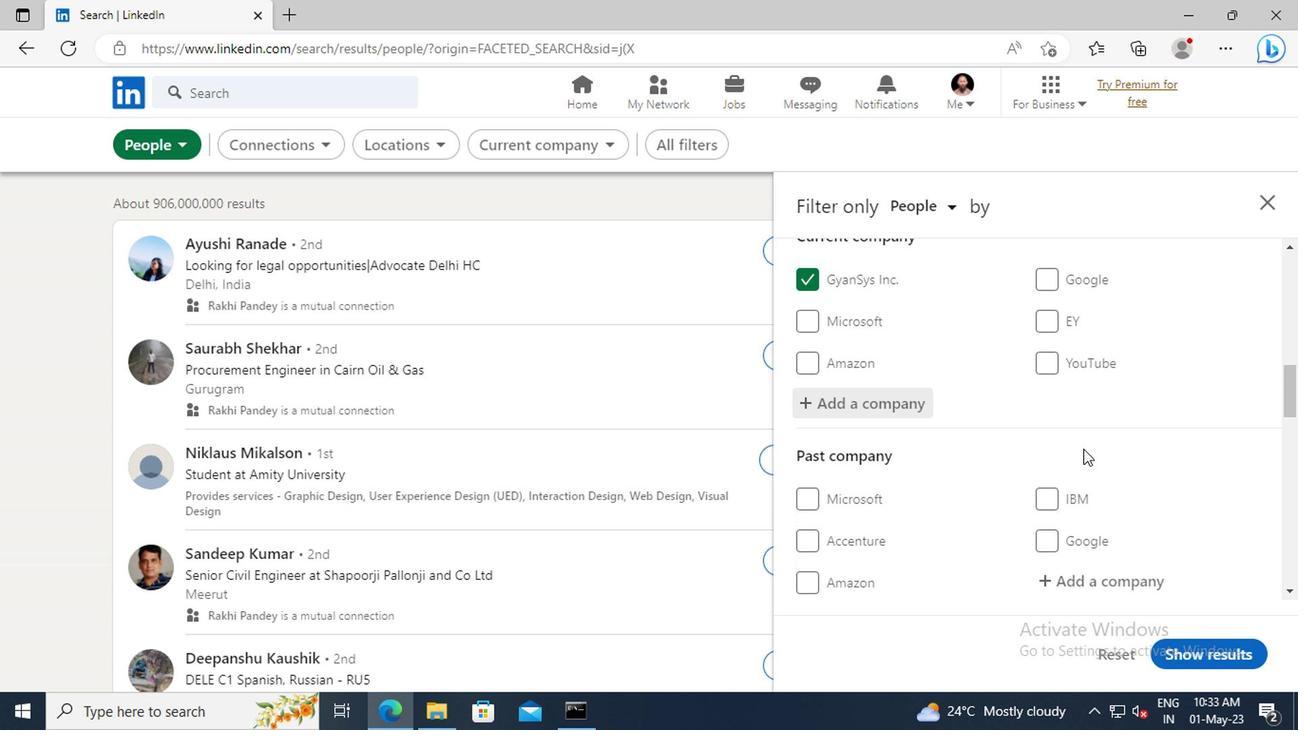 
Action: Mouse scrolled (1079, 448) with delta (0, 0)
Screenshot: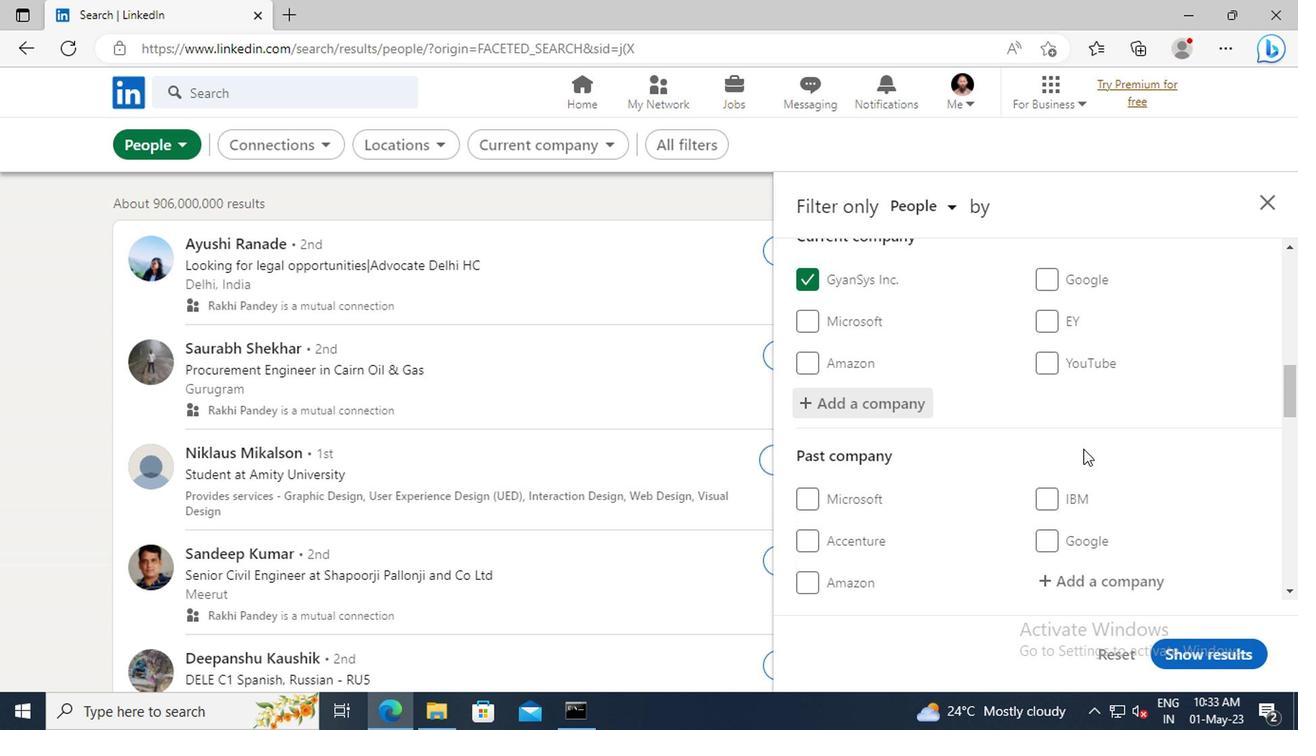 
Action: Mouse scrolled (1079, 448) with delta (0, 0)
Screenshot: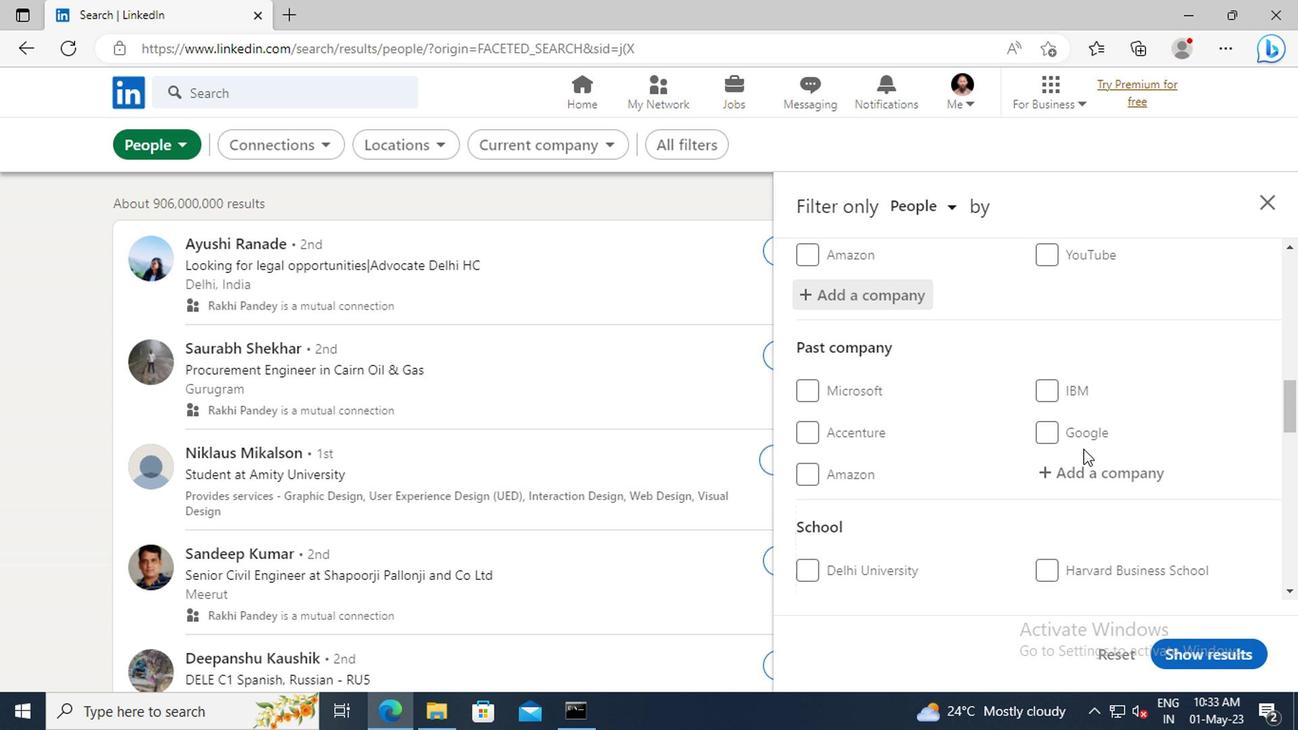 
Action: Mouse scrolled (1079, 448) with delta (0, 0)
Screenshot: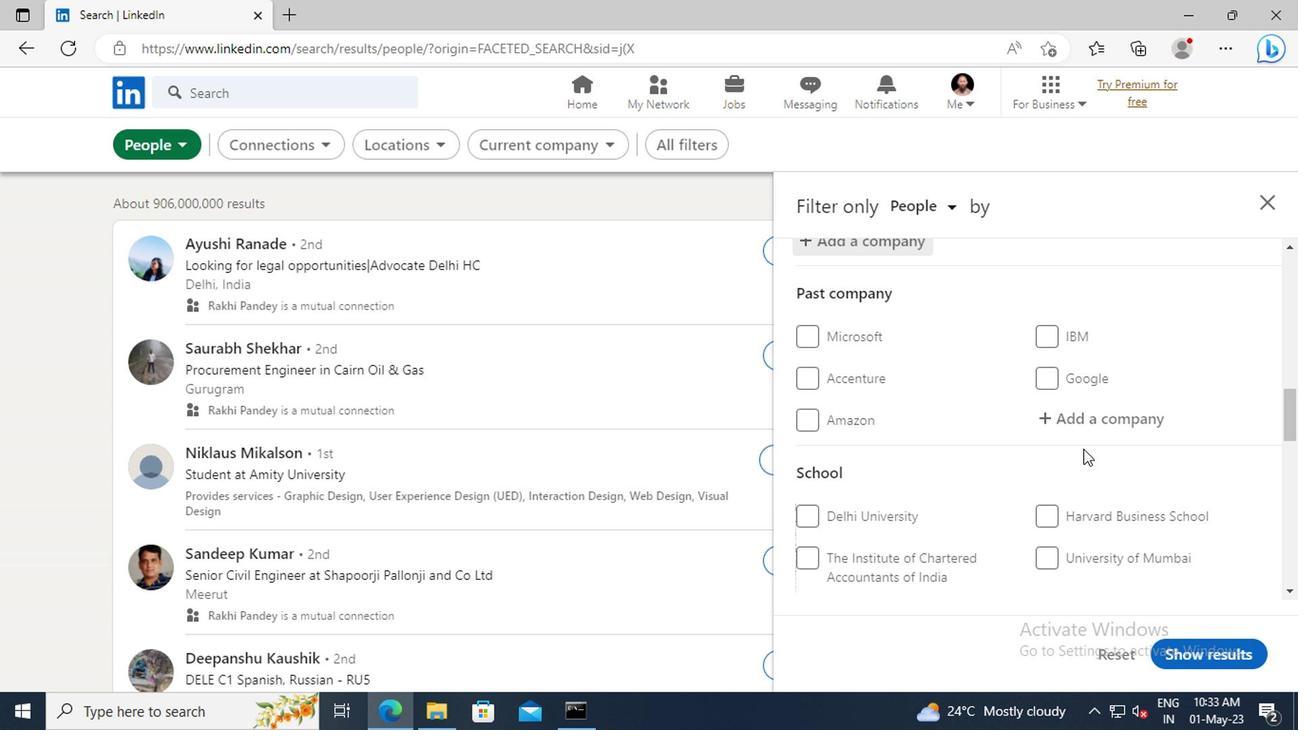 
Action: Mouse scrolled (1079, 448) with delta (0, 0)
Screenshot: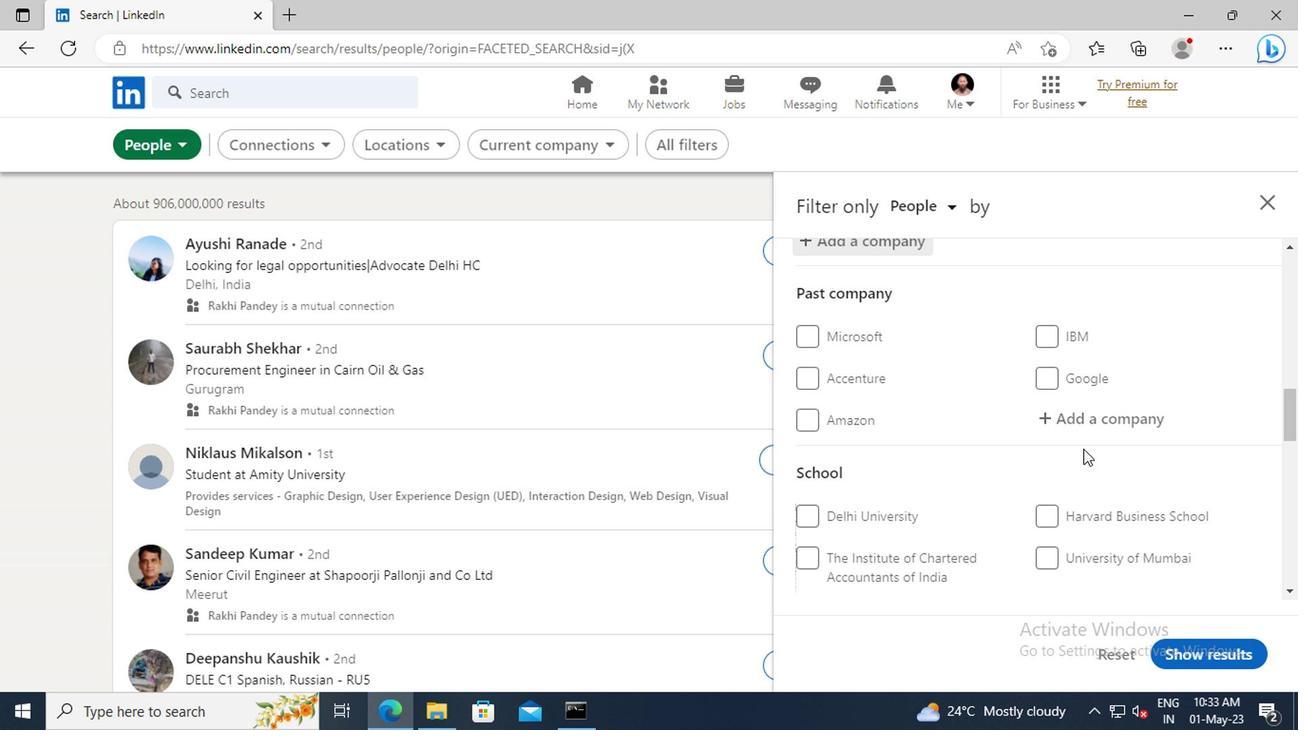 
Action: Mouse scrolled (1079, 448) with delta (0, 0)
Screenshot: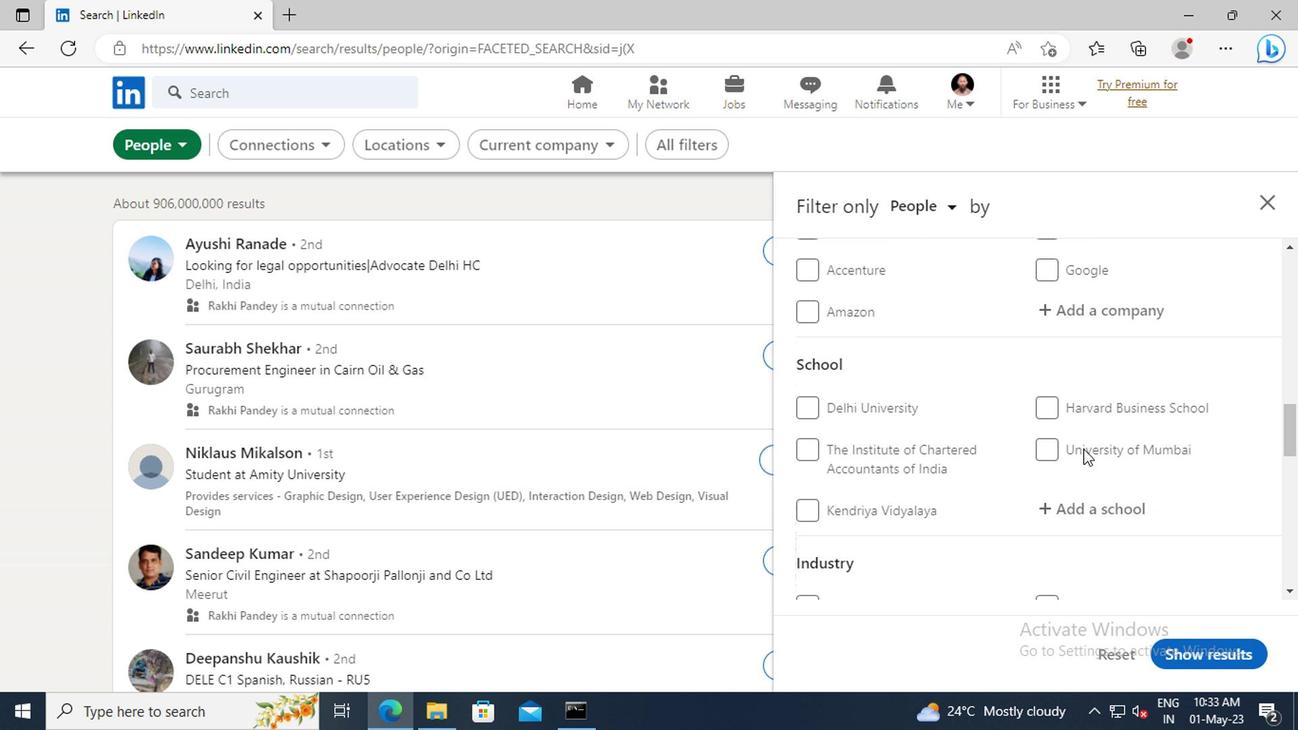
Action: Mouse moved to (1051, 455)
Screenshot: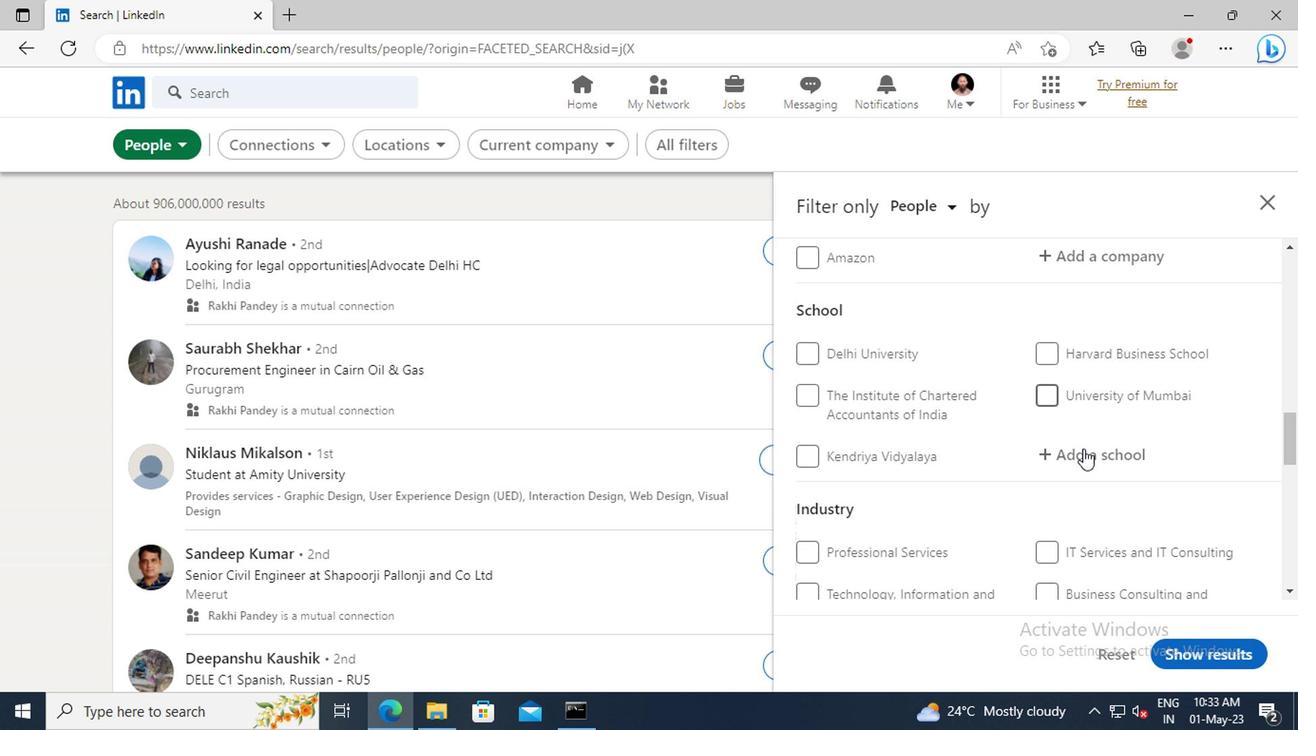 
Action: Mouse pressed left at (1051, 455)
Screenshot: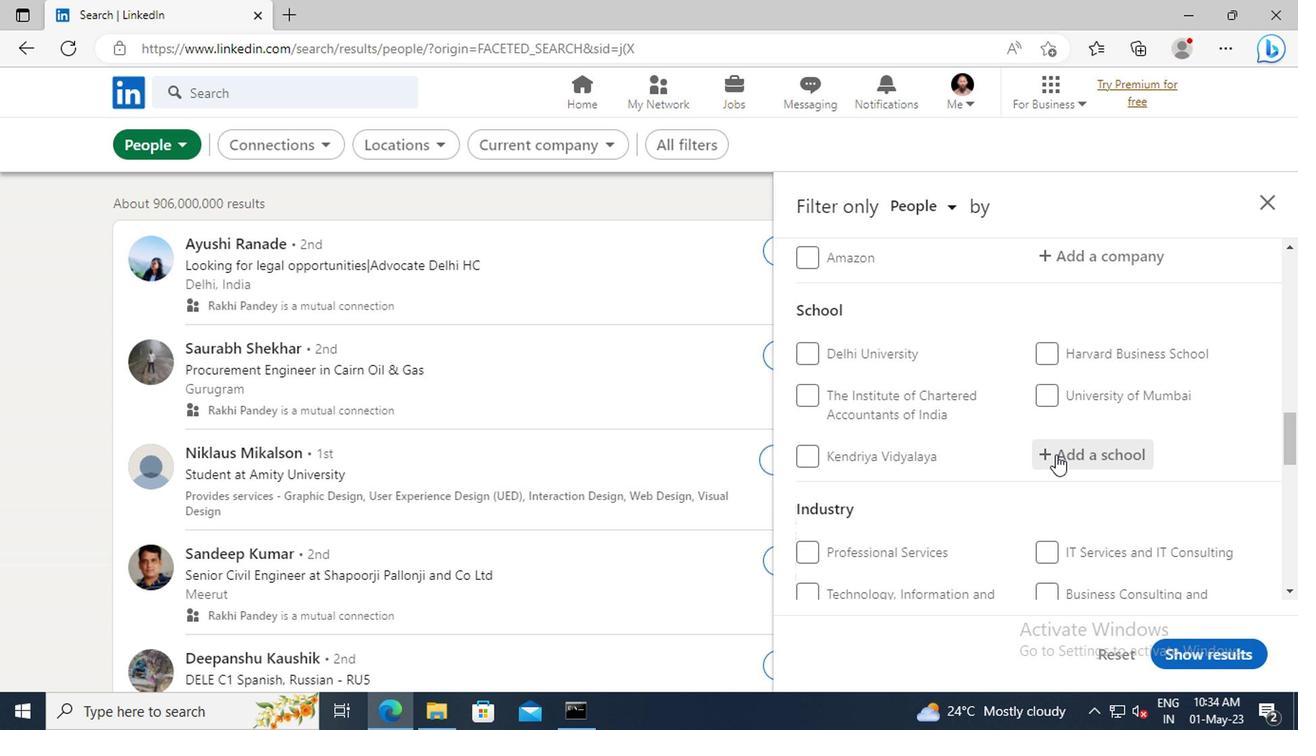 
Action: Key pressed <Key.shift>STATE<Key.space><Key.shift>BOARD<Key.space>
Screenshot: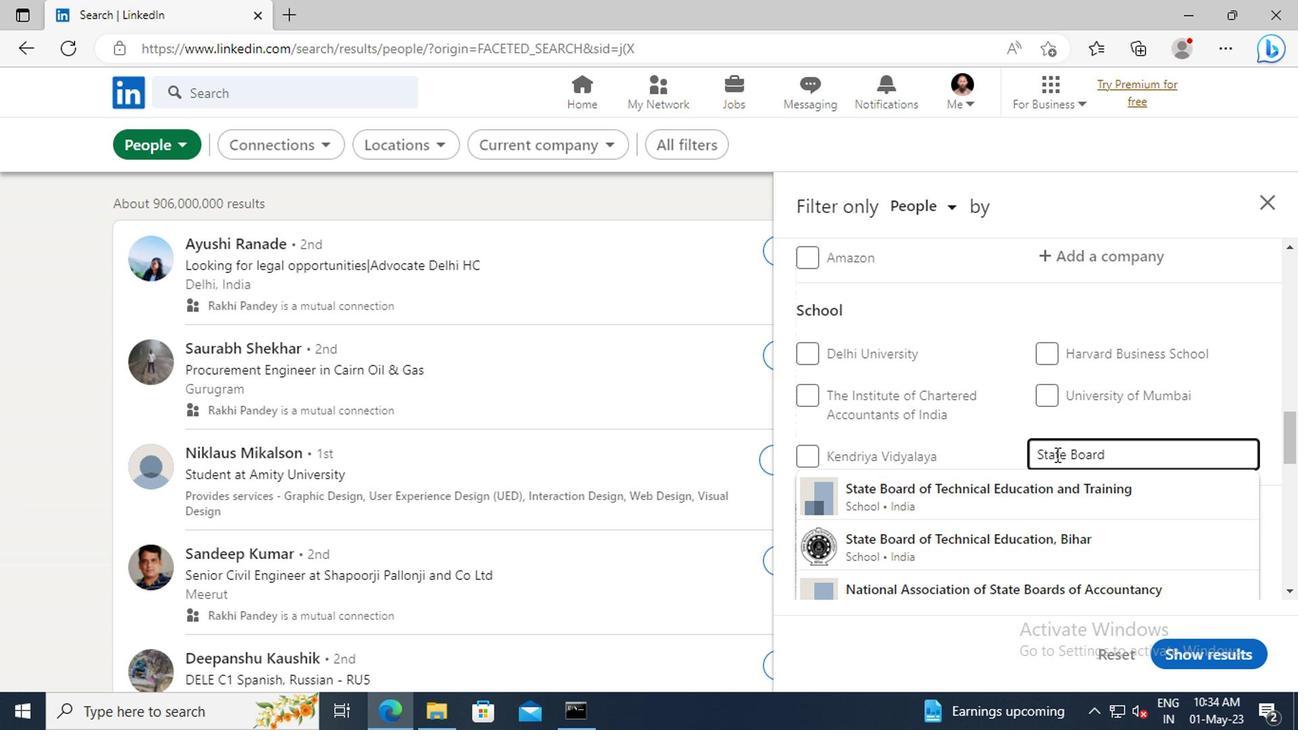 
Action: Mouse moved to (1053, 489)
Screenshot: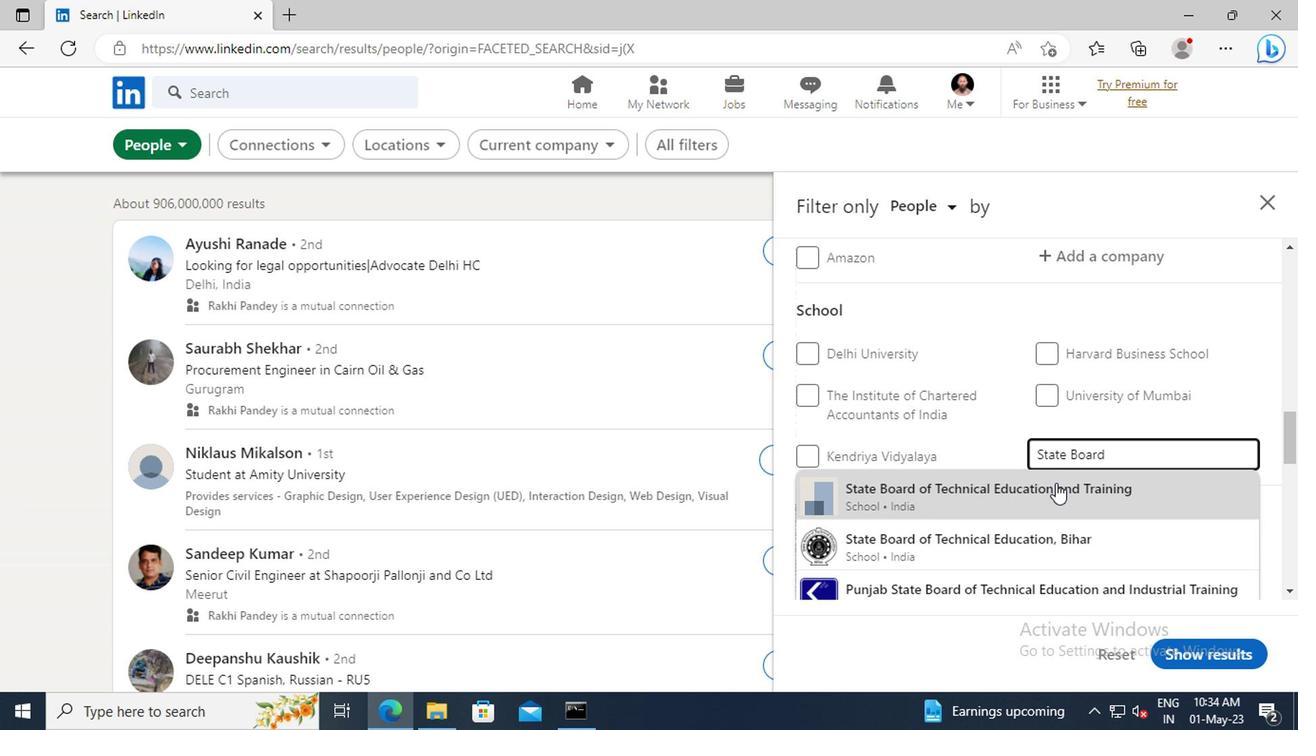 
Action: Mouse pressed left at (1053, 489)
Screenshot: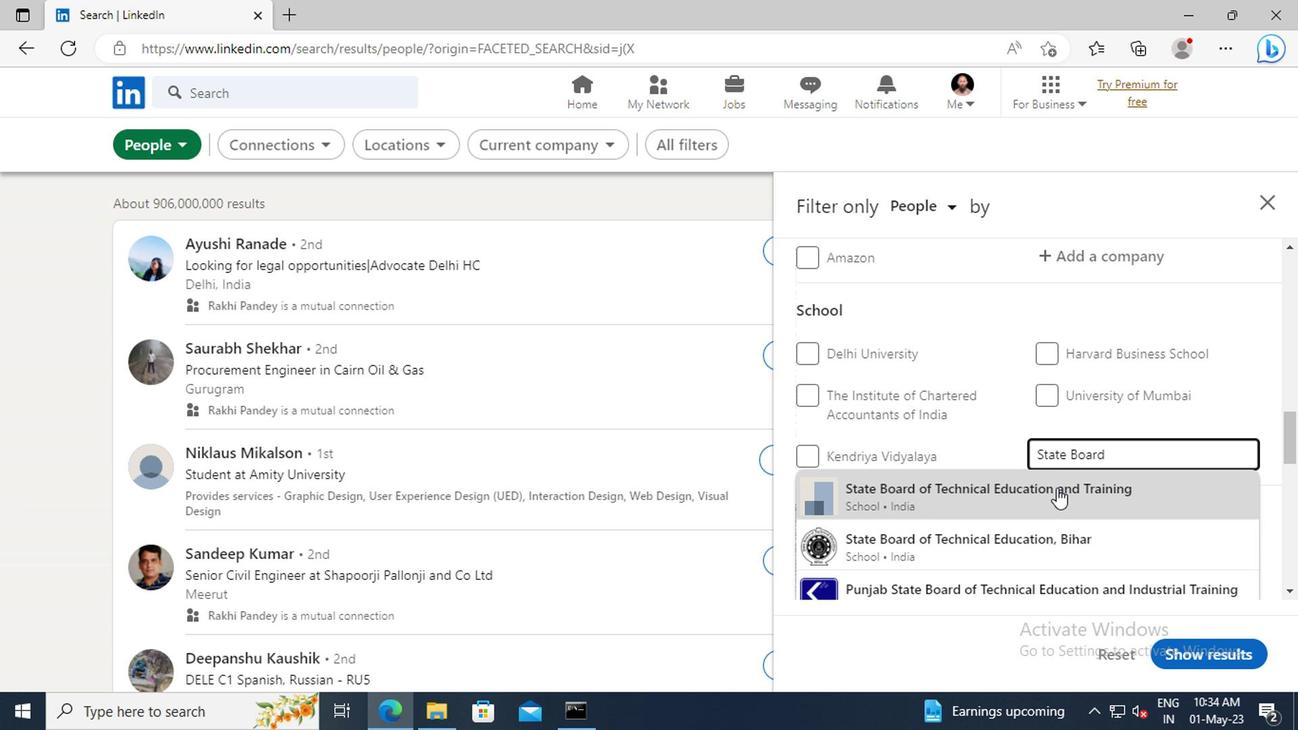 
Action: Mouse scrolled (1053, 488) with delta (0, 0)
Screenshot: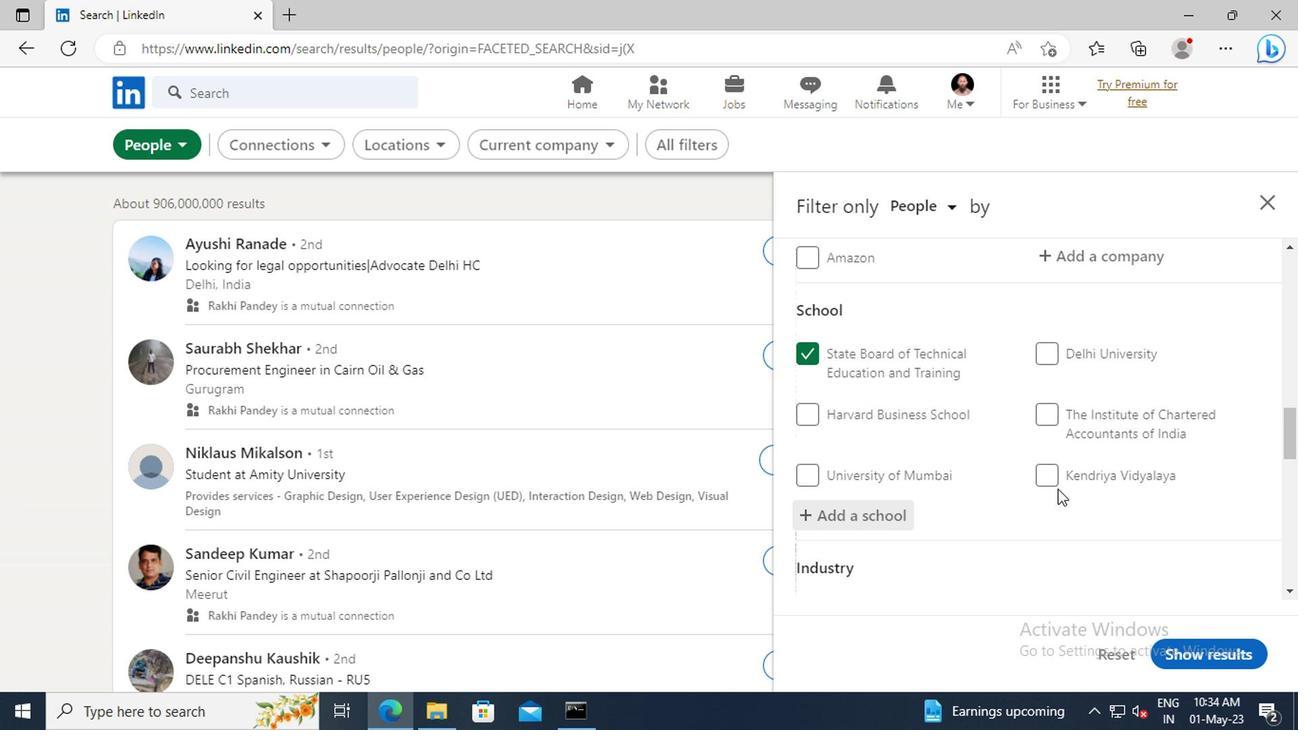 
Action: Mouse scrolled (1053, 488) with delta (0, 0)
Screenshot: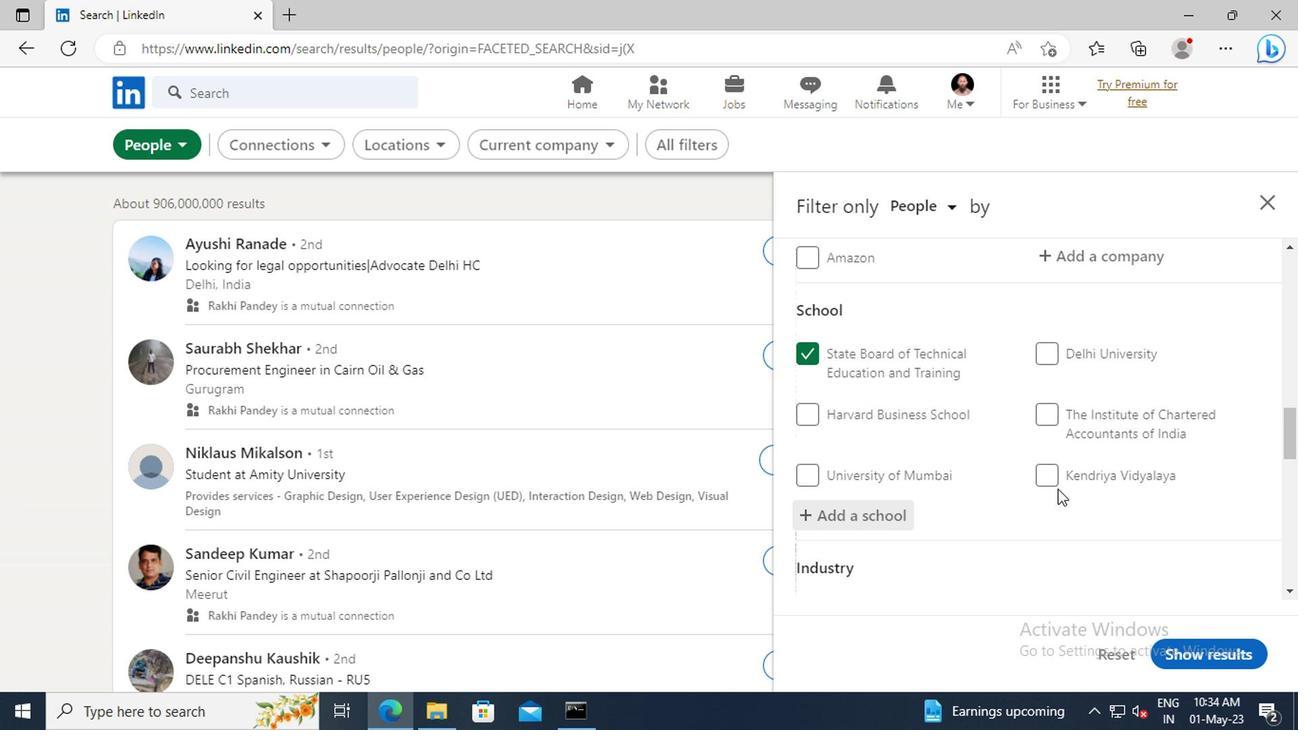 
Action: Mouse moved to (1046, 465)
Screenshot: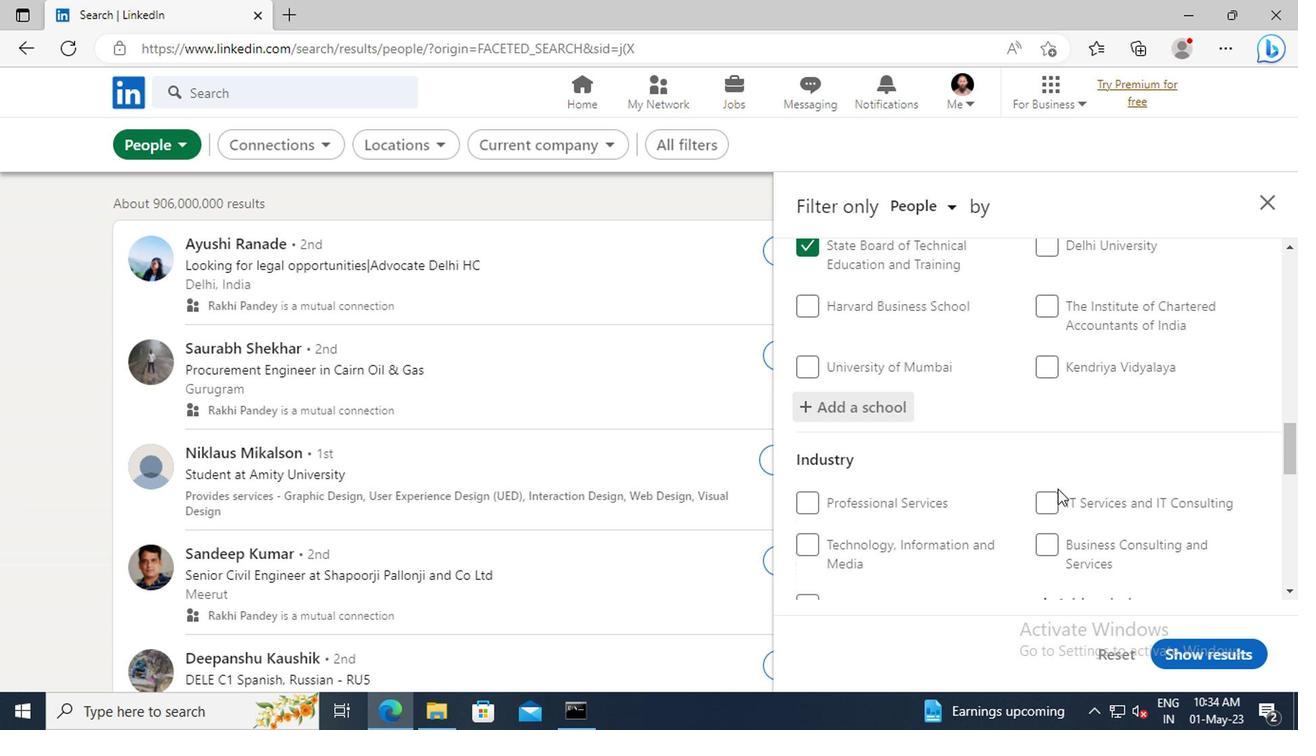 
Action: Mouse scrolled (1046, 464) with delta (0, -1)
Screenshot: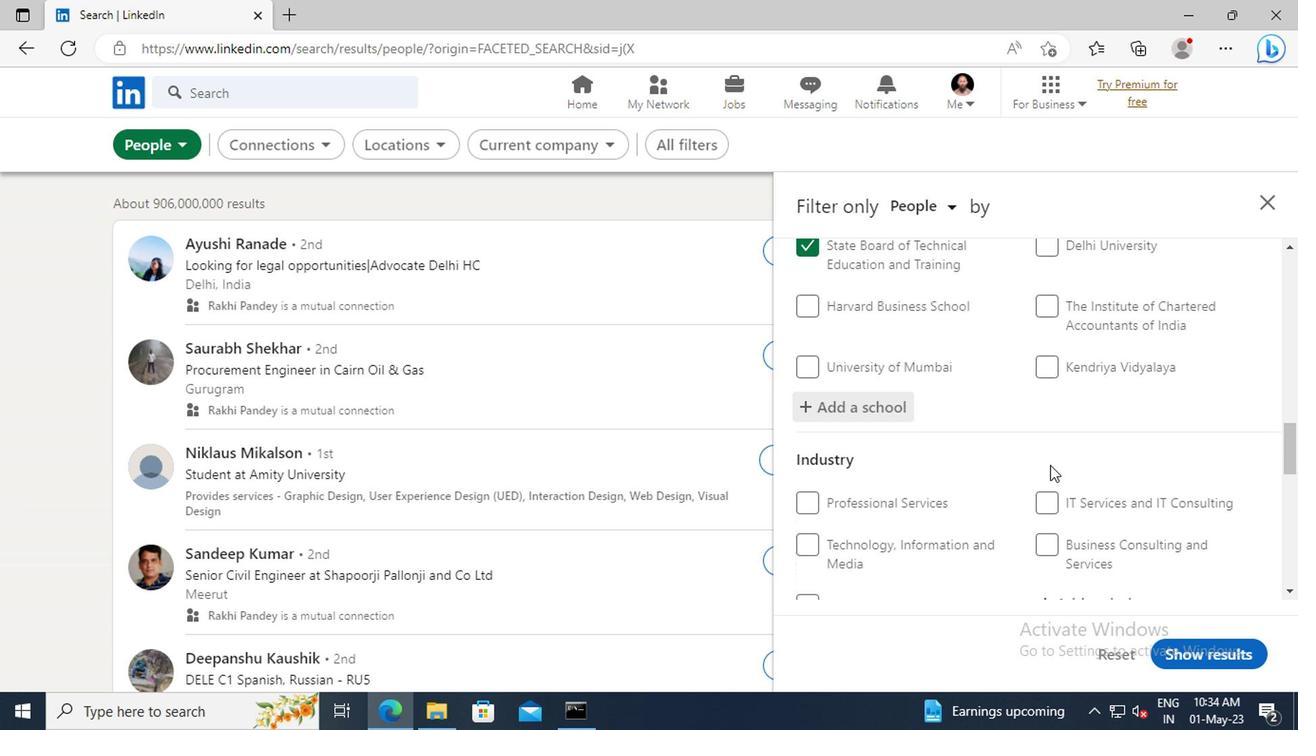 
Action: Mouse moved to (1046, 464)
Screenshot: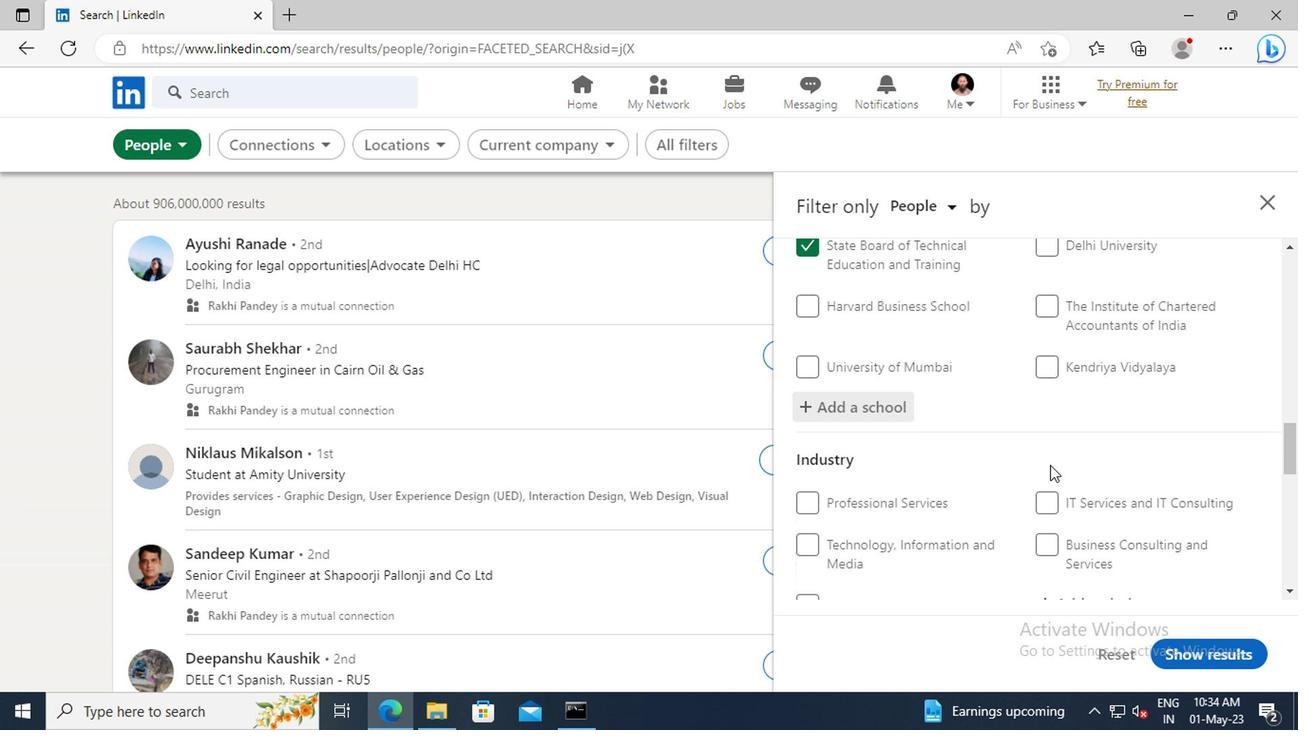 
Action: Mouse scrolled (1046, 463) with delta (0, 0)
Screenshot: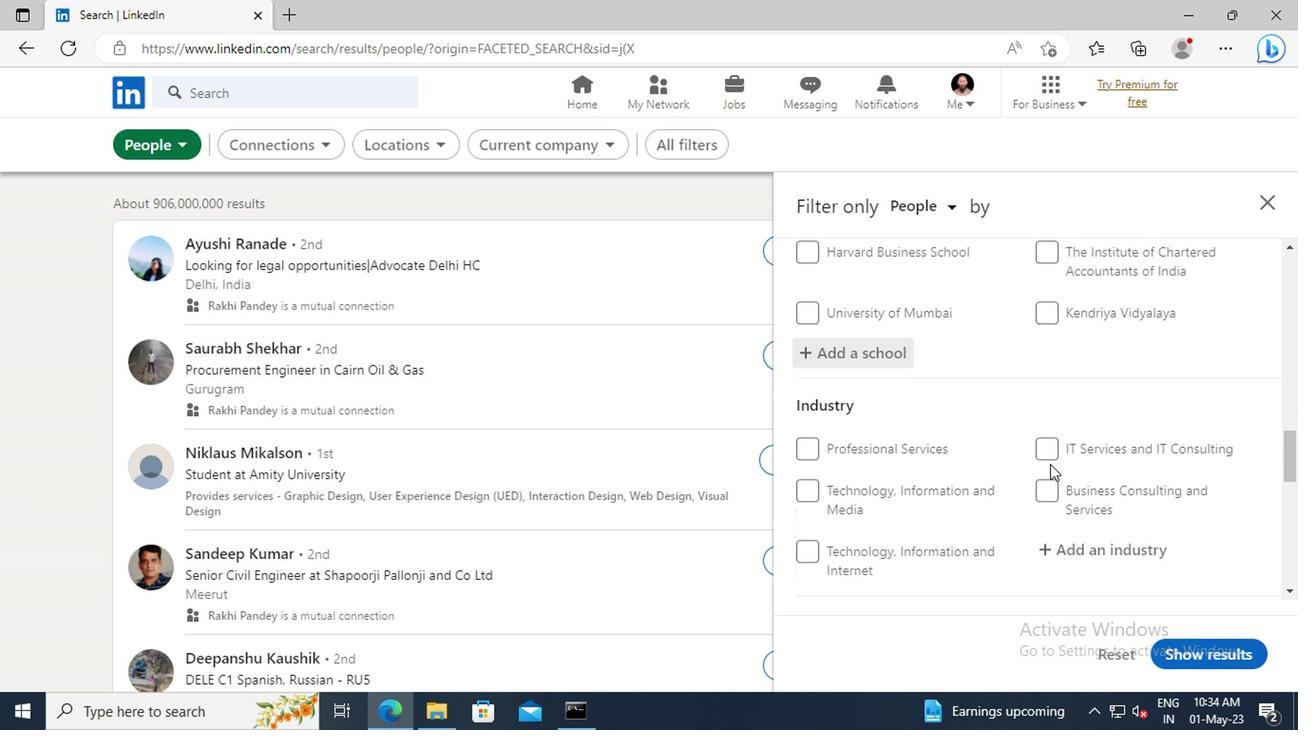 
Action: Mouse moved to (1044, 493)
Screenshot: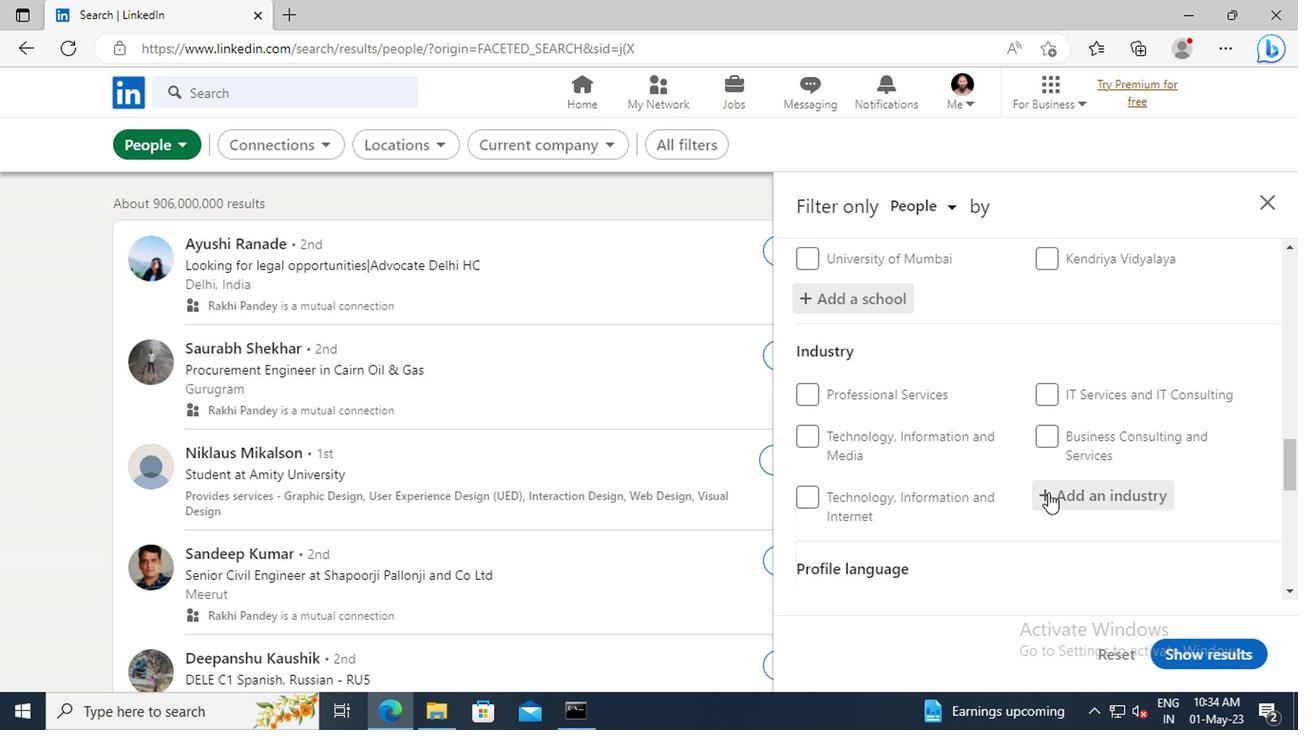 
Action: Mouse pressed left at (1044, 493)
Screenshot: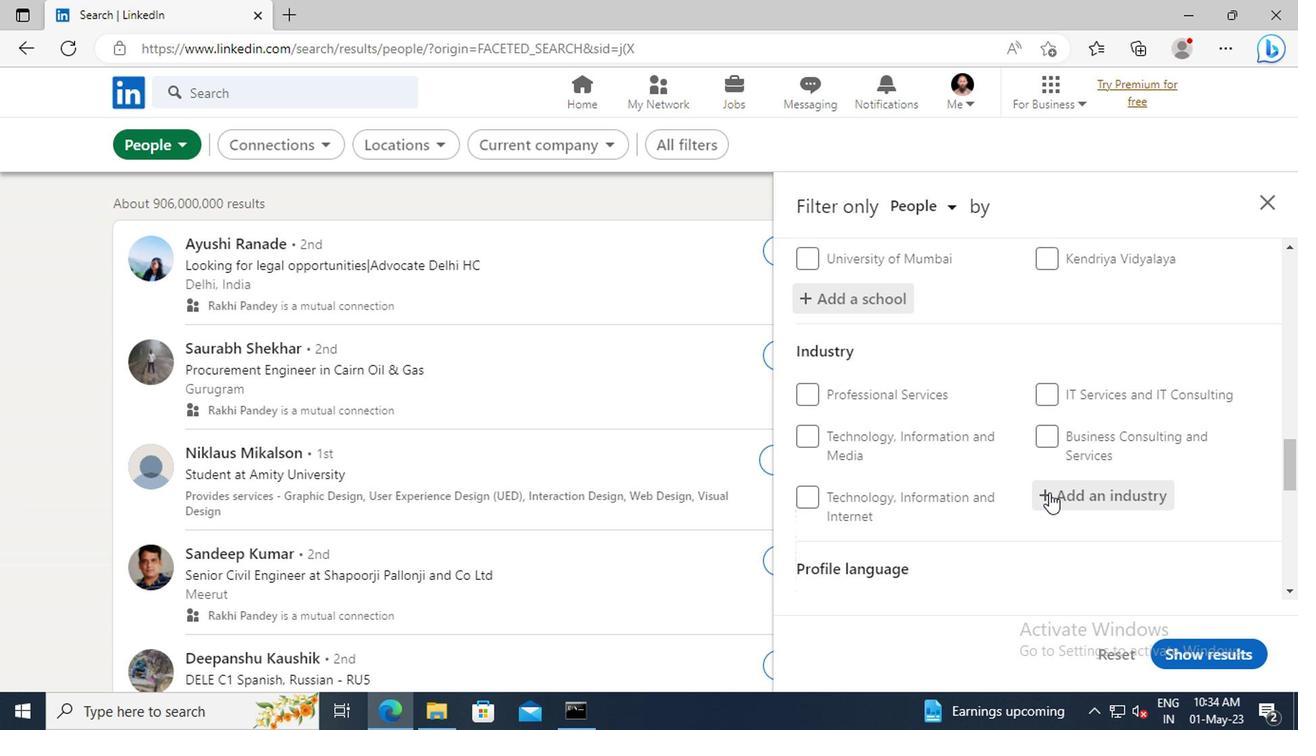 
Action: Key pressed <Key.shift>BUSINESS<Key.space>
Screenshot: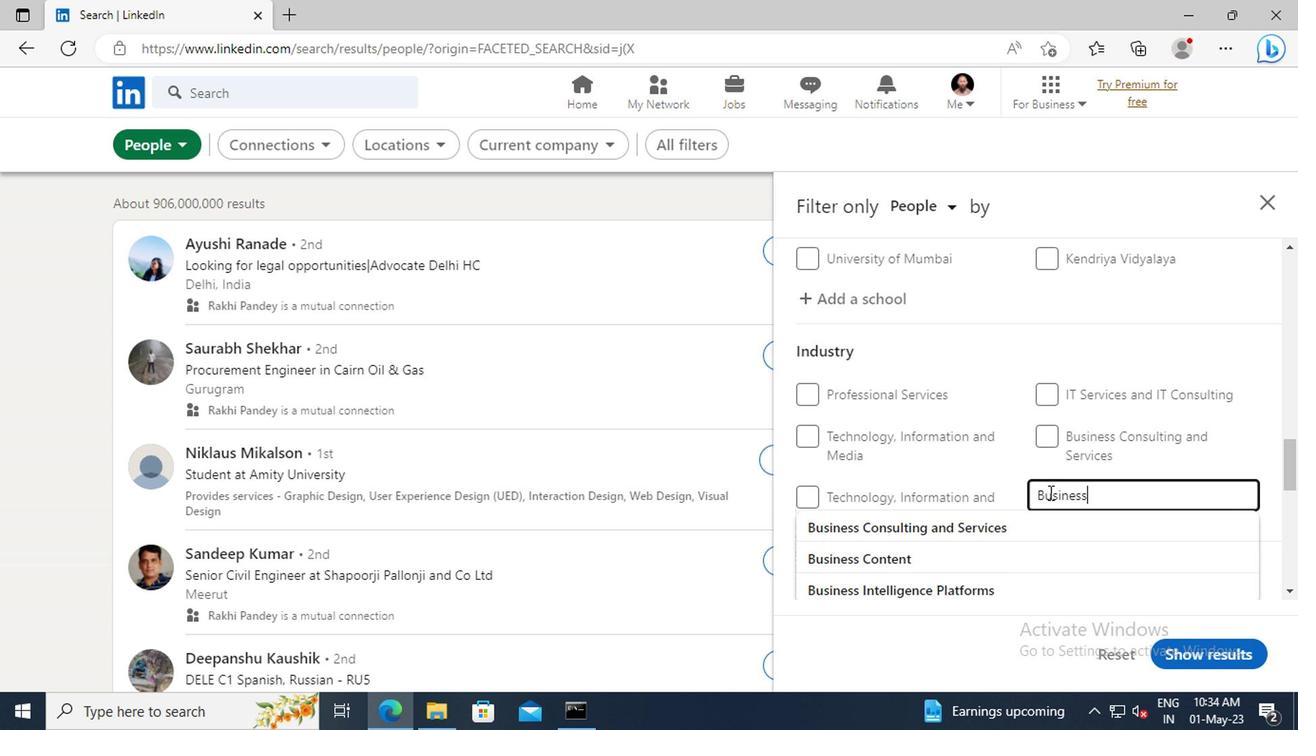 
Action: Mouse moved to (1014, 524)
Screenshot: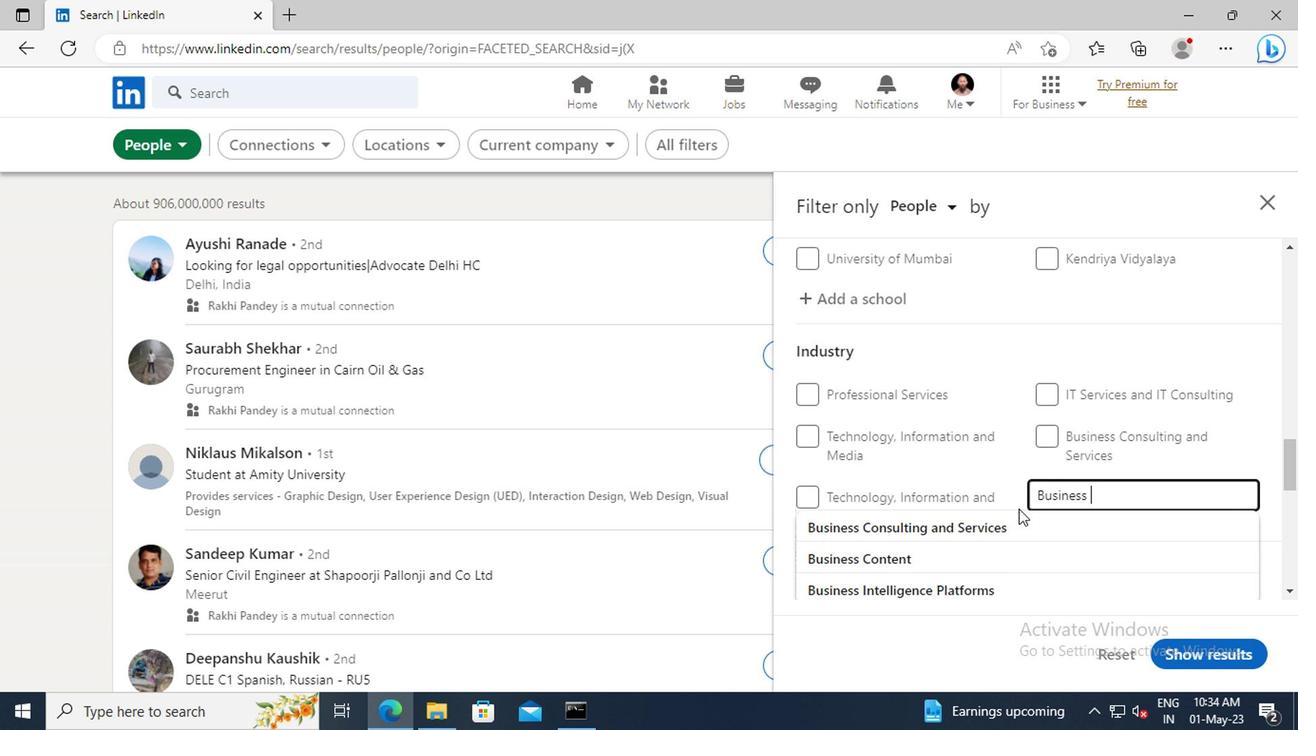 
Action: Mouse pressed left at (1014, 524)
Screenshot: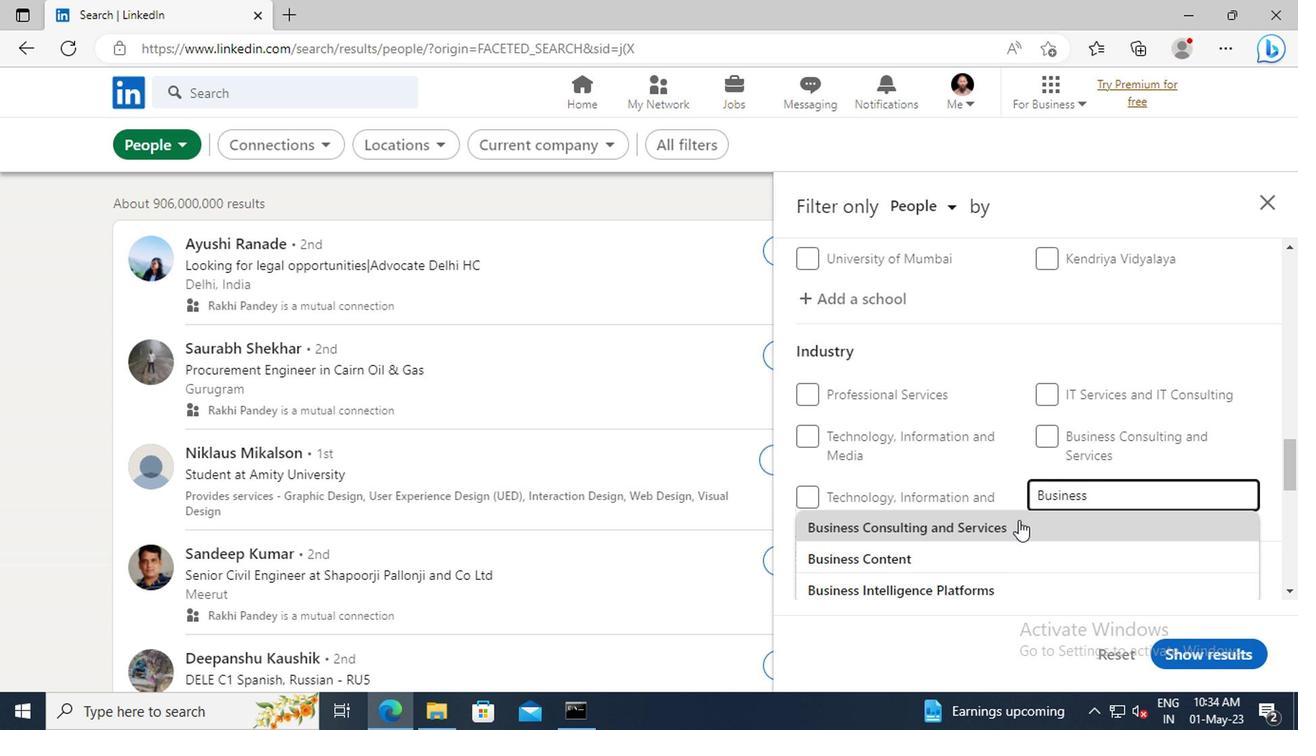 
Action: Mouse scrolled (1014, 522) with delta (0, -1)
Screenshot: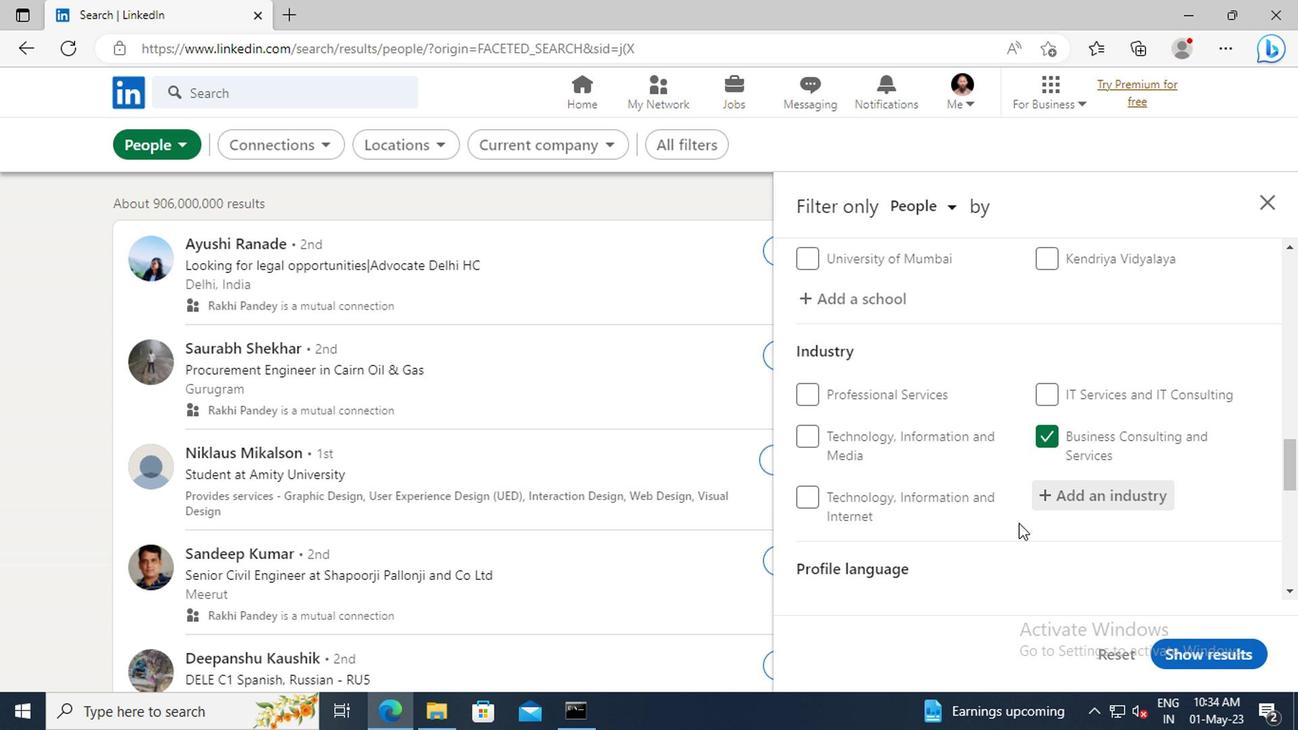
Action: Mouse scrolled (1014, 522) with delta (0, -1)
Screenshot: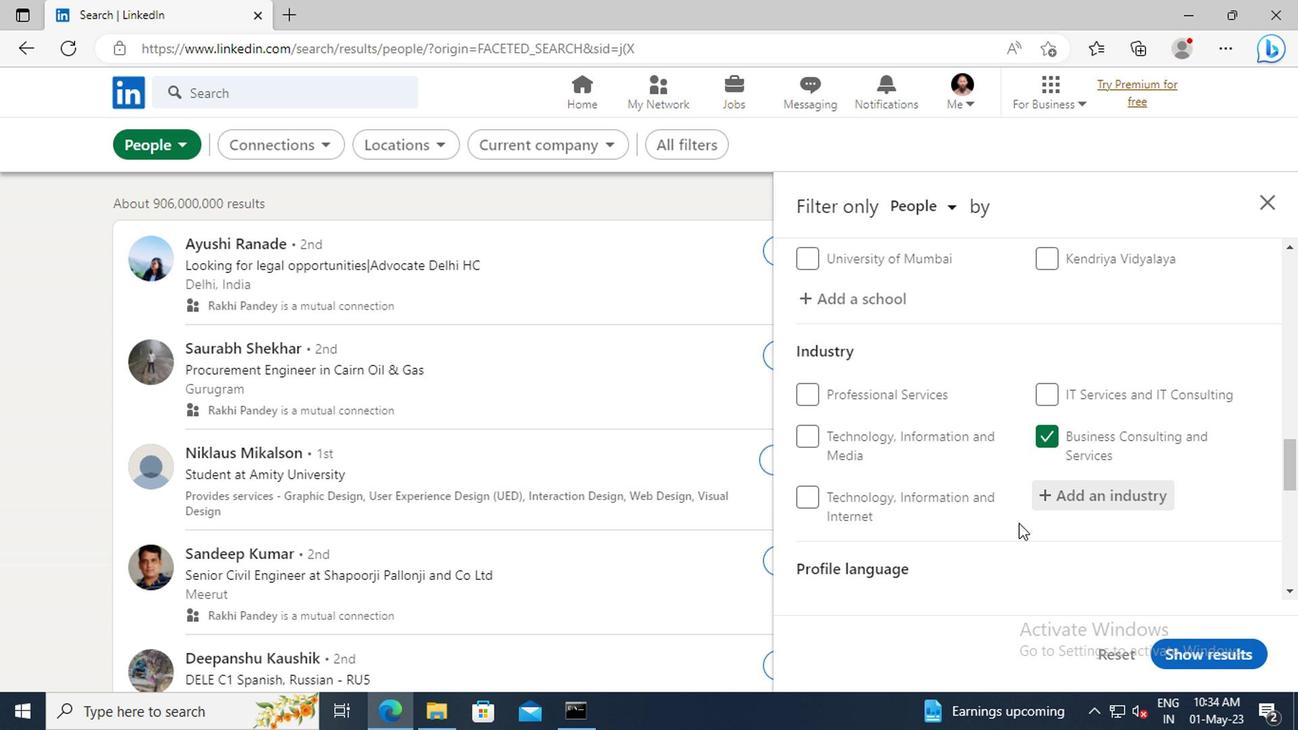 
Action: Mouse moved to (1020, 501)
Screenshot: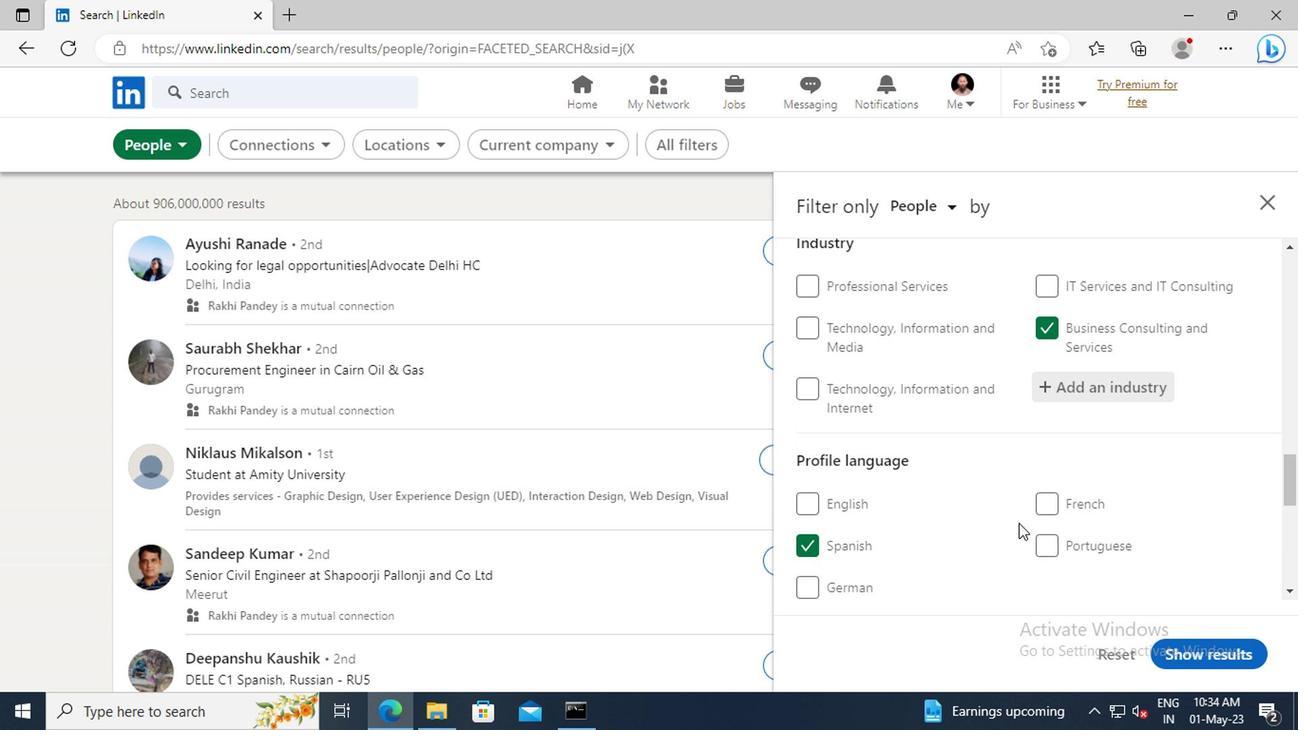 
Action: Mouse scrolled (1020, 499) with delta (0, -1)
Screenshot: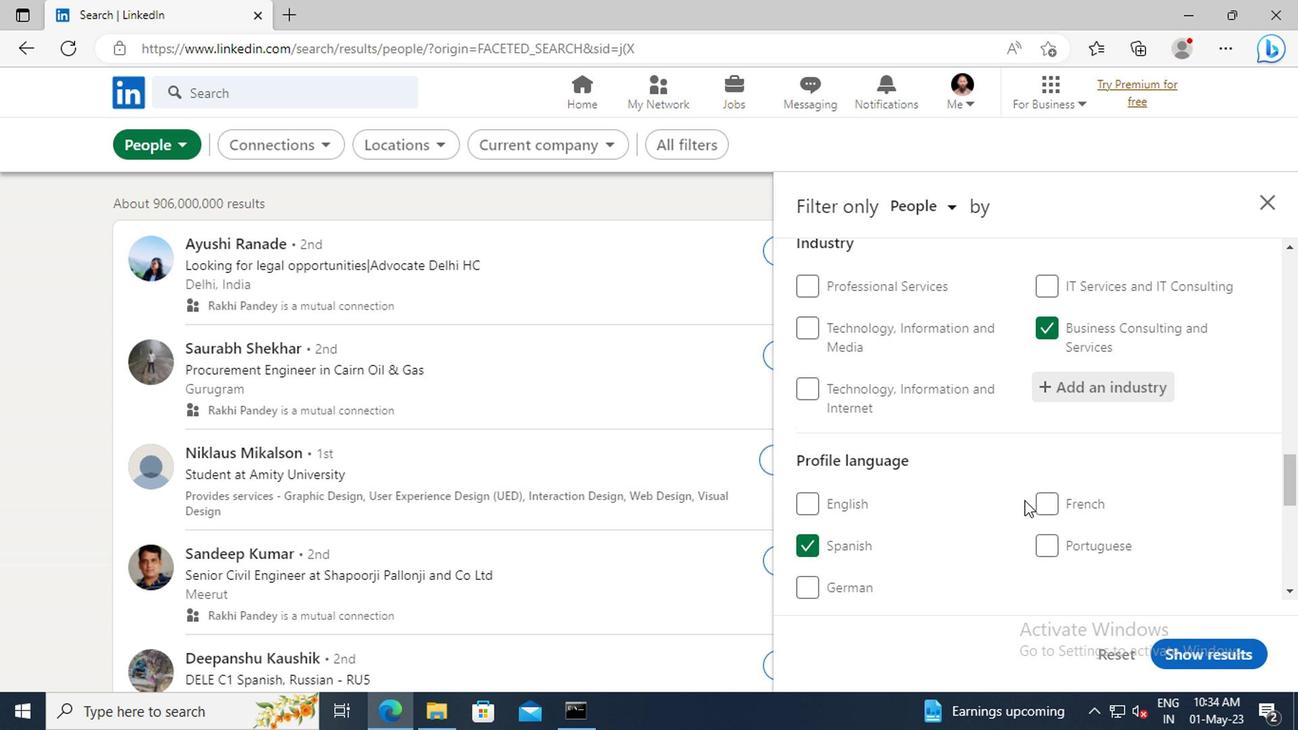 
Action: Mouse scrolled (1020, 499) with delta (0, -1)
Screenshot: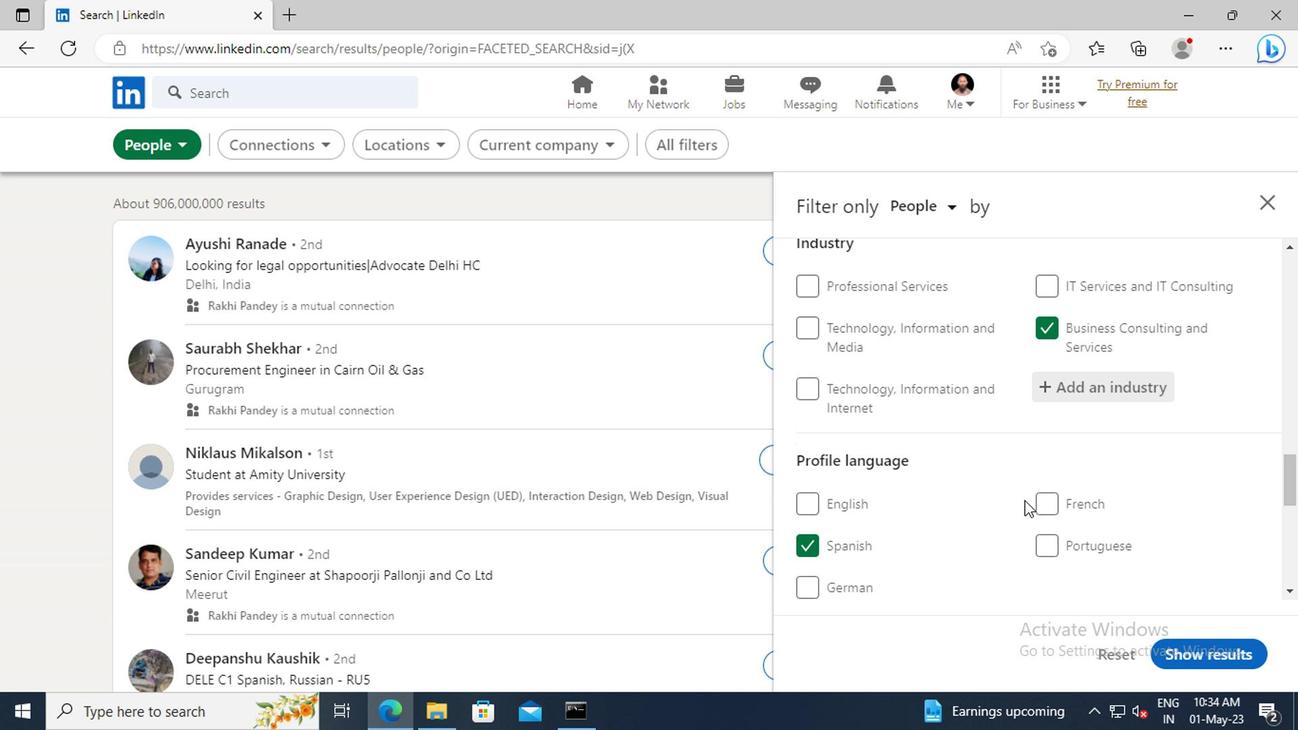 
Action: Mouse moved to (1028, 453)
Screenshot: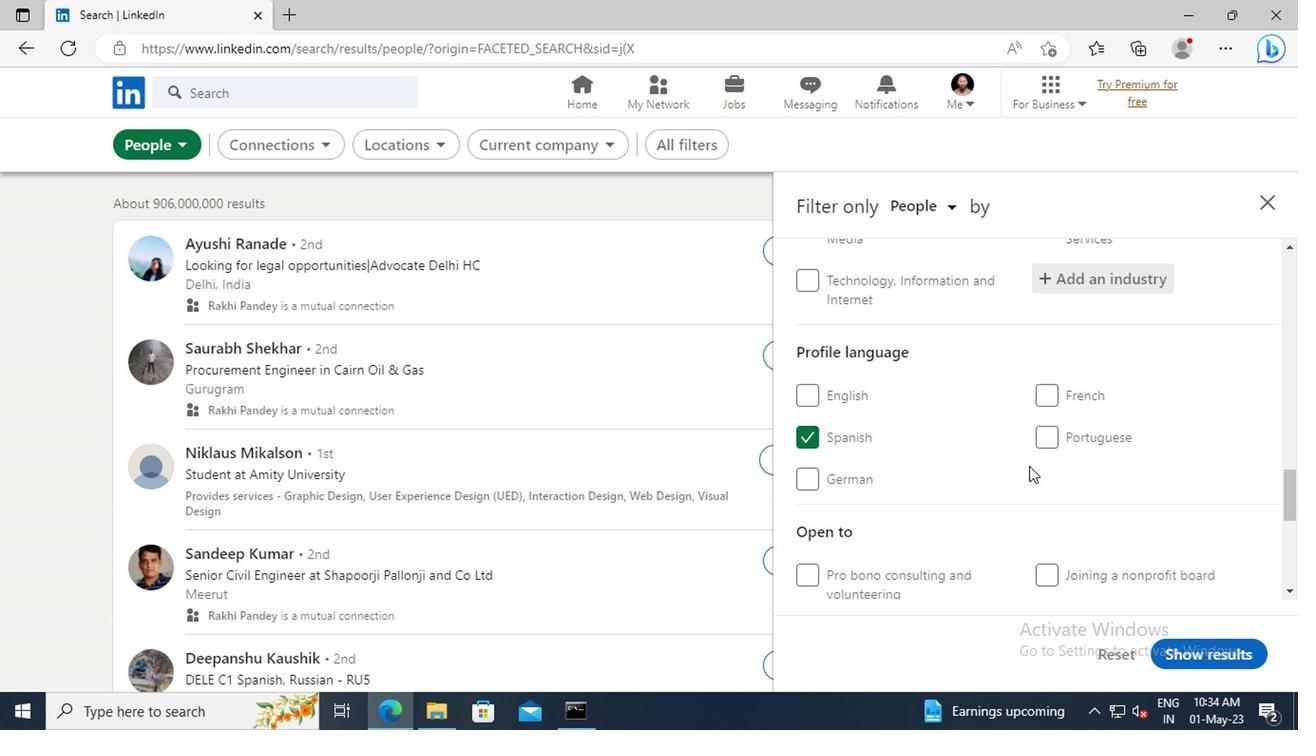 
Action: Mouse scrolled (1028, 452) with delta (0, -1)
Screenshot: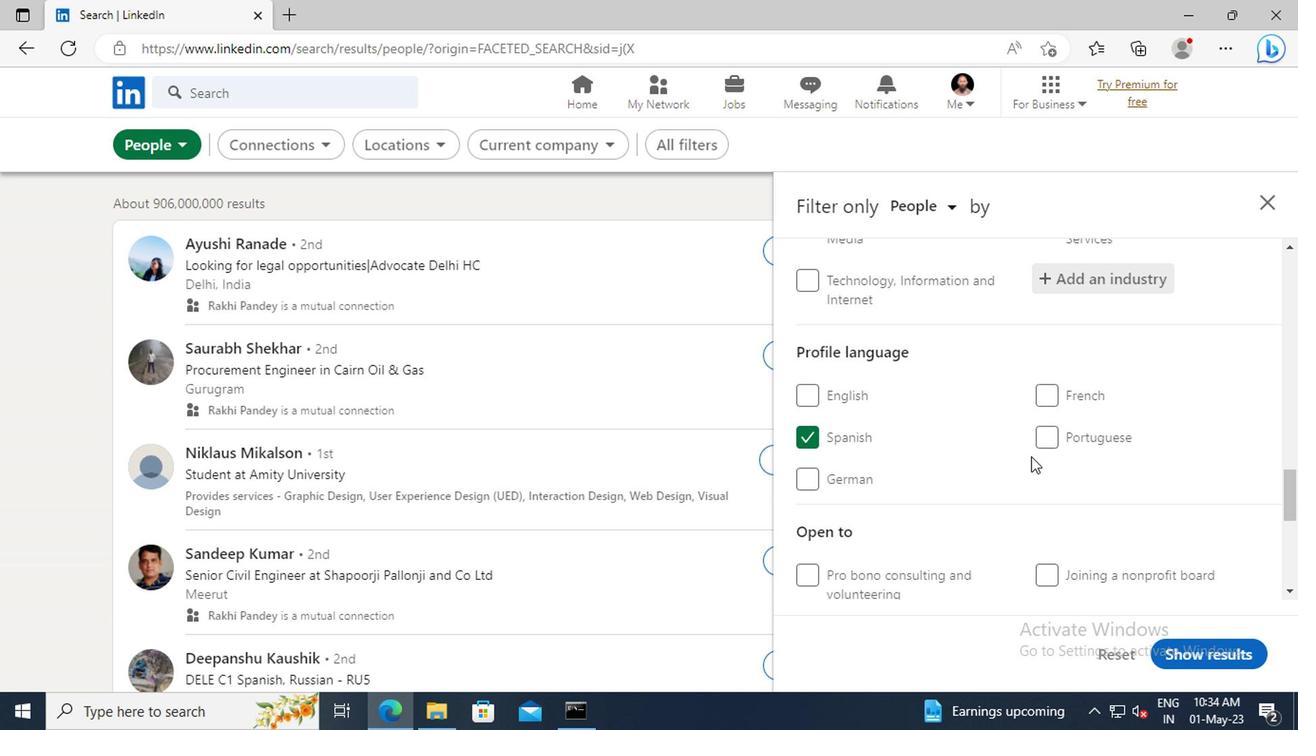 
Action: Mouse scrolled (1028, 452) with delta (0, -1)
Screenshot: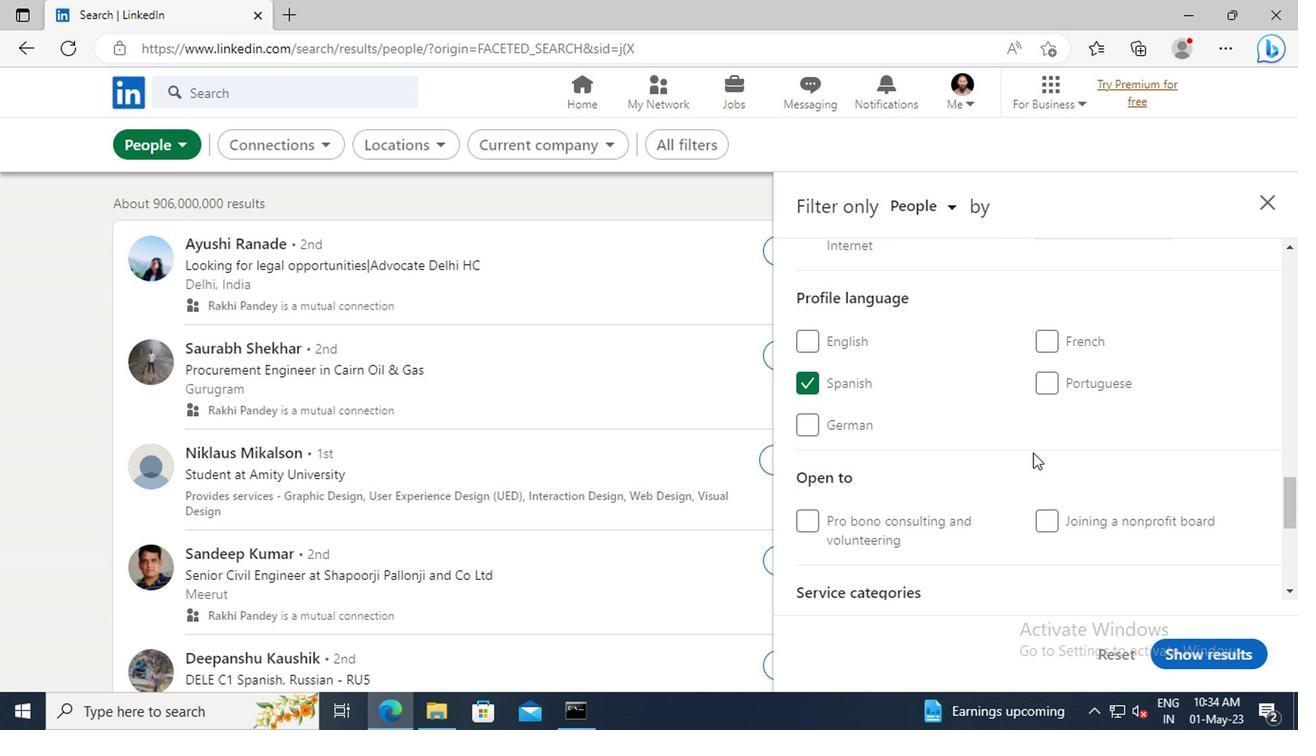 
Action: Mouse scrolled (1028, 452) with delta (0, -1)
Screenshot: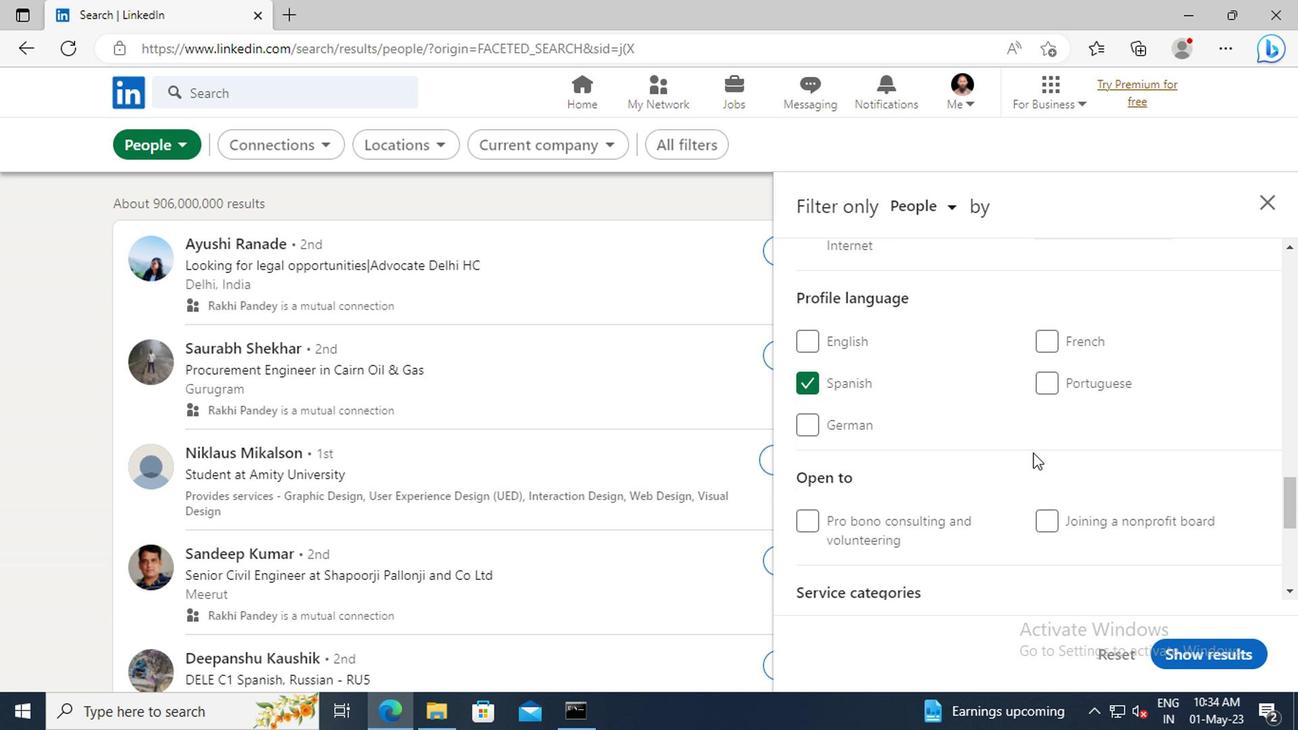 
Action: Mouse scrolled (1028, 452) with delta (0, -1)
Screenshot: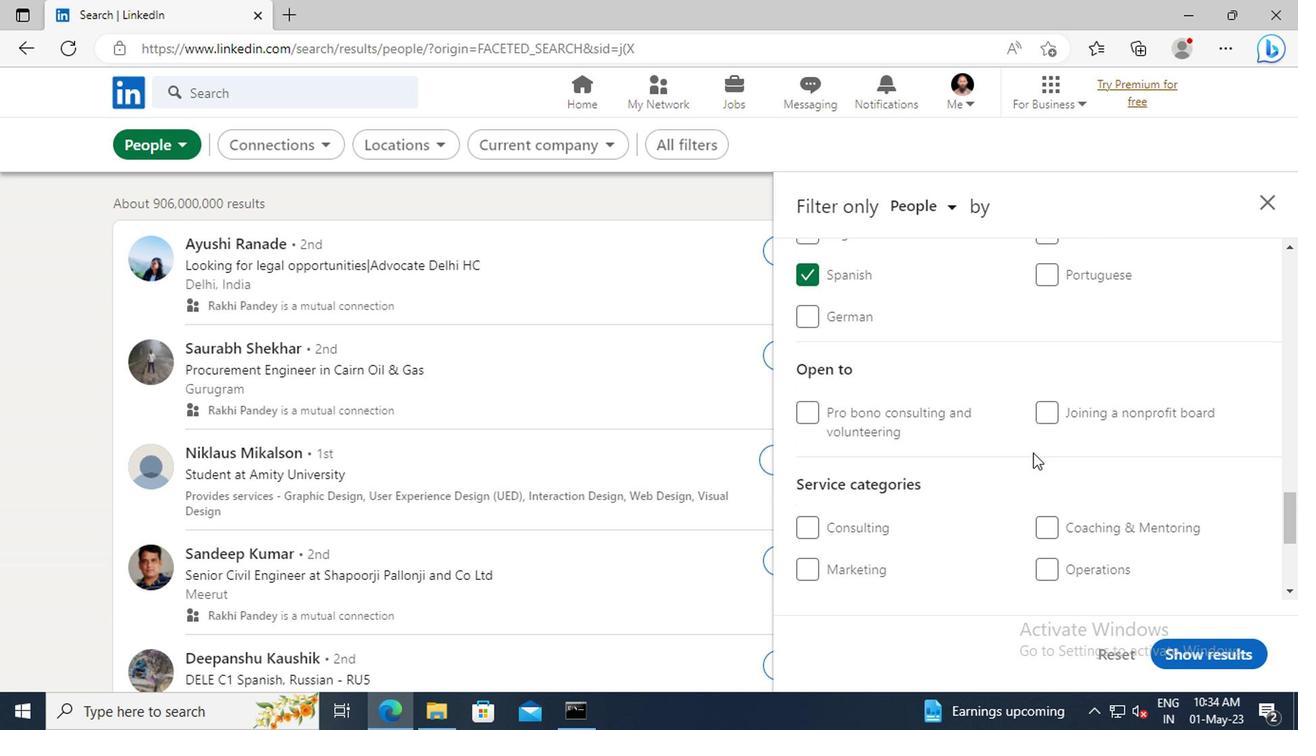 
Action: Mouse scrolled (1028, 452) with delta (0, -1)
Screenshot: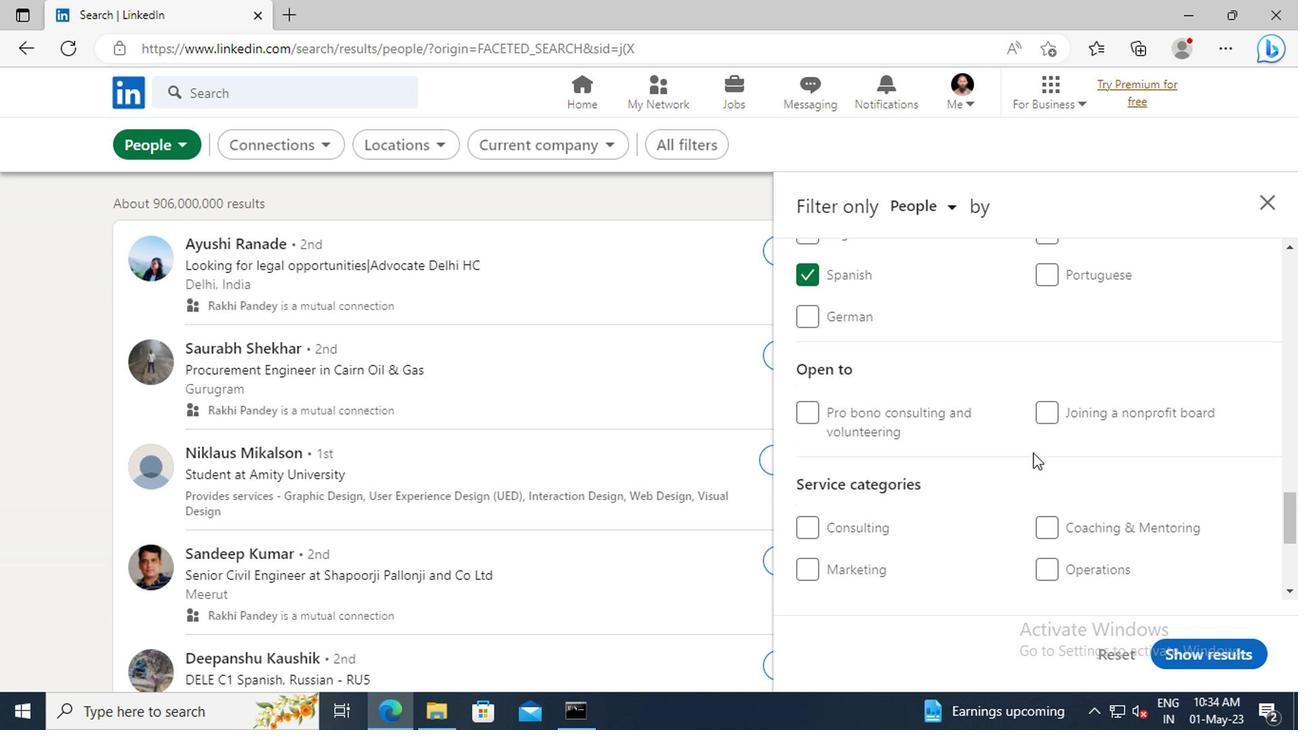 
Action: Mouse moved to (1046, 499)
Screenshot: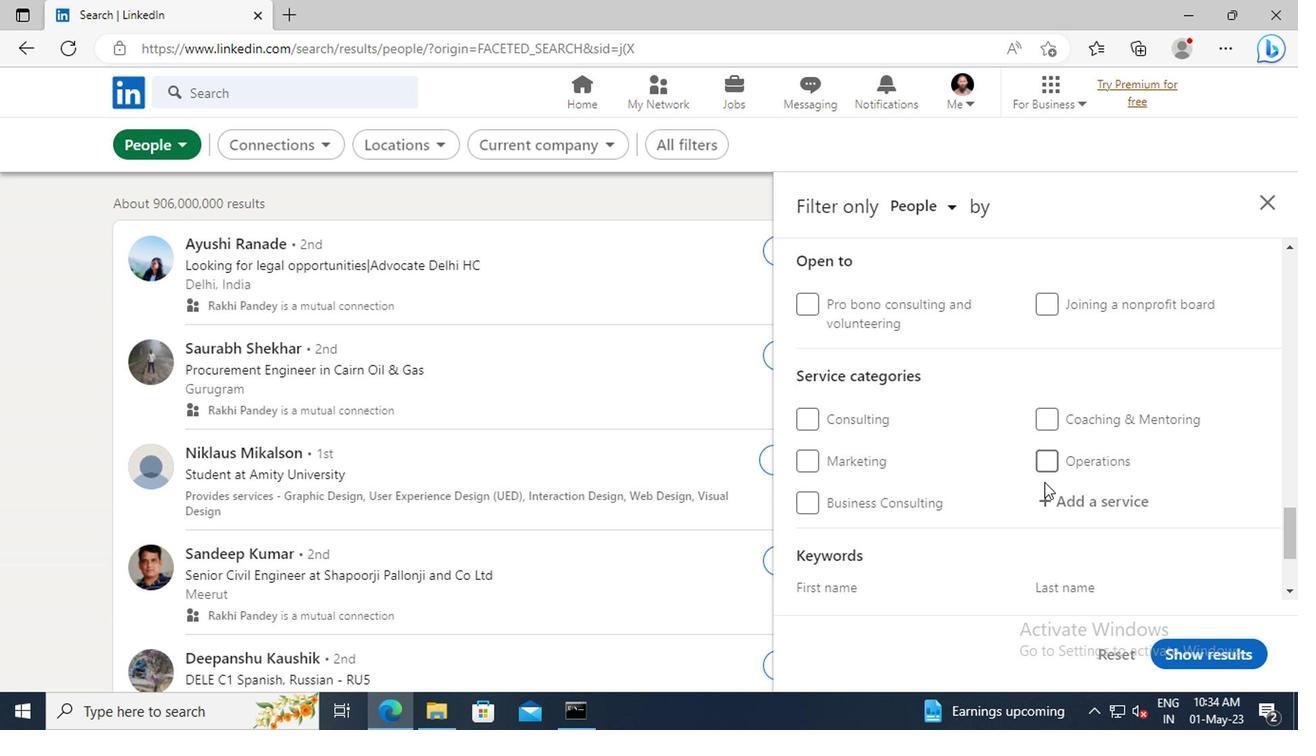 
Action: Mouse pressed left at (1046, 499)
Screenshot: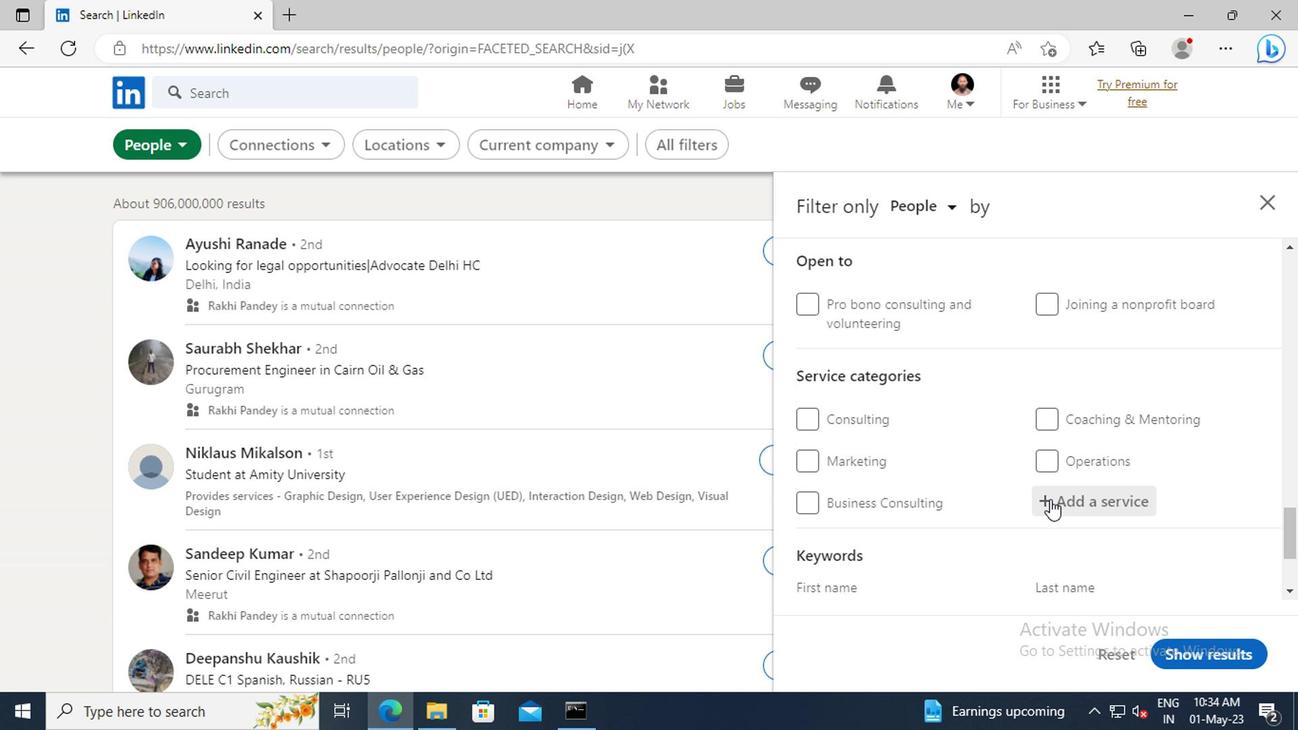 
Action: Key pressed <Key.shift>PRODUCT<Key.space><Key.shift>MAR
Screenshot: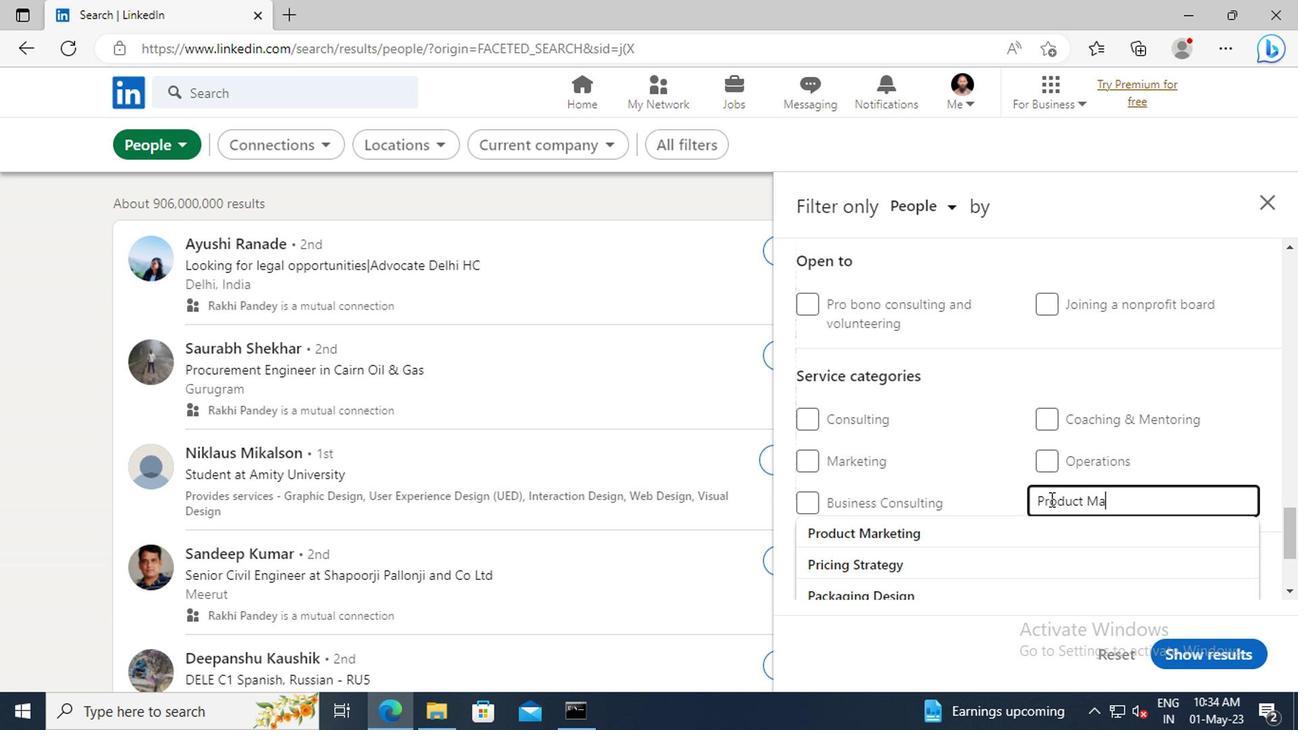 
Action: Mouse moved to (1037, 536)
Screenshot: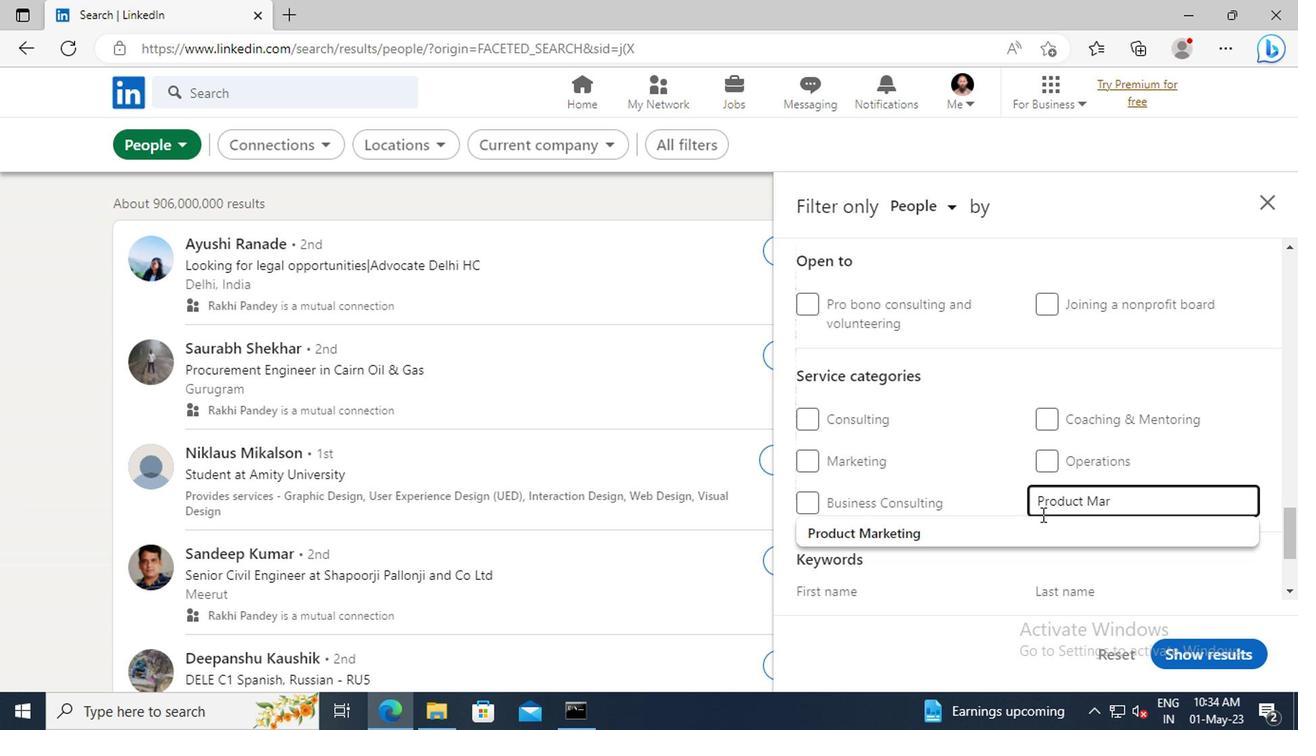 
Action: Mouse pressed left at (1037, 536)
Screenshot: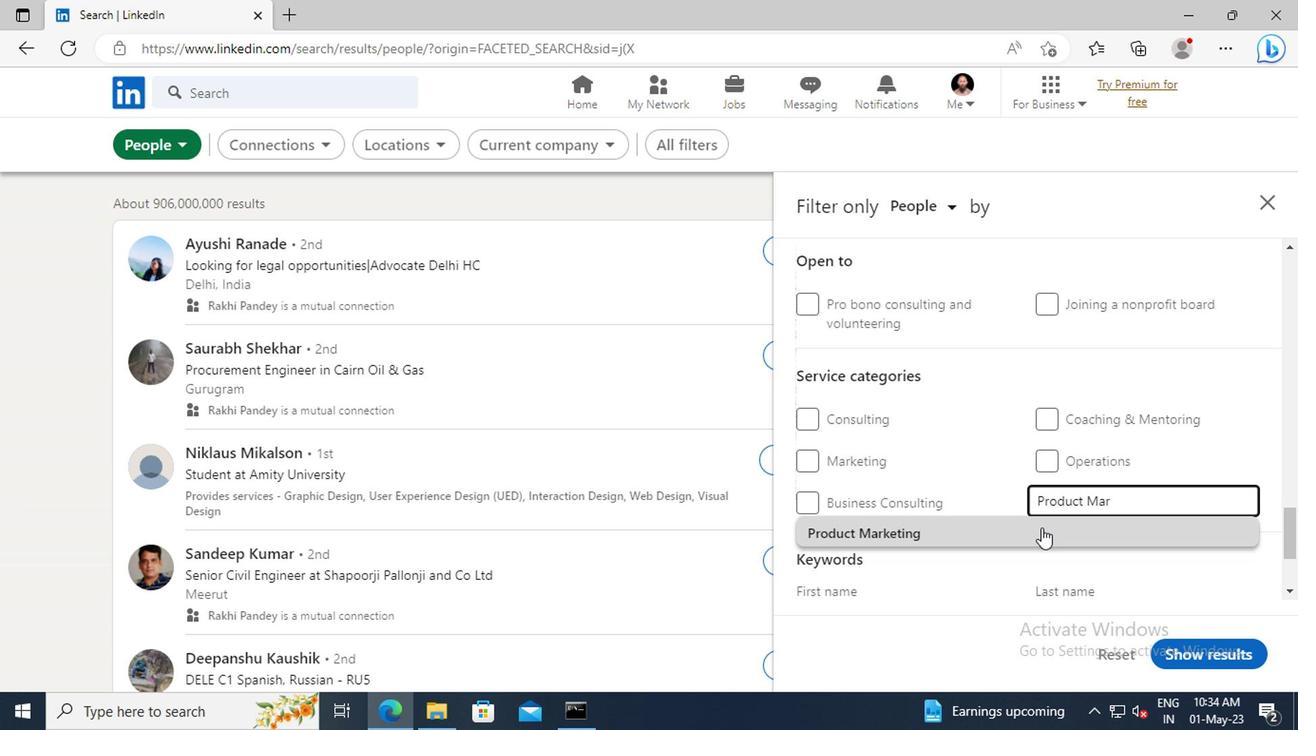 
Action: Mouse scrolled (1037, 536) with delta (0, 0)
Screenshot: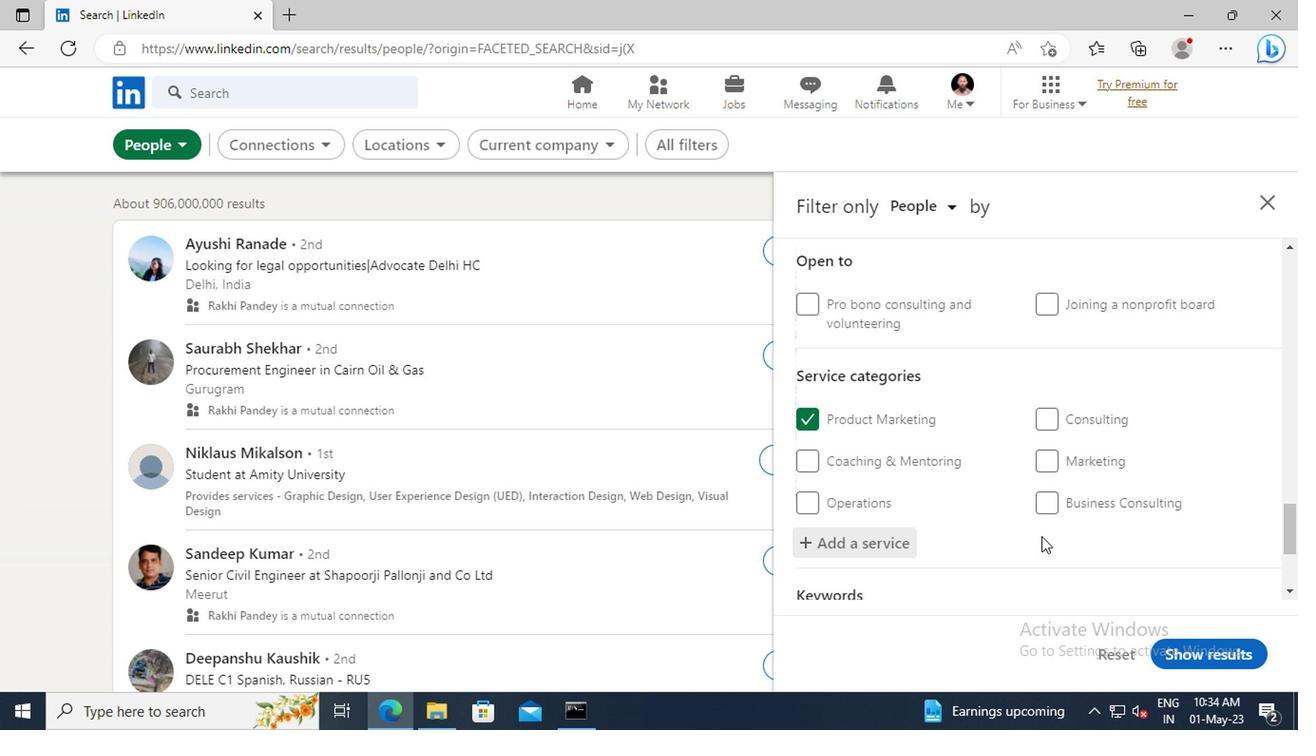 
Action: Mouse scrolled (1037, 536) with delta (0, 0)
Screenshot: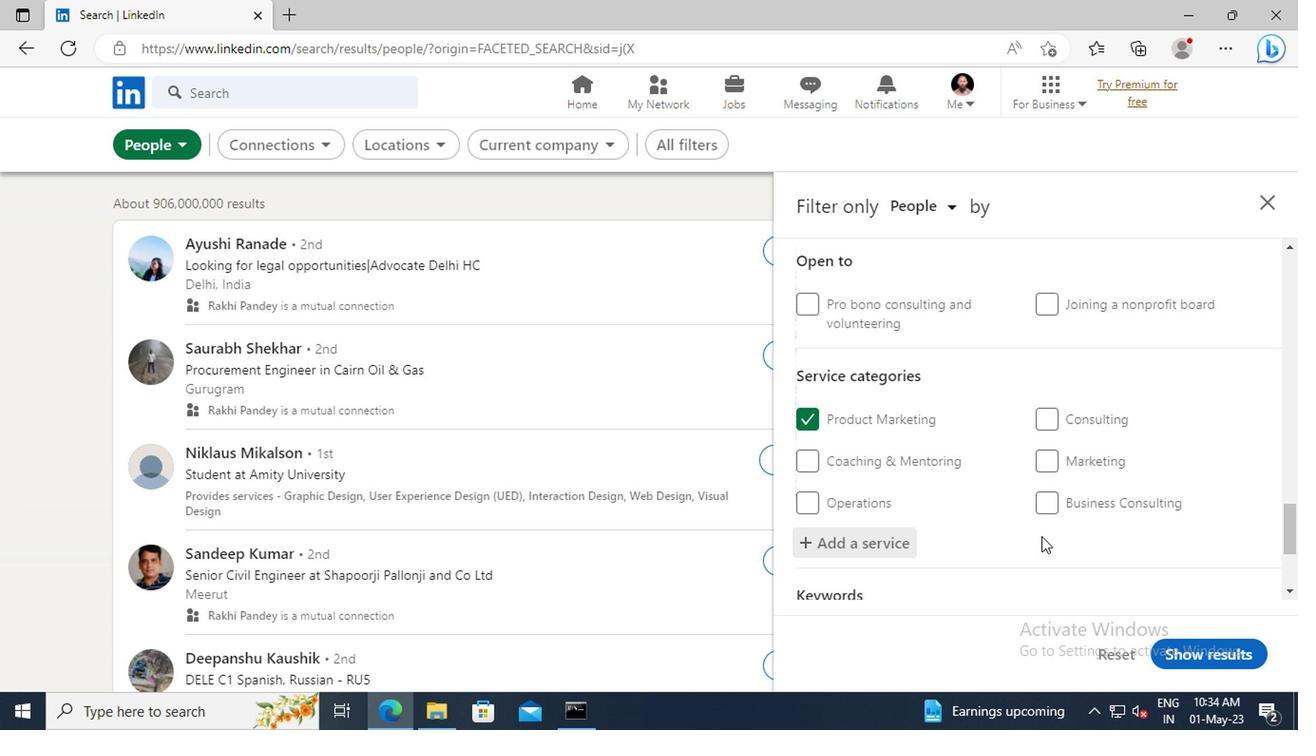 
Action: Mouse scrolled (1037, 536) with delta (0, 0)
Screenshot: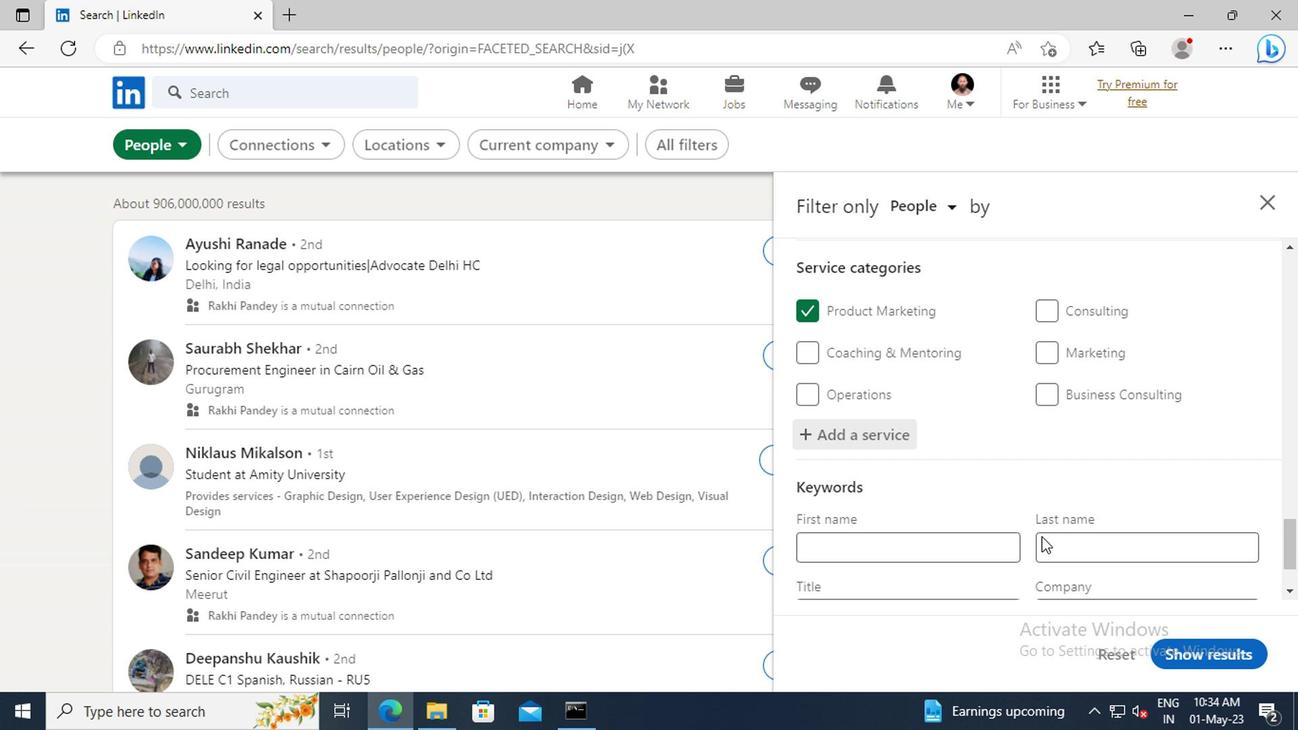 
Action: Mouse scrolled (1037, 536) with delta (0, 0)
Screenshot: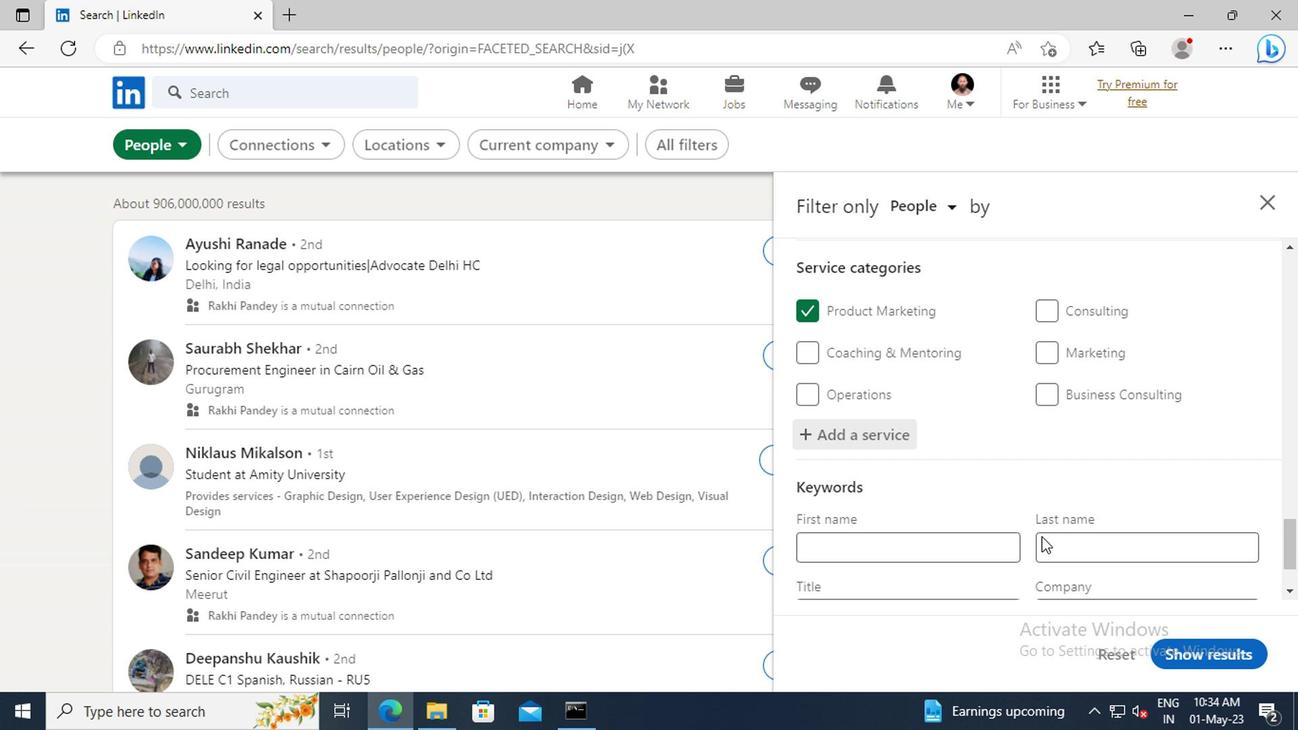 
Action: Mouse scrolled (1037, 536) with delta (0, 0)
Screenshot: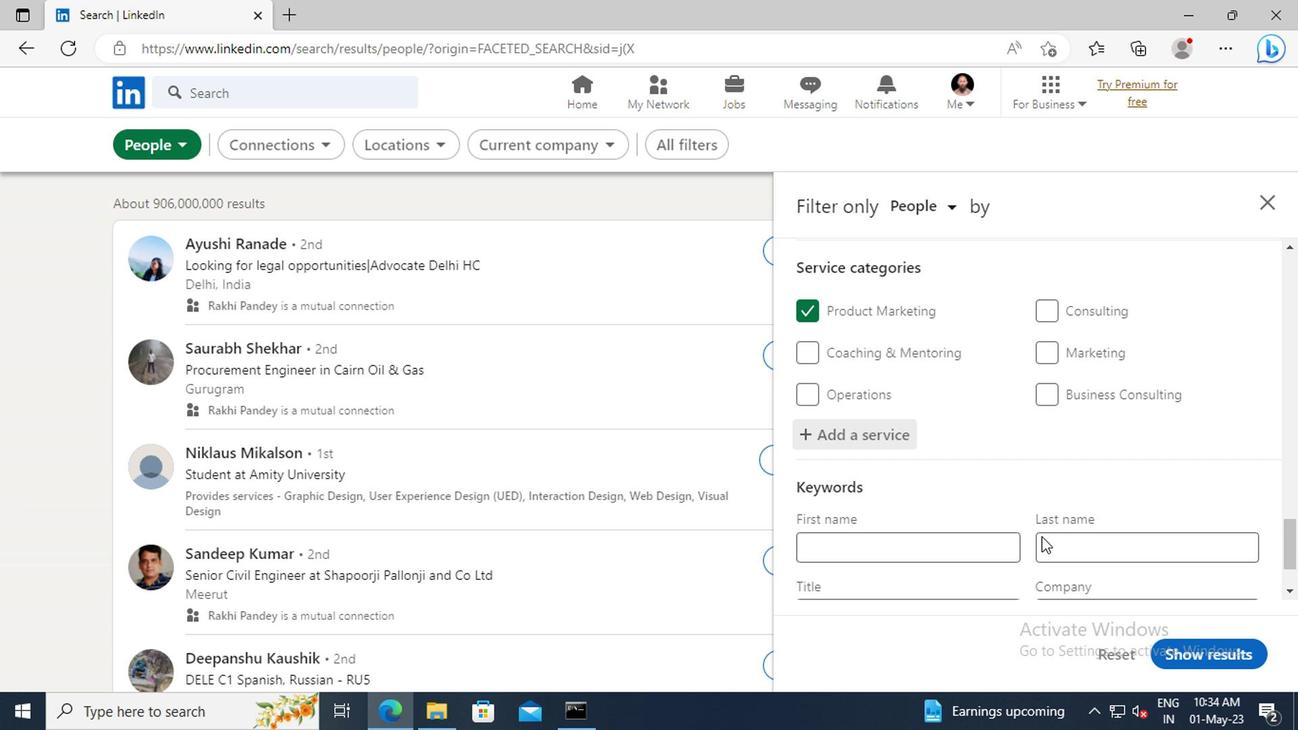
Action: Mouse scrolled (1037, 536) with delta (0, 0)
Screenshot: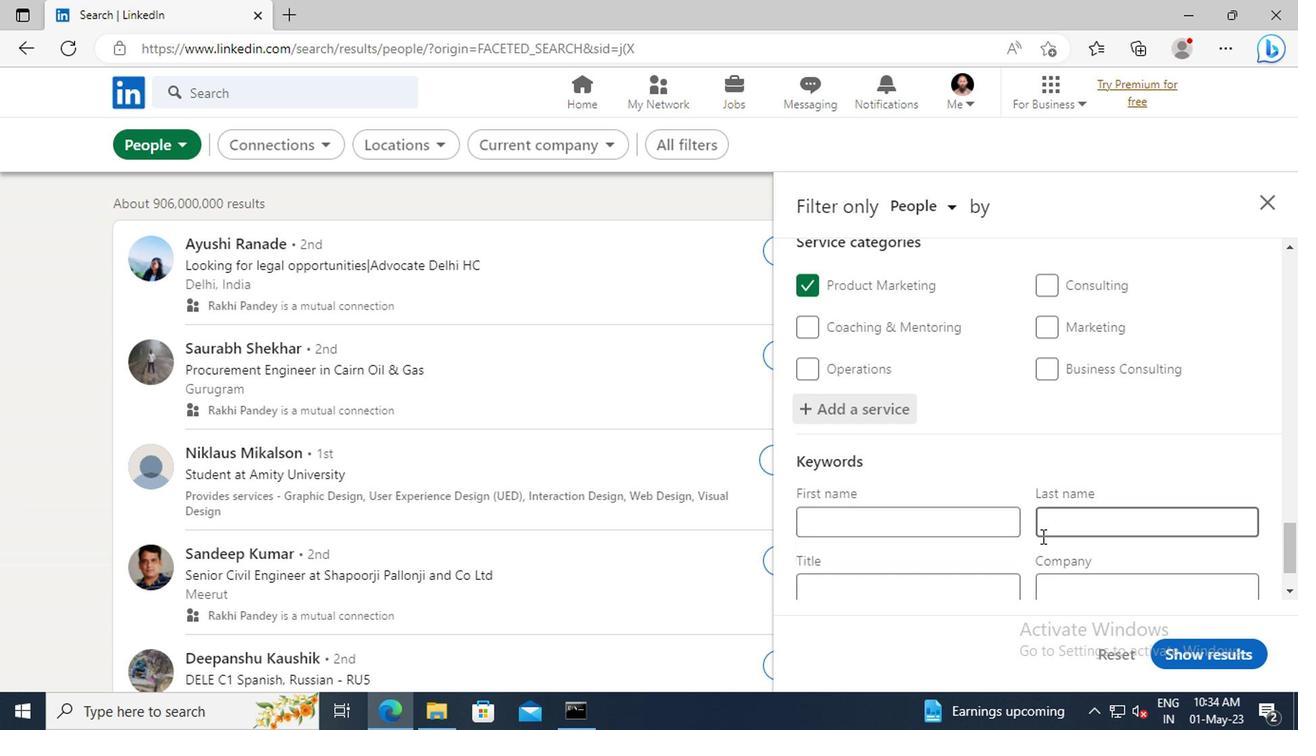 
Action: Mouse moved to (948, 524)
Screenshot: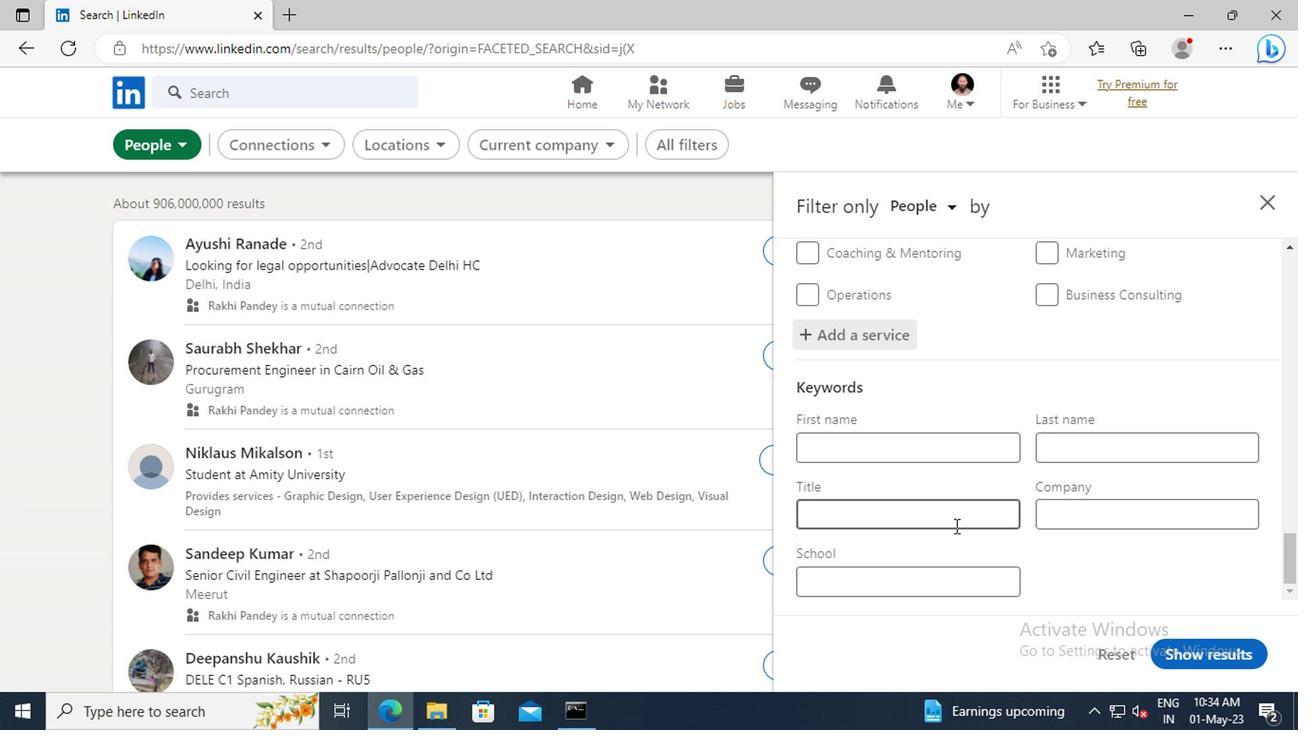 
Action: Mouse pressed left at (948, 524)
Screenshot: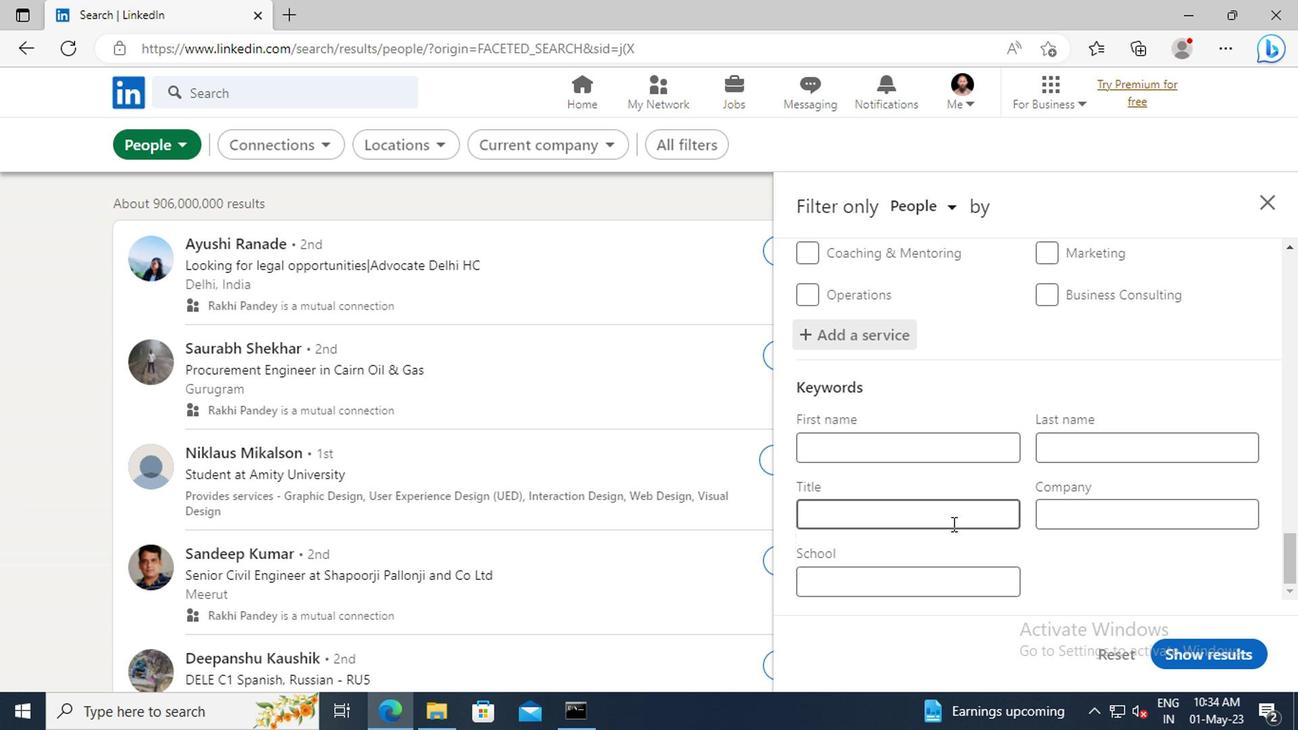 
Action: Key pressed <Key.shift>SOLAR<Key.space><Key.shift>PHOTOVOLTAIC<Key.space><Key.shift>INSTALLER<Key.enter>
Screenshot: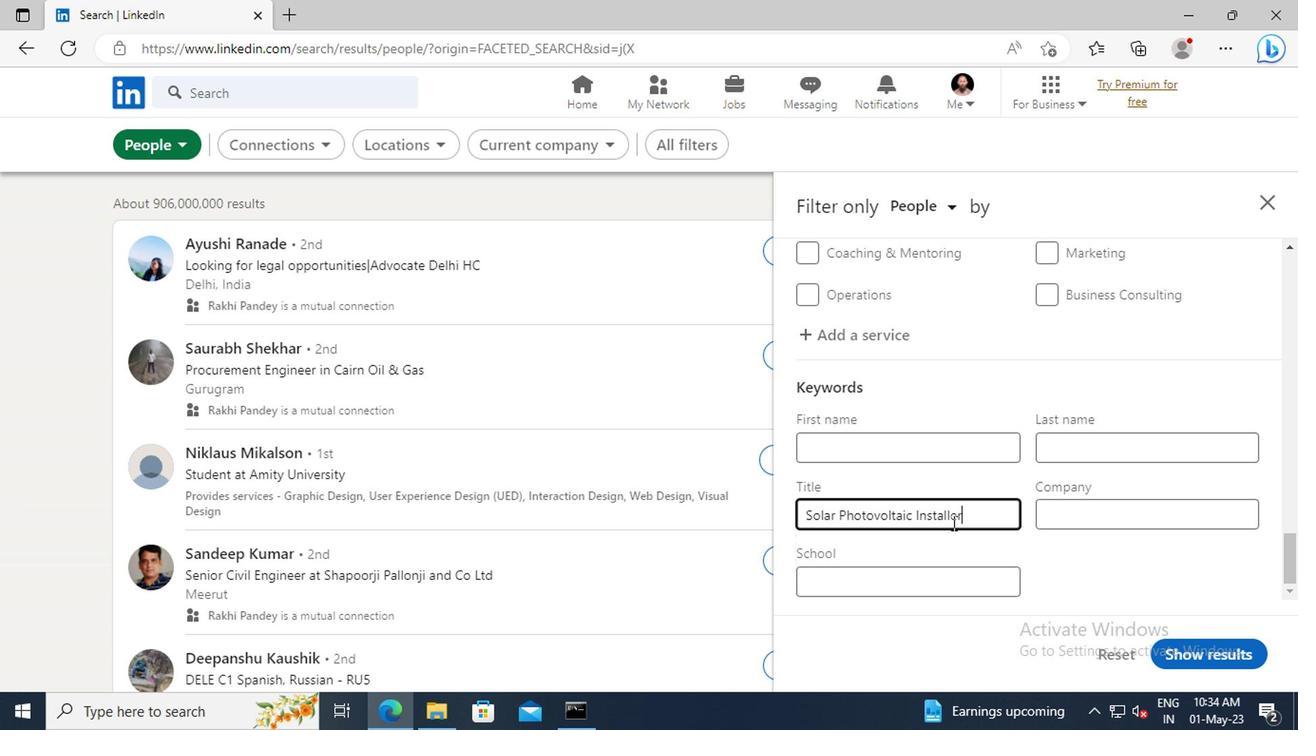 
Action: Mouse moved to (1179, 657)
Screenshot: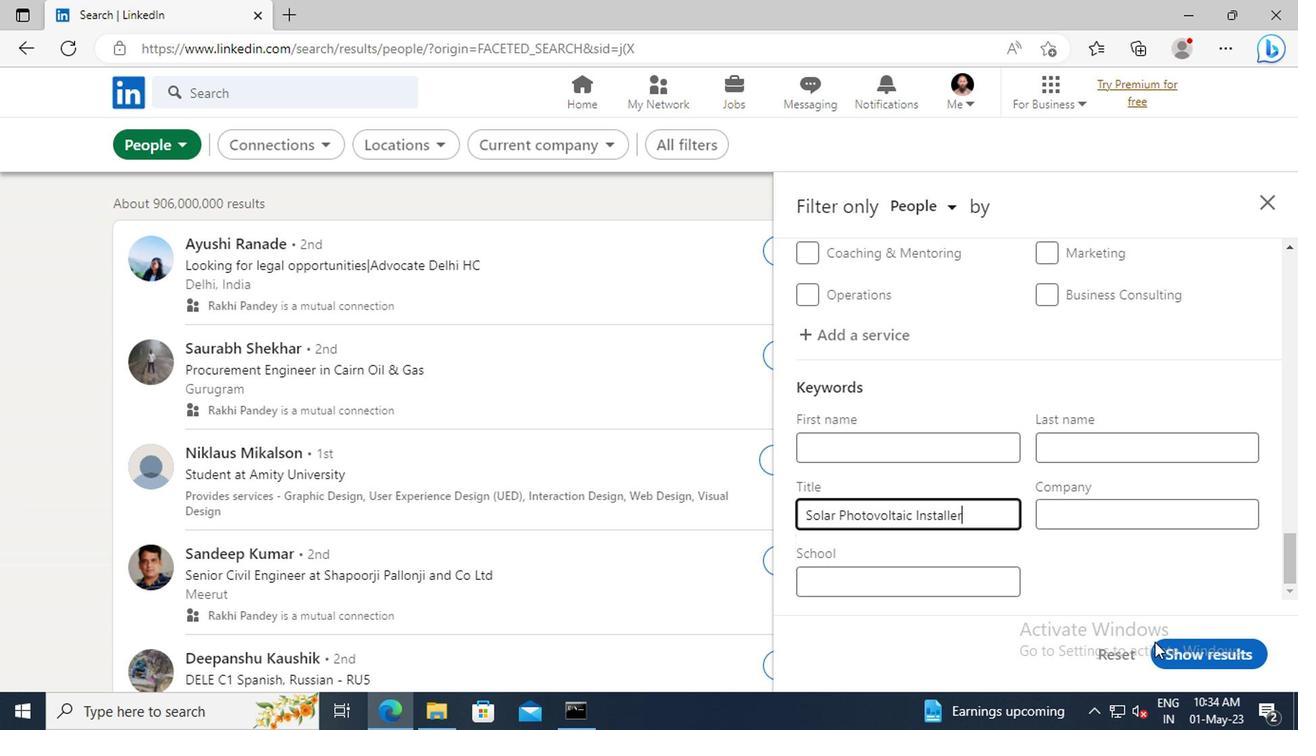 
Action: Mouse pressed left at (1179, 657)
Screenshot: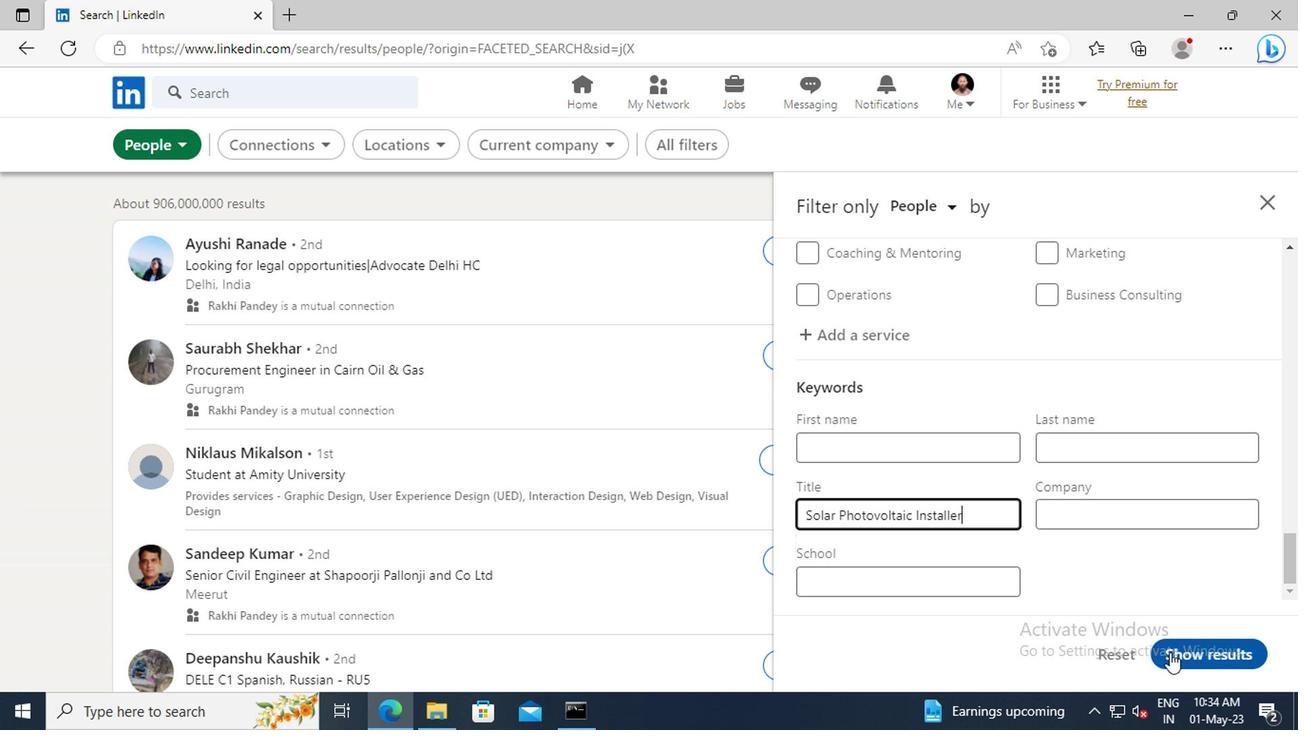 
